 Task: Simple ROI Template.
Action: Mouse moved to (62, 126)
Screenshot: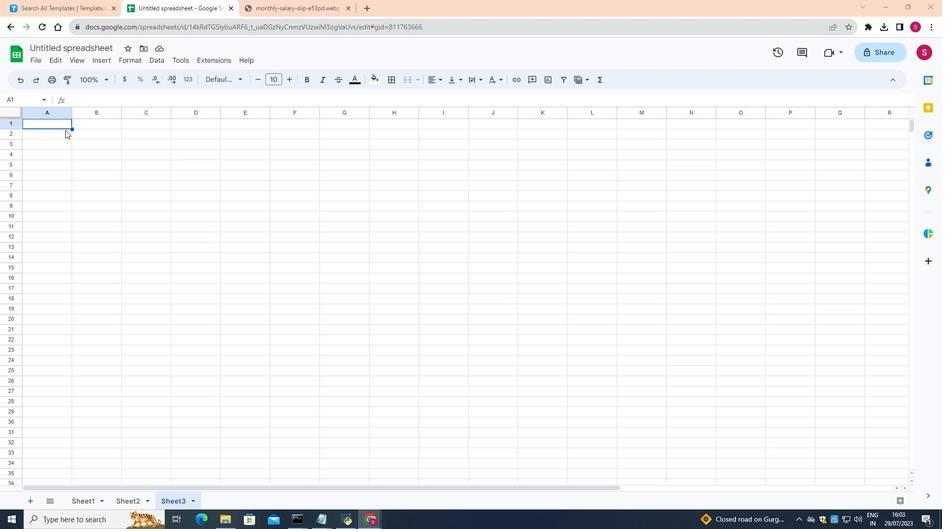 
Action: Mouse pressed left at (62, 126)
Screenshot: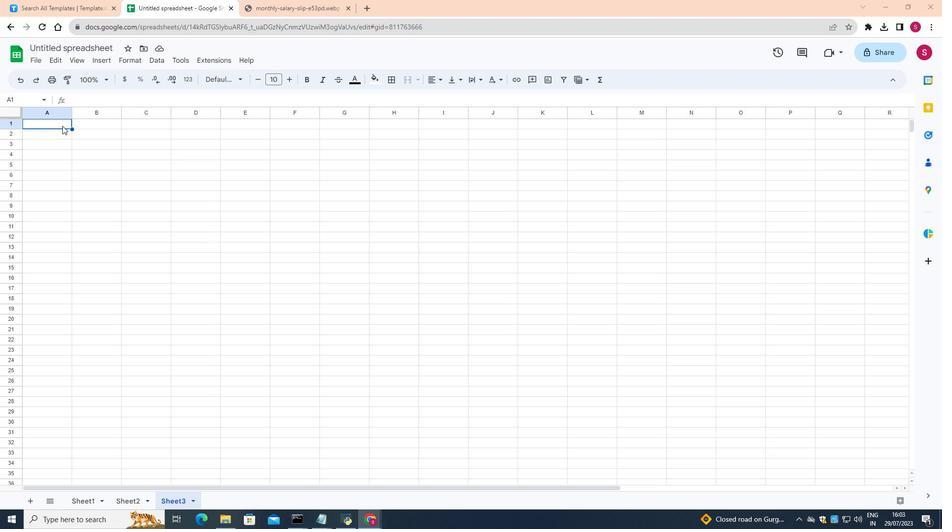 
Action: Mouse moved to (405, 80)
Screenshot: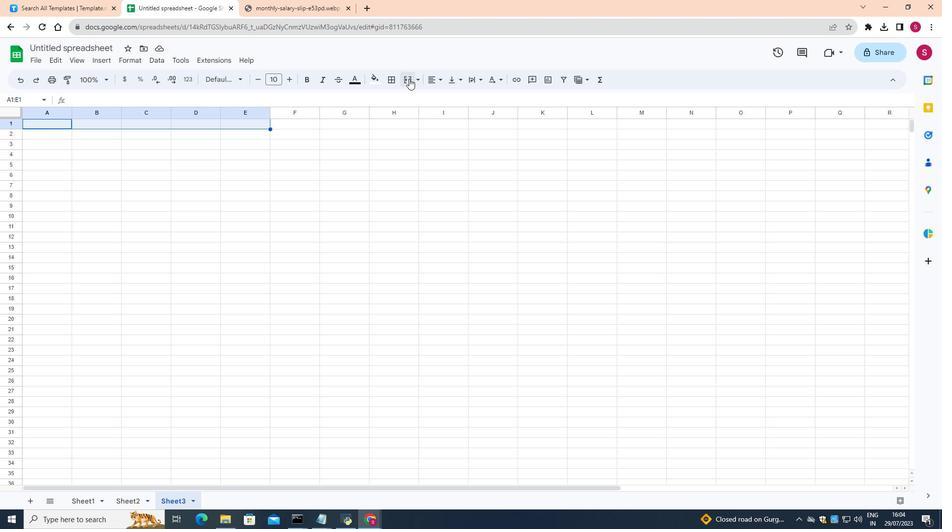 
Action: Mouse pressed left at (405, 80)
Screenshot: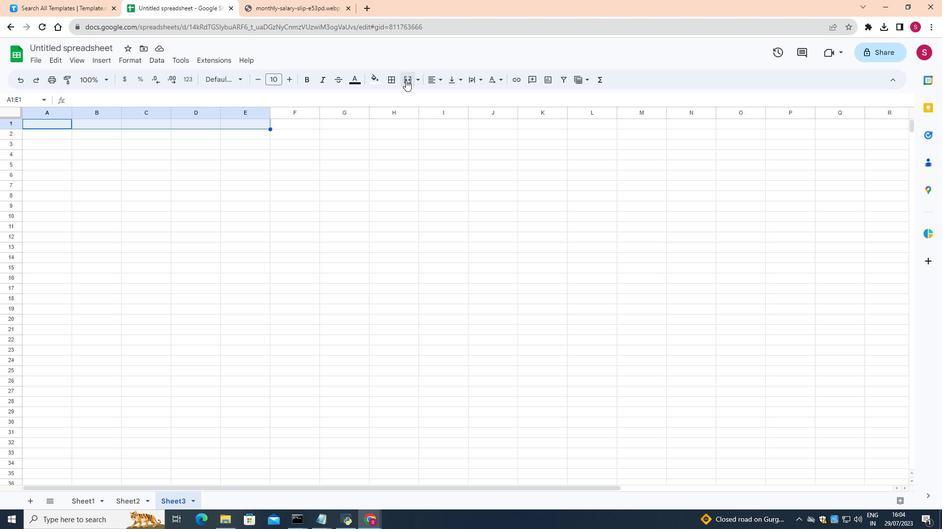 
Action: Mouse moved to (9, 127)
Screenshot: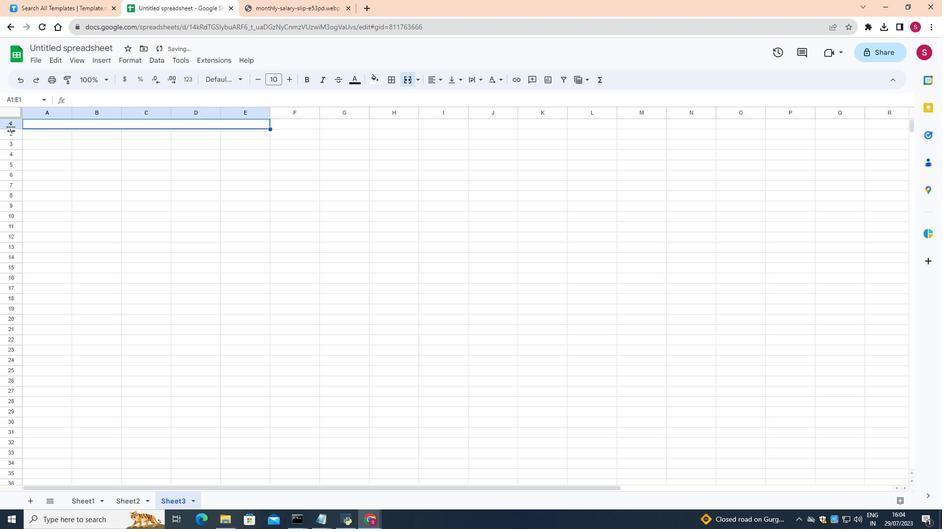 
Action: Mouse pressed left at (9, 127)
Screenshot: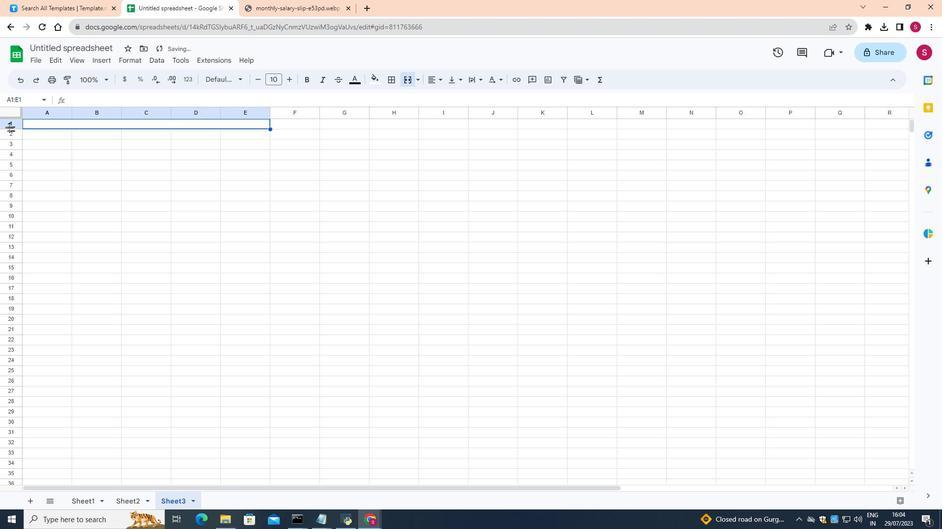 
Action: Mouse moved to (290, 79)
Screenshot: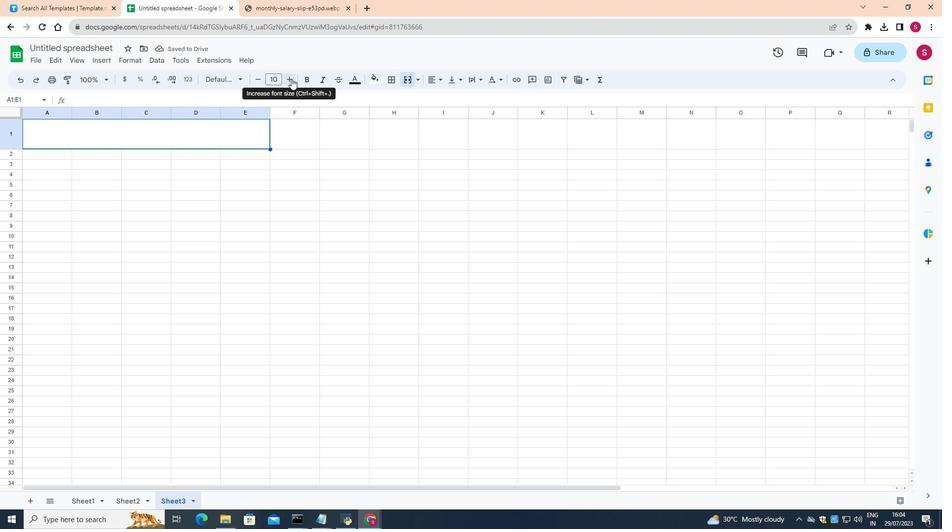 
Action: Mouse pressed left at (290, 79)
Screenshot: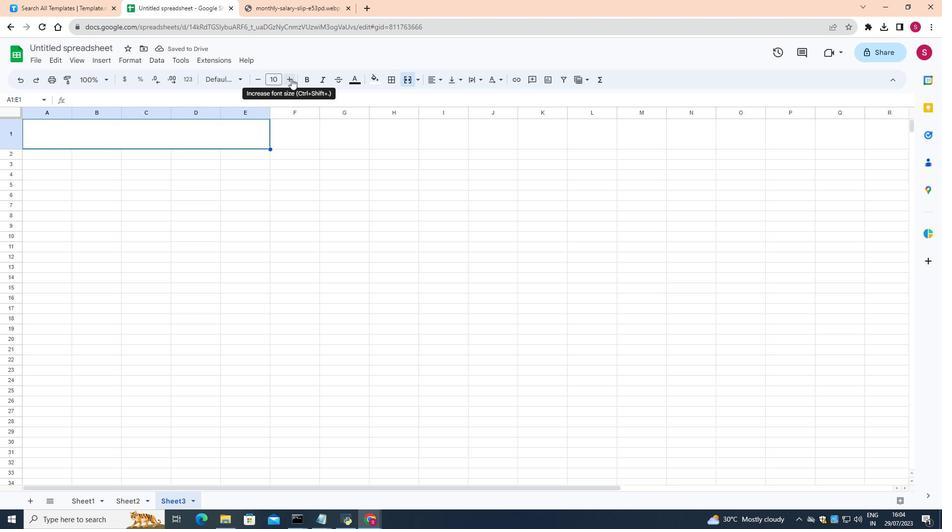 
Action: Mouse pressed left at (290, 79)
Screenshot: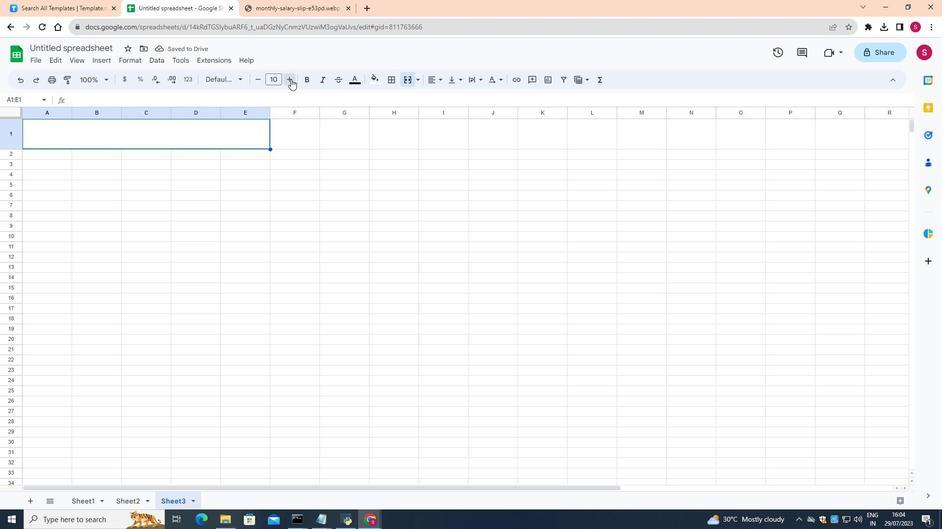 
Action: Mouse pressed left at (290, 79)
Screenshot: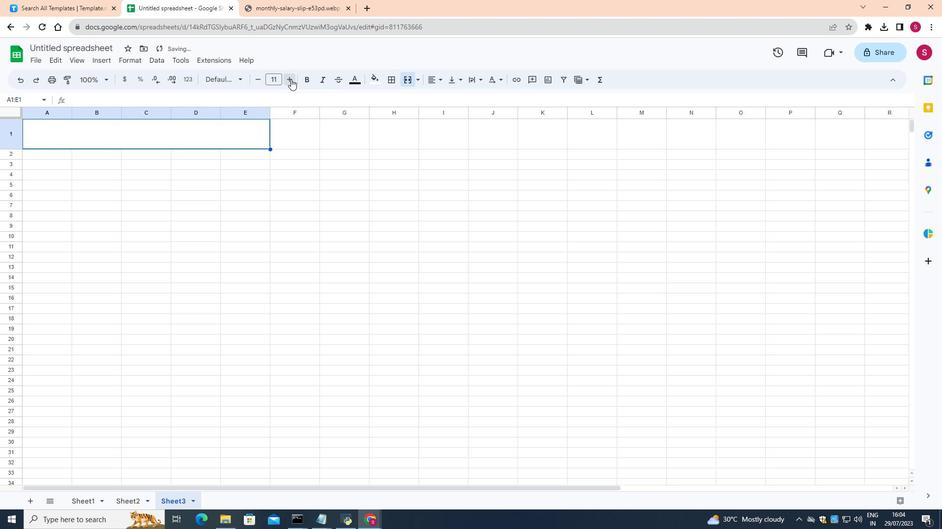 
Action: Mouse pressed left at (290, 79)
Screenshot: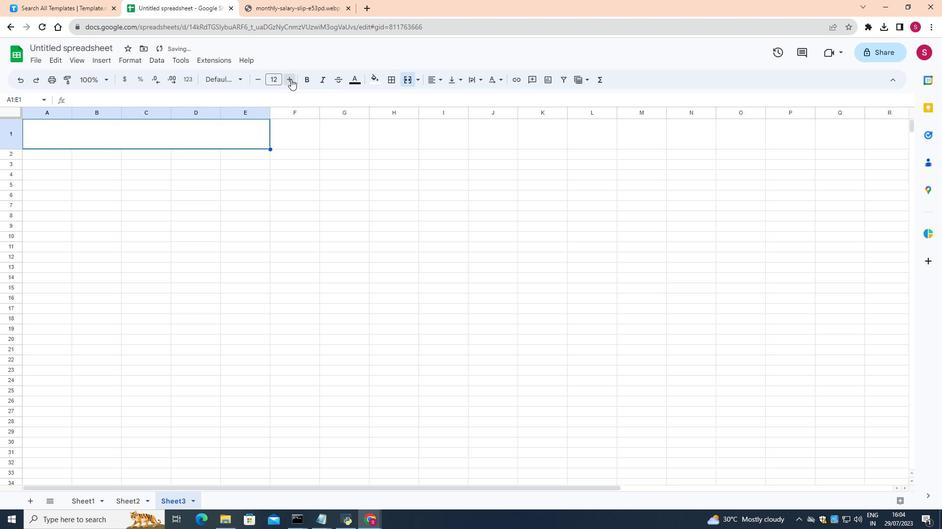 
Action: Mouse pressed left at (290, 79)
Screenshot: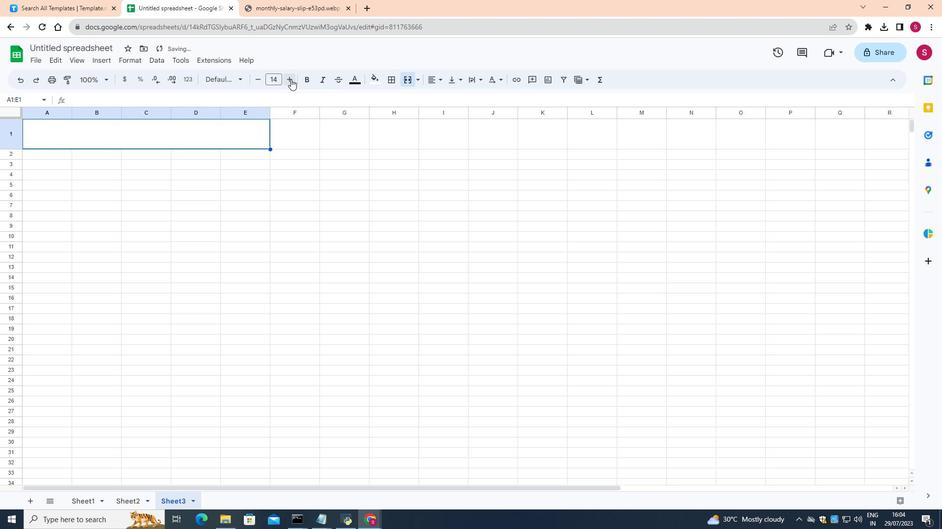 
Action: Mouse pressed left at (290, 79)
Screenshot: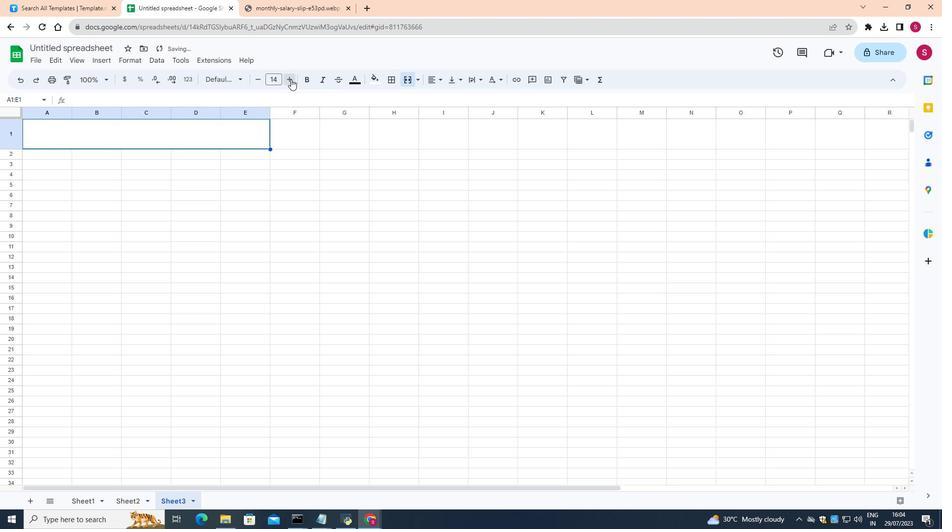 
Action: Mouse moved to (181, 129)
Screenshot: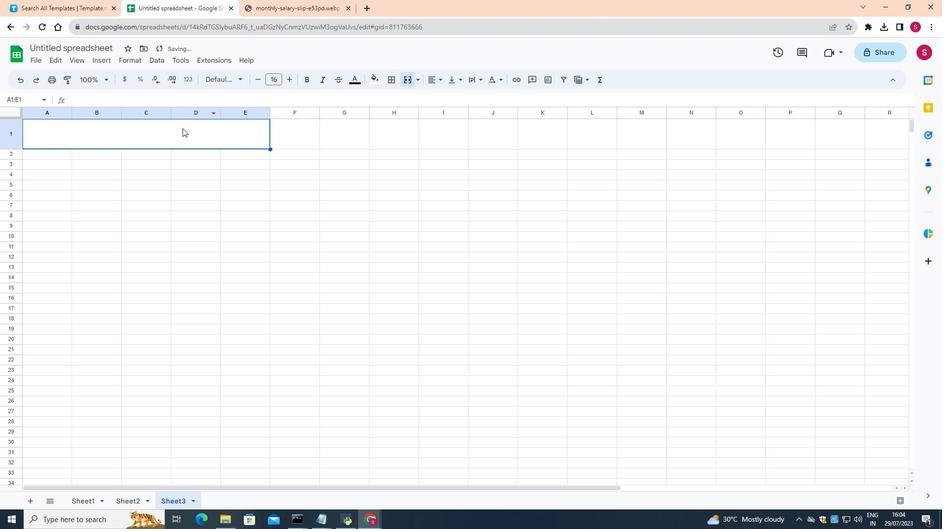 
Action: Mouse pressed left at (181, 129)
Screenshot: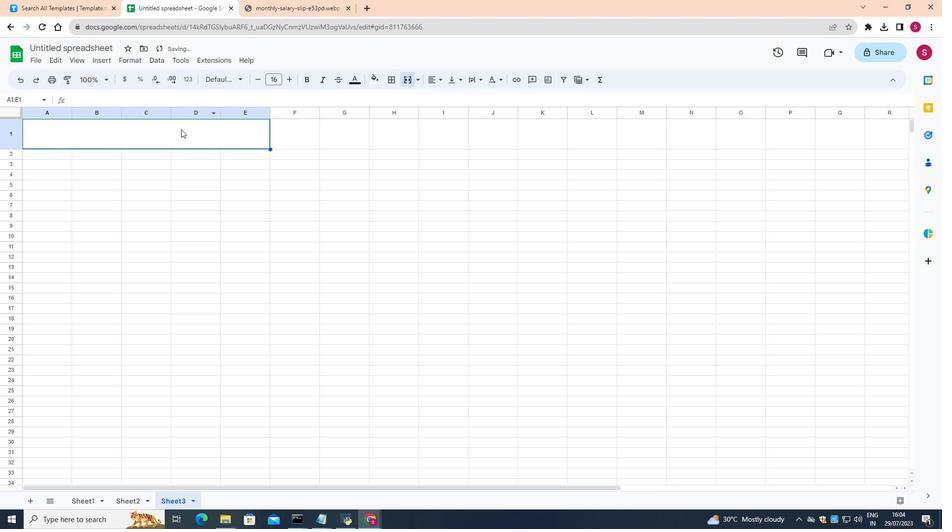 
Action: Mouse pressed left at (181, 129)
Screenshot: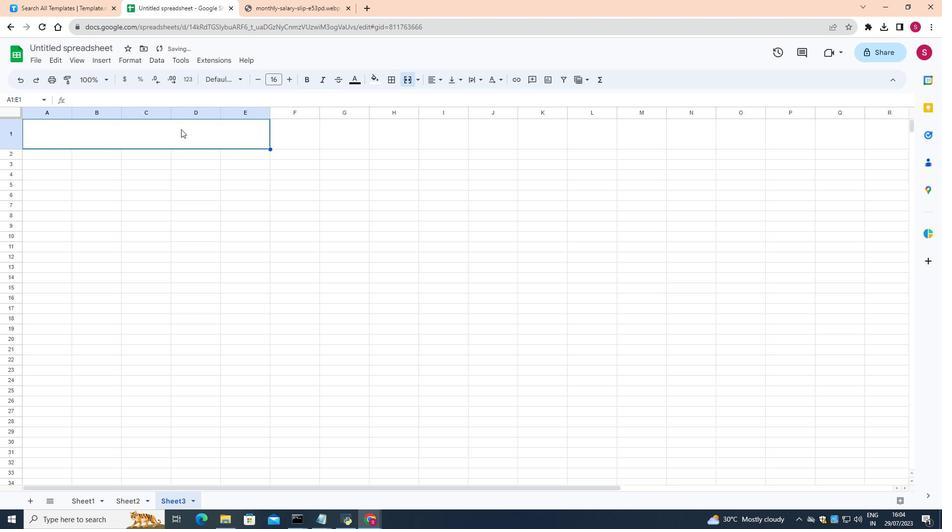 
Action: Key pressed <Key.shift><Key.shift><Key.shift>Hay<Key.shift><Key.shift>Mitch<Key.space><Key.shift>Bottlers
Screenshot: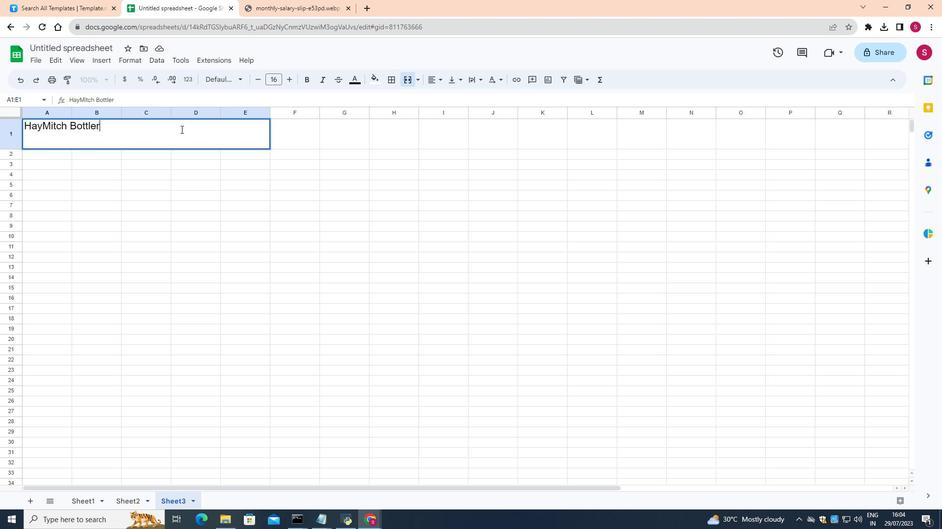 
Action: Mouse moved to (37, 127)
Screenshot: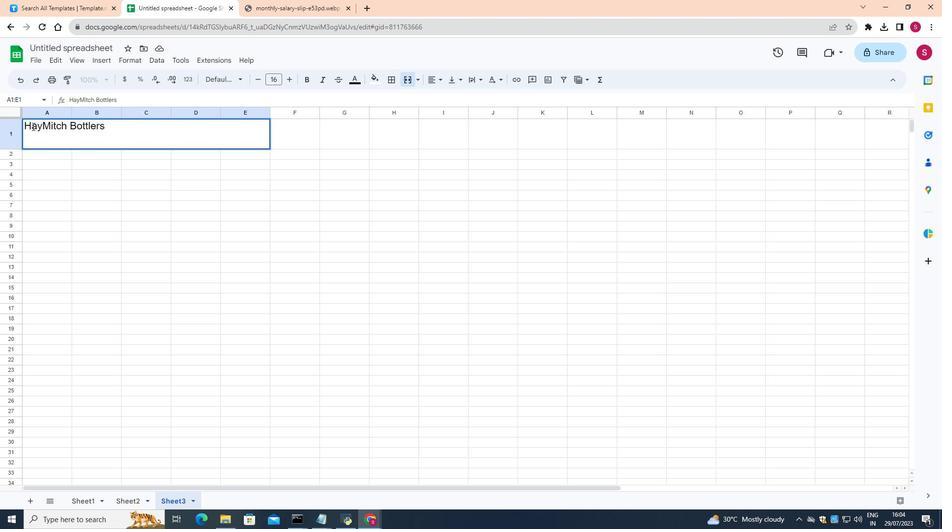 
Action: Mouse pressed left at (37, 127)
Screenshot: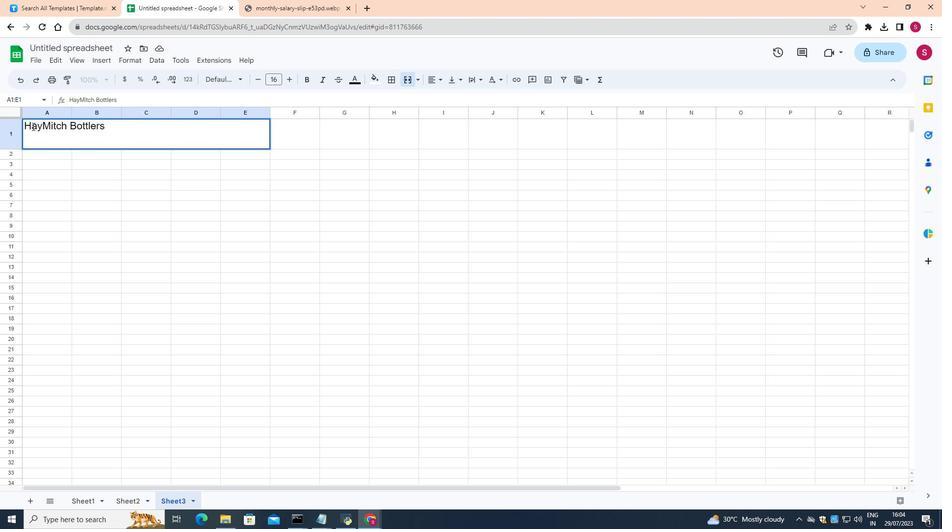 
Action: Mouse moved to (24, 123)
Screenshot: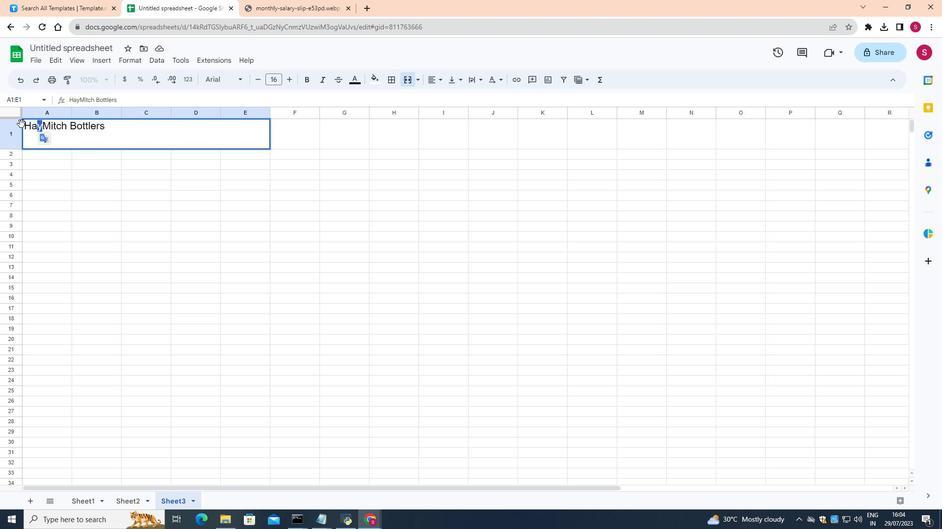 
Action: Mouse pressed left at (24, 123)
Screenshot: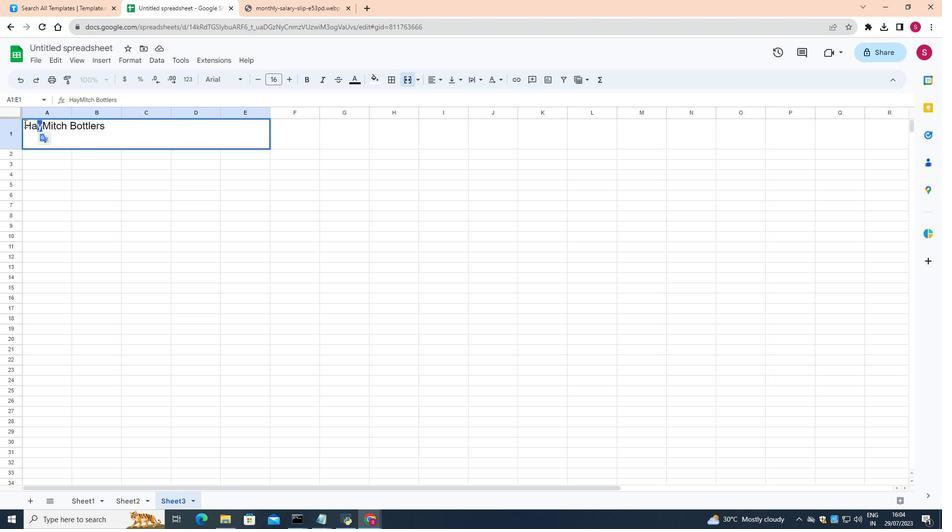 
Action: Mouse moved to (293, 79)
Screenshot: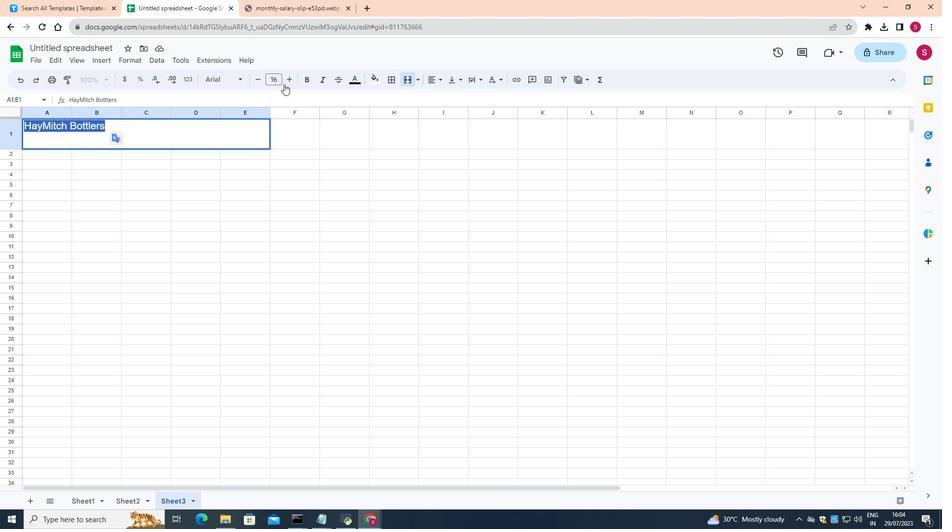 
Action: Mouse pressed left at (293, 79)
Screenshot: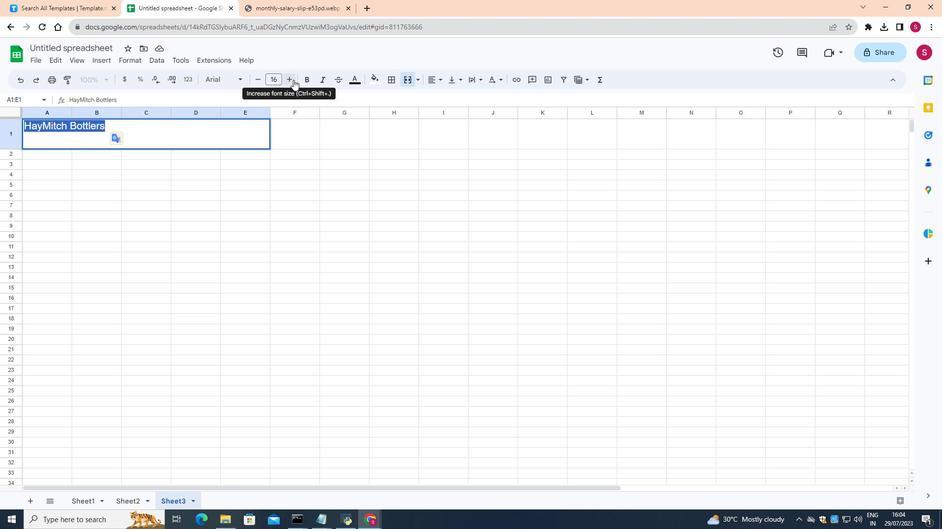 
Action: Mouse pressed left at (293, 79)
Screenshot: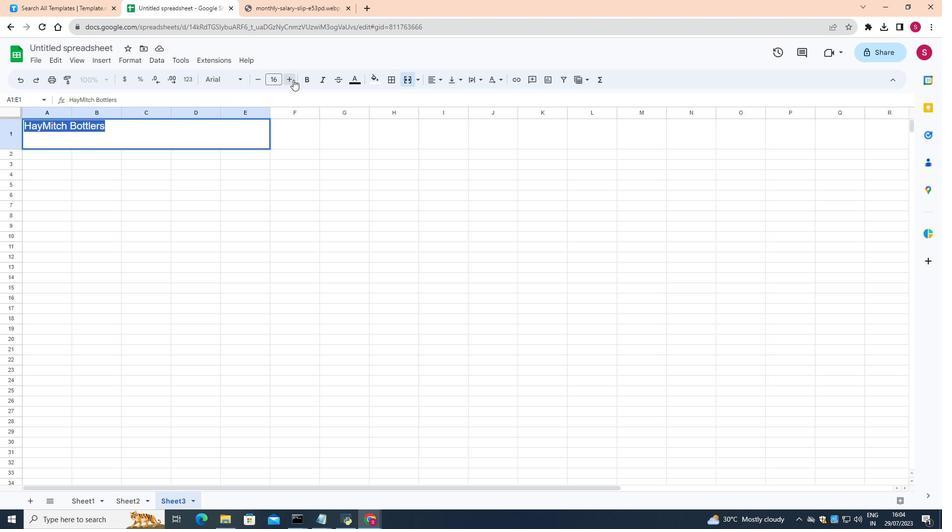 
Action: Mouse moved to (429, 76)
Screenshot: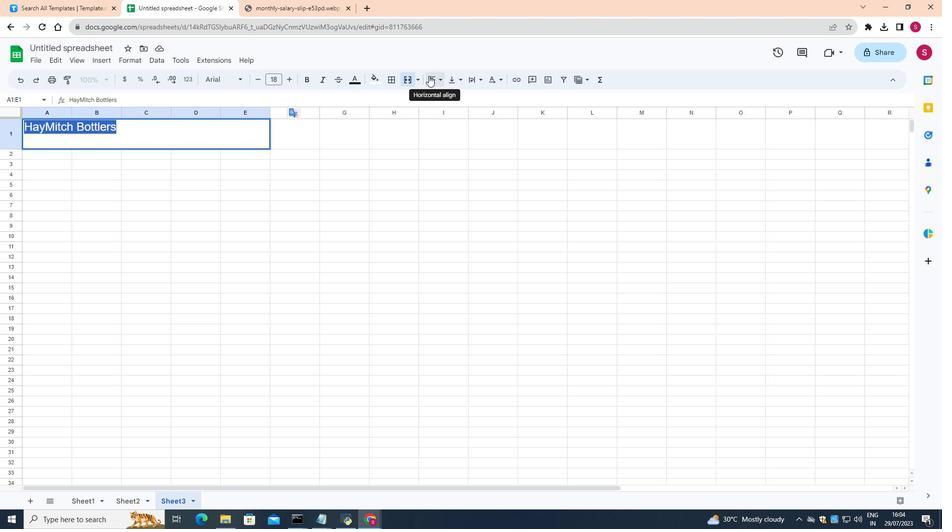
Action: Mouse pressed left at (429, 76)
Screenshot: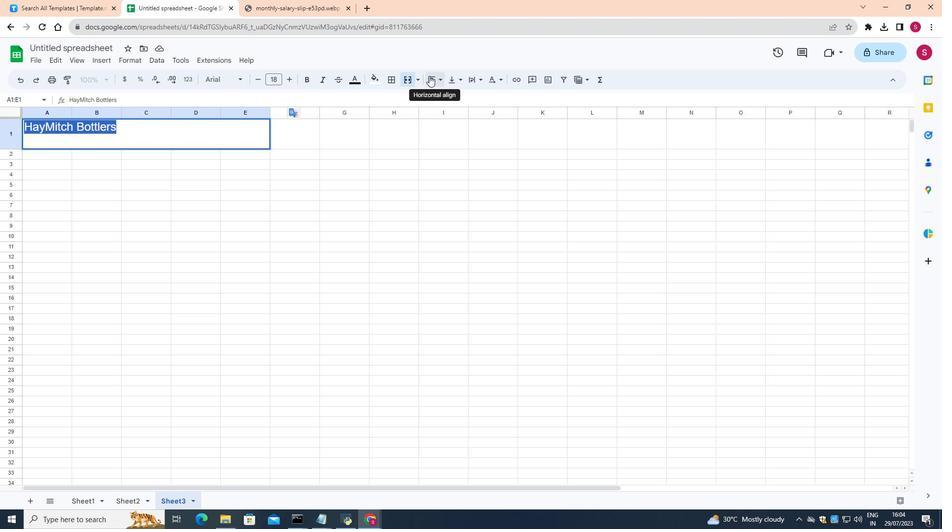
Action: Mouse moved to (450, 98)
Screenshot: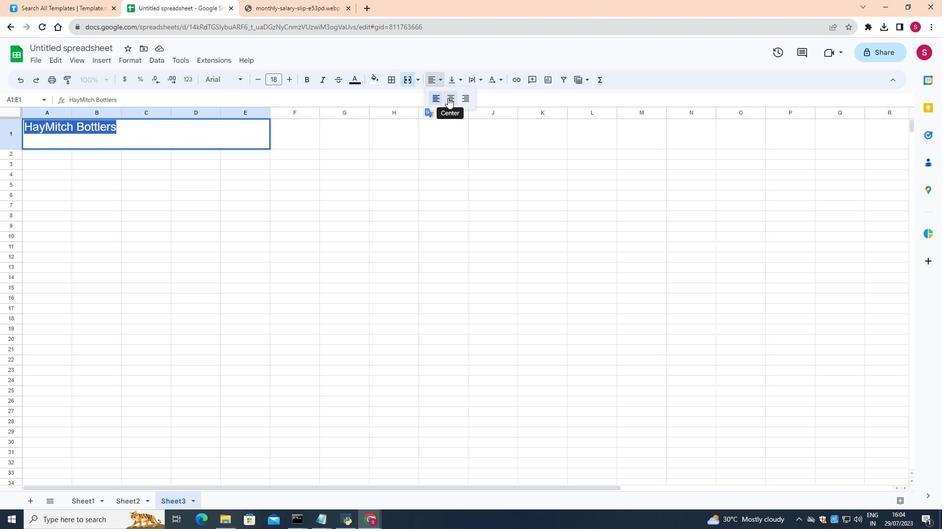 
Action: Mouse pressed left at (450, 98)
Screenshot: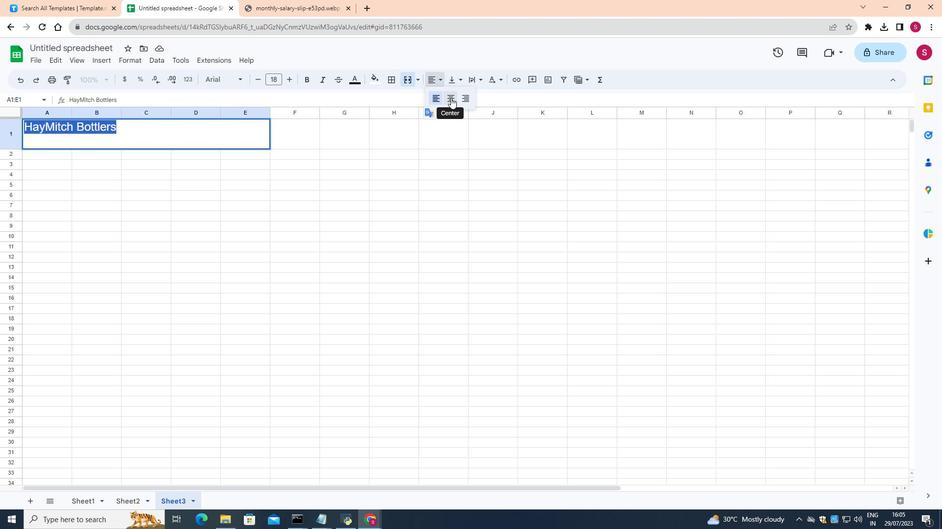 
Action: Mouse moved to (452, 78)
Screenshot: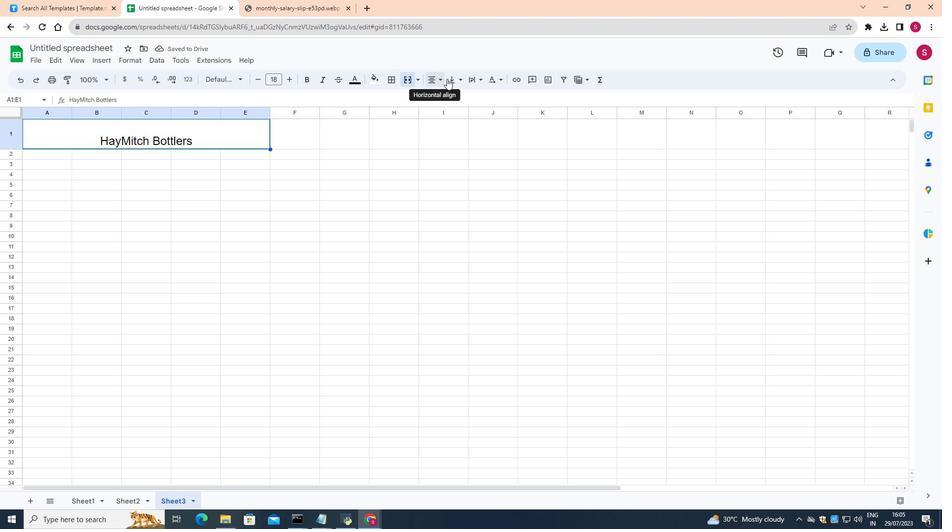 
Action: Mouse pressed left at (452, 78)
Screenshot: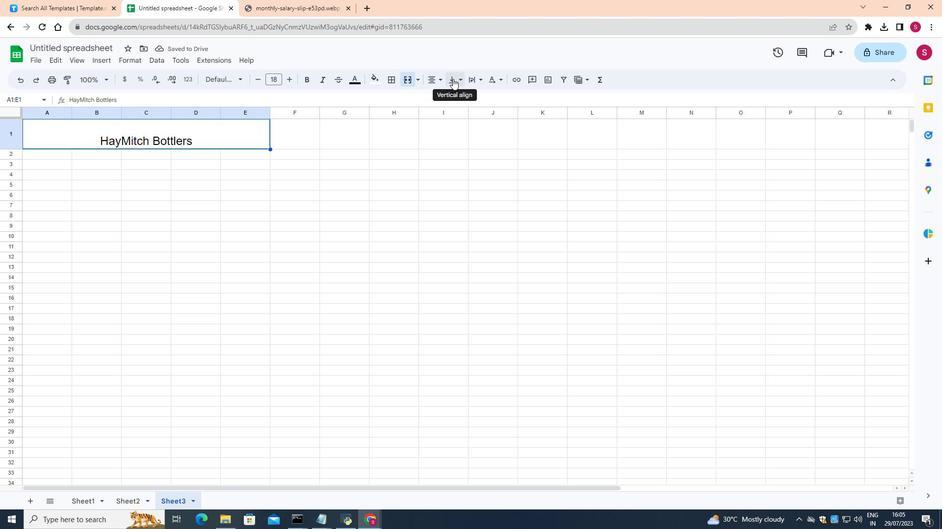 
Action: Mouse moved to (469, 94)
Screenshot: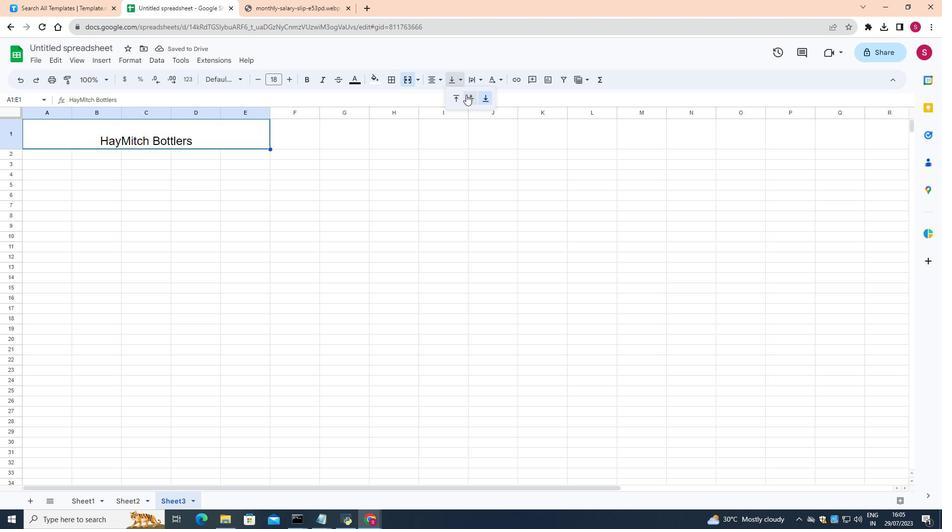 
Action: Mouse pressed left at (469, 94)
Screenshot: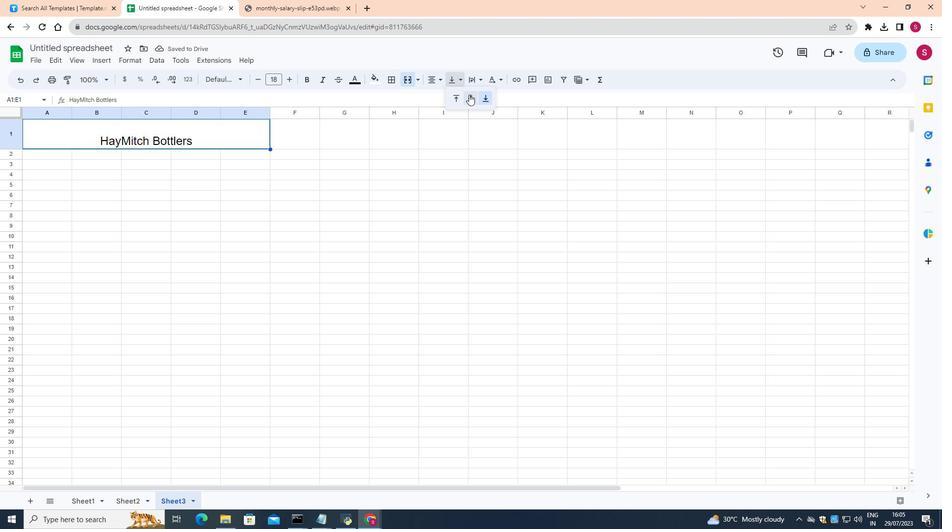 
Action: Mouse moved to (91, 132)
Screenshot: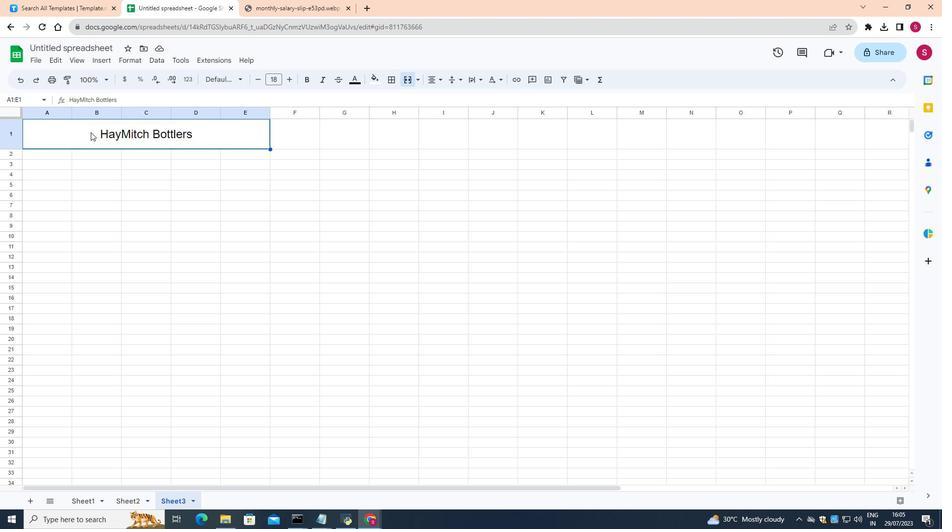 
Action: Mouse pressed left at (91, 132)
Screenshot: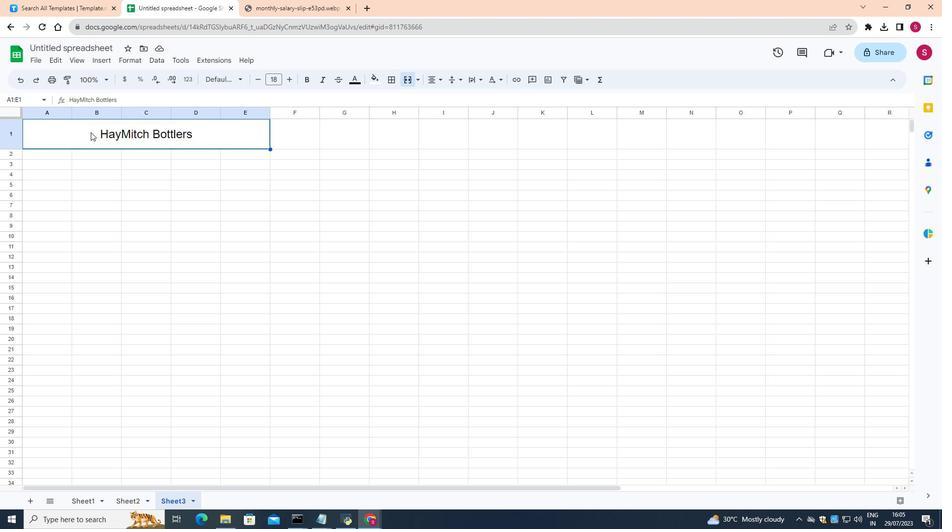 
Action: Mouse pressed left at (91, 132)
Screenshot: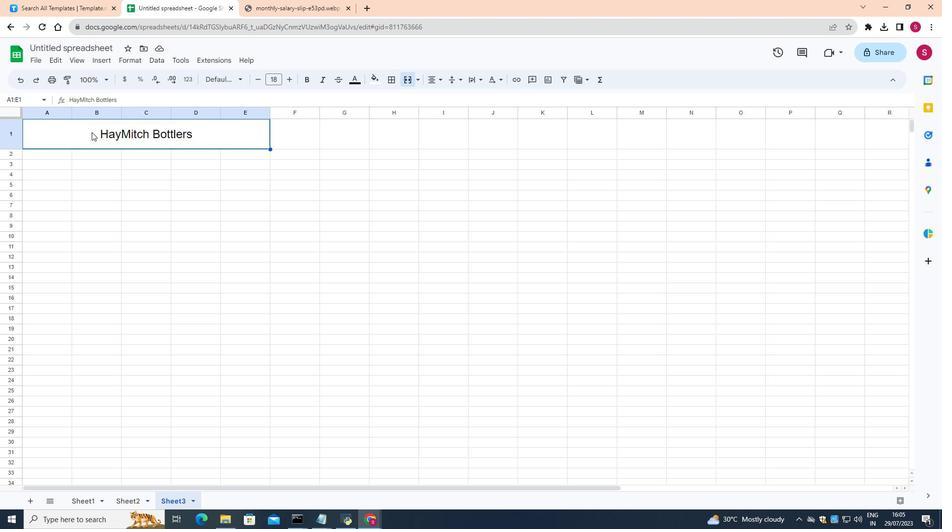 
Action: Mouse pressed left at (91, 132)
Screenshot: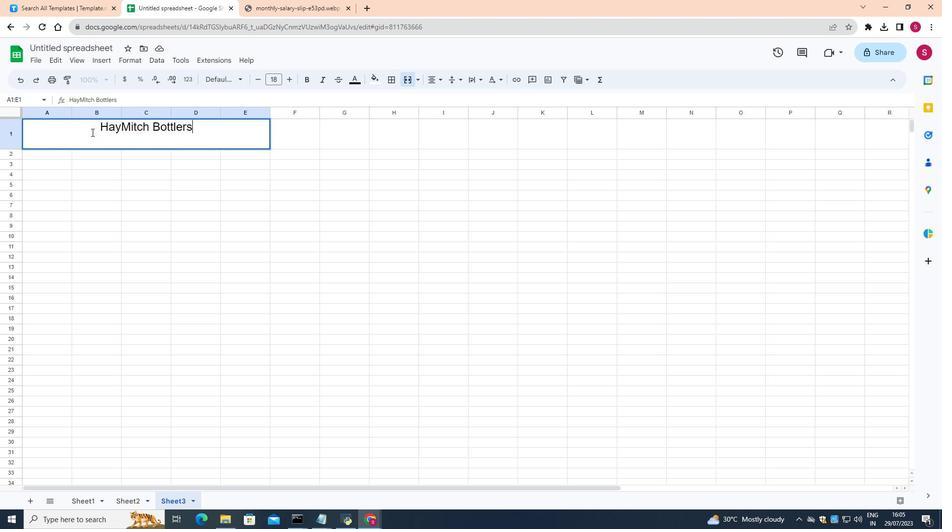 
Action: Mouse moved to (98, 124)
Screenshot: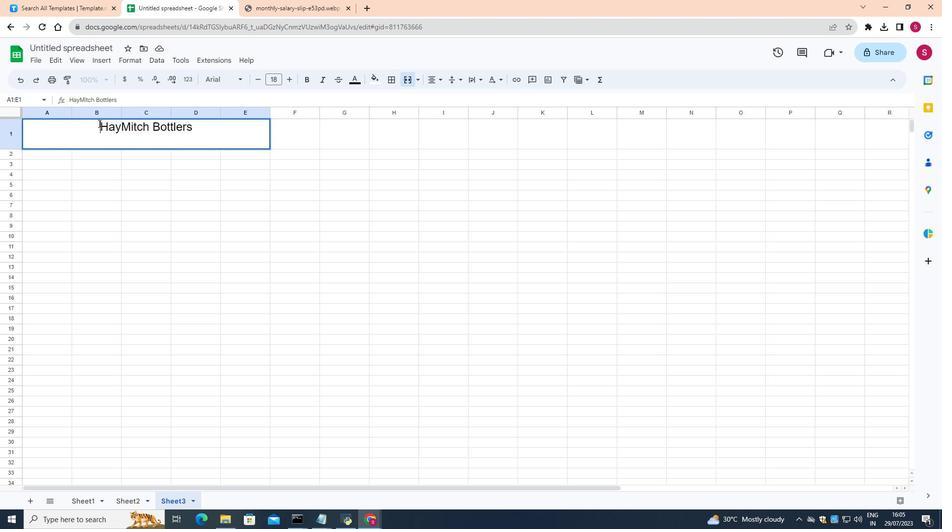 
Action: Mouse pressed left at (98, 124)
Screenshot: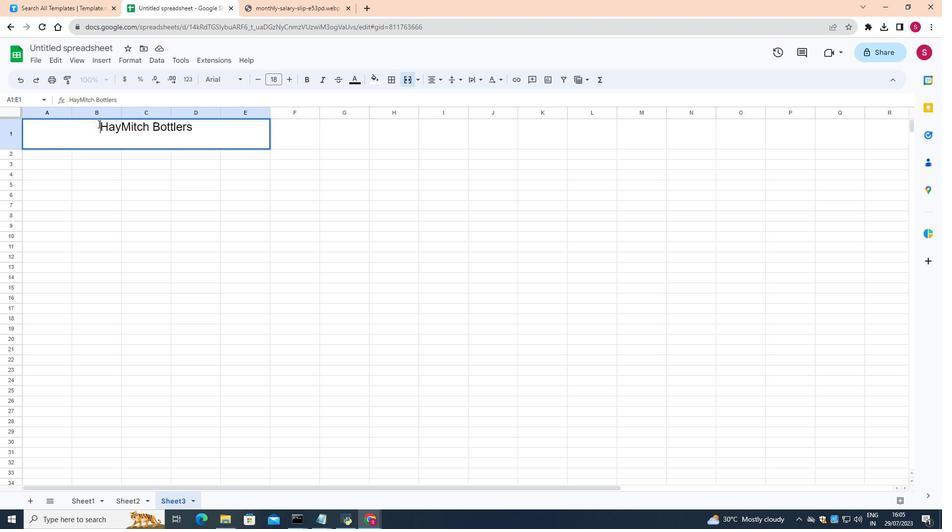 
Action: Mouse moved to (289, 79)
Screenshot: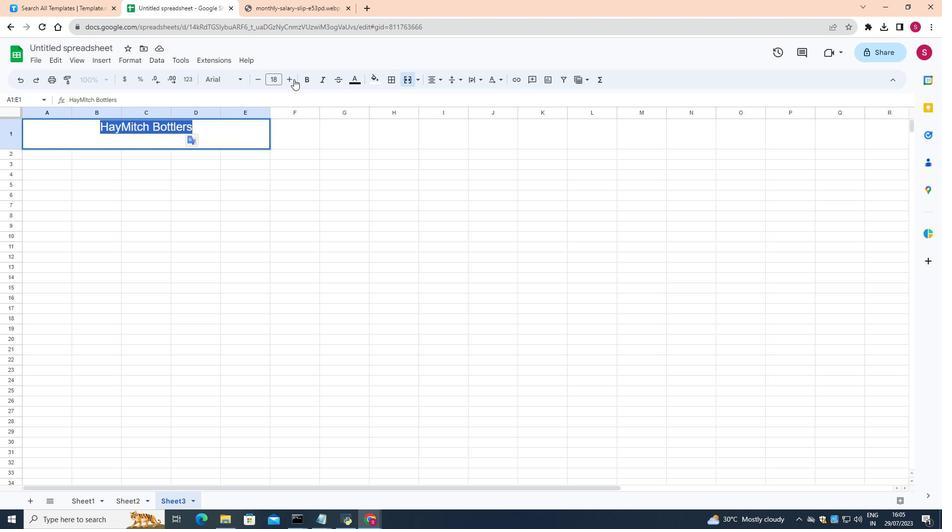 
Action: Mouse pressed left at (289, 79)
Screenshot: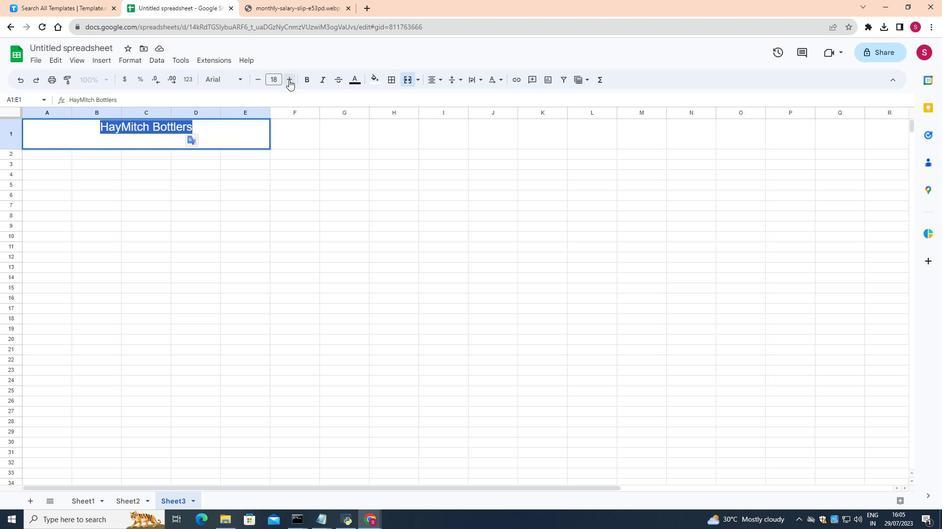 
Action: Mouse pressed left at (289, 79)
Screenshot: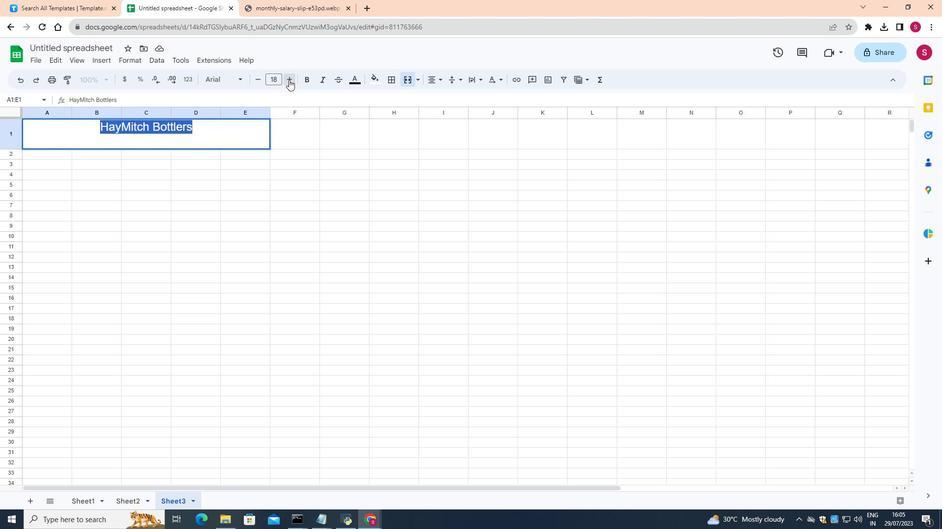 
Action: Mouse pressed left at (289, 79)
Screenshot: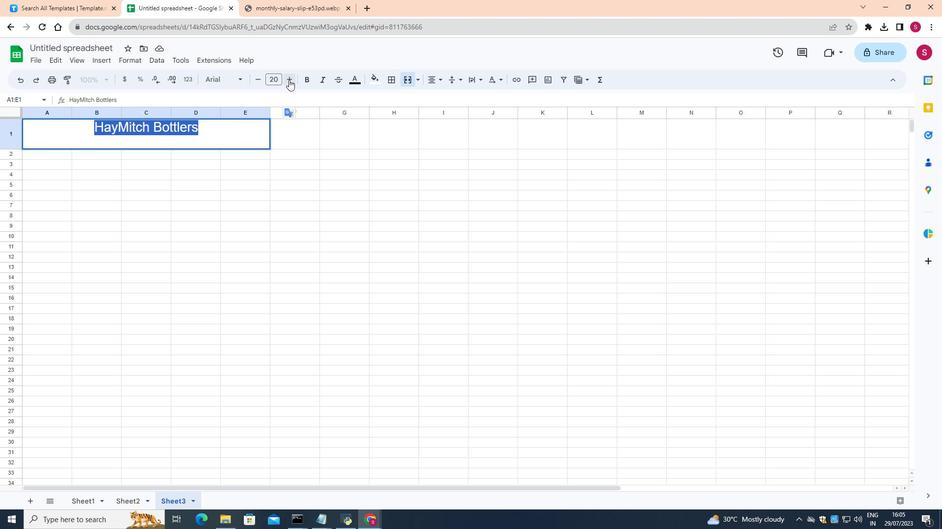 
Action: Mouse pressed left at (289, 79)
Screenshot: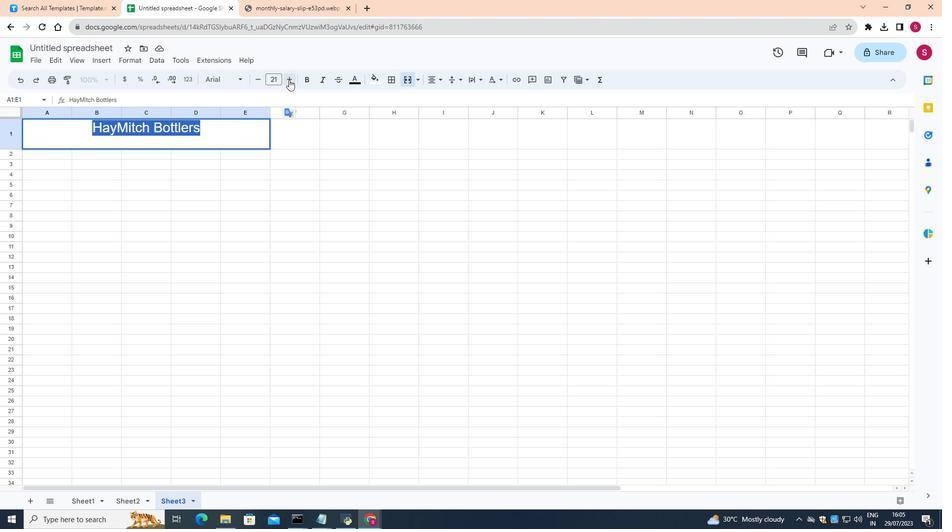 
Action: Mouse moved to (326, 132)
Screenshot: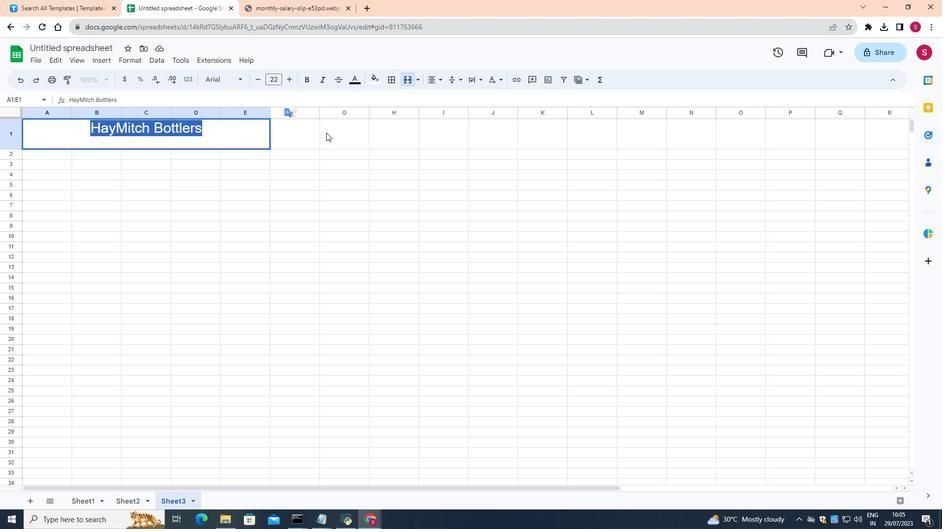 
Action: Mouse pressed left at (326, 132)
Screenshot: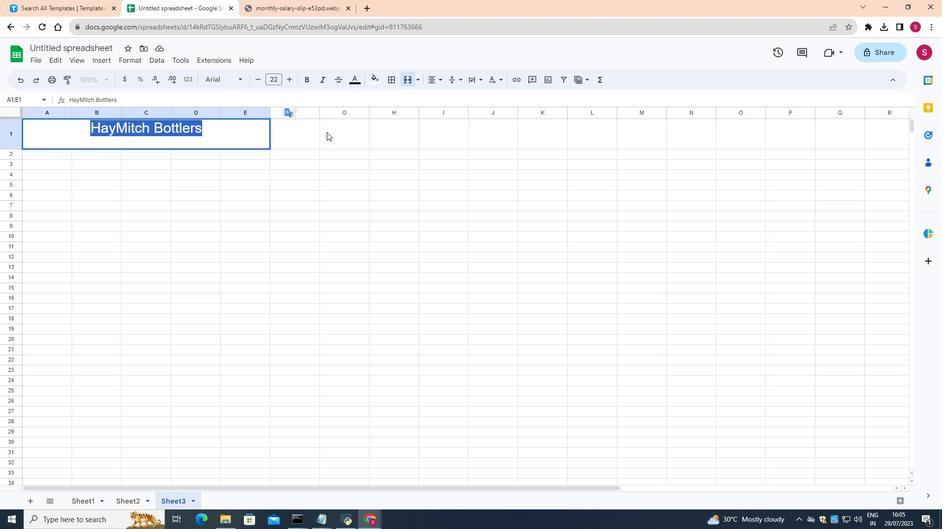 
Action: Mouse moved to (82, 138)
Screenshot: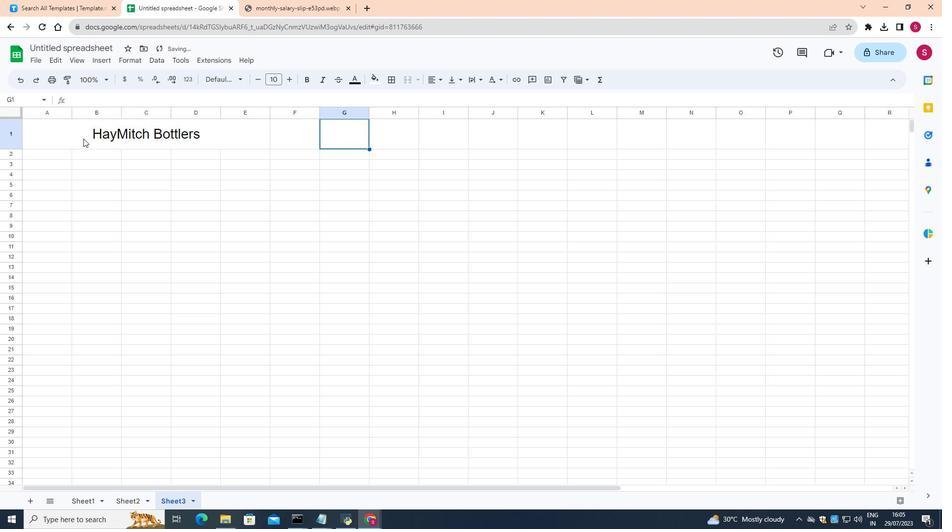 
Action: Mouse pressed left at (82, 138)
Screenshot: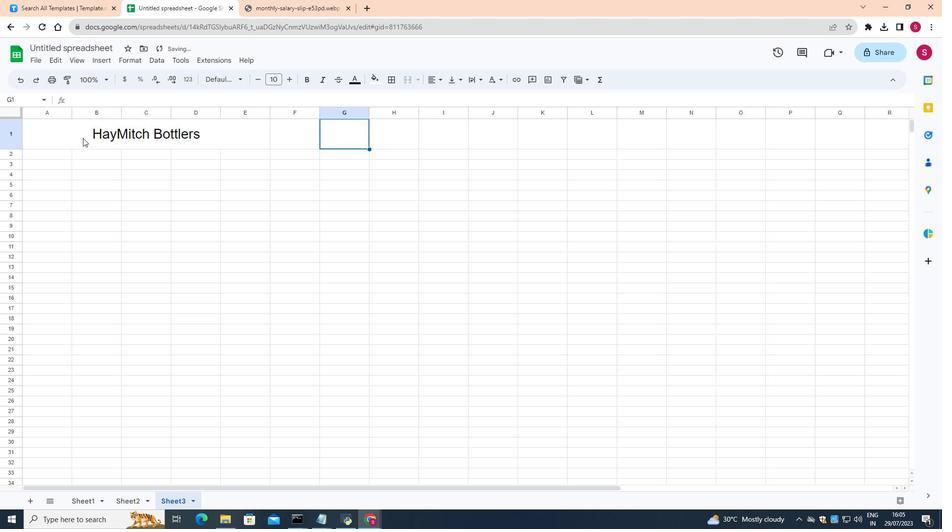 
Action: Mouse moved to (91, 133)
Screenshot: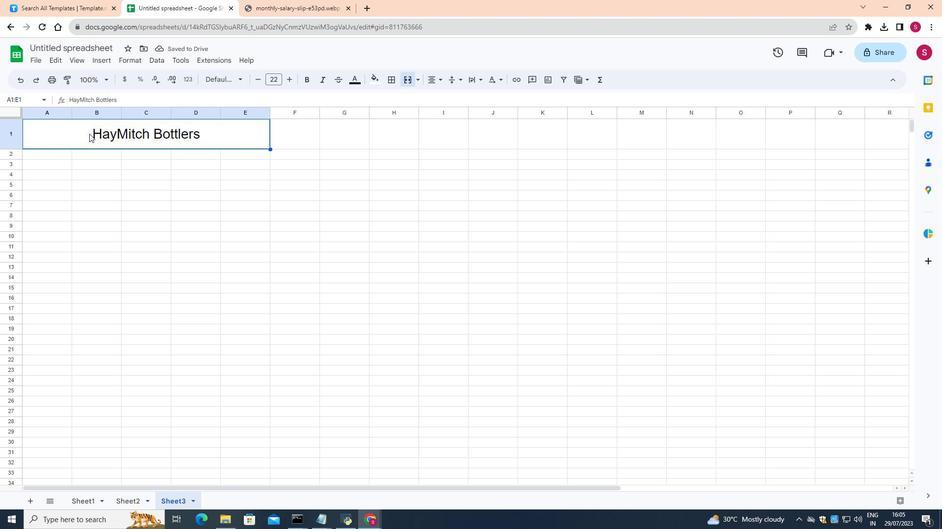
Action: Mouse pressed left at (91, 133)
Screenshot: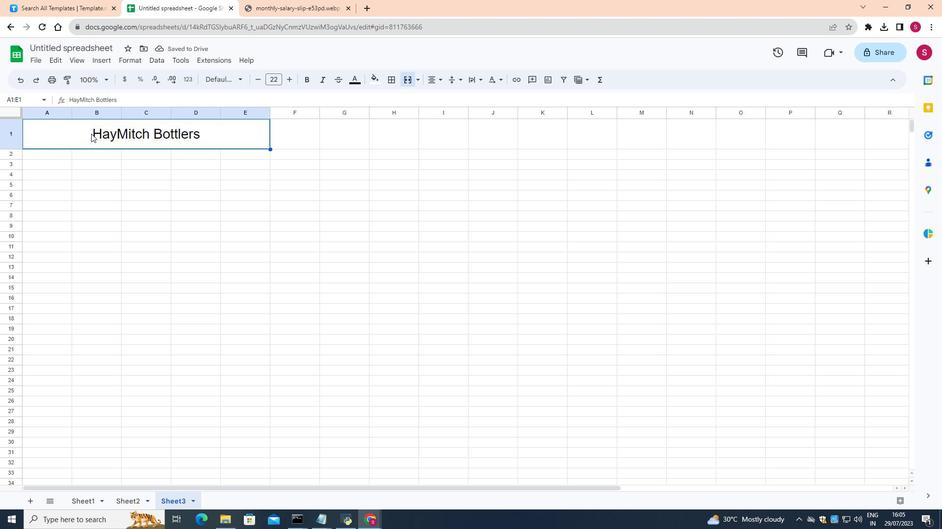 
Action: Mouse moved to (82, 133)
Screenshot: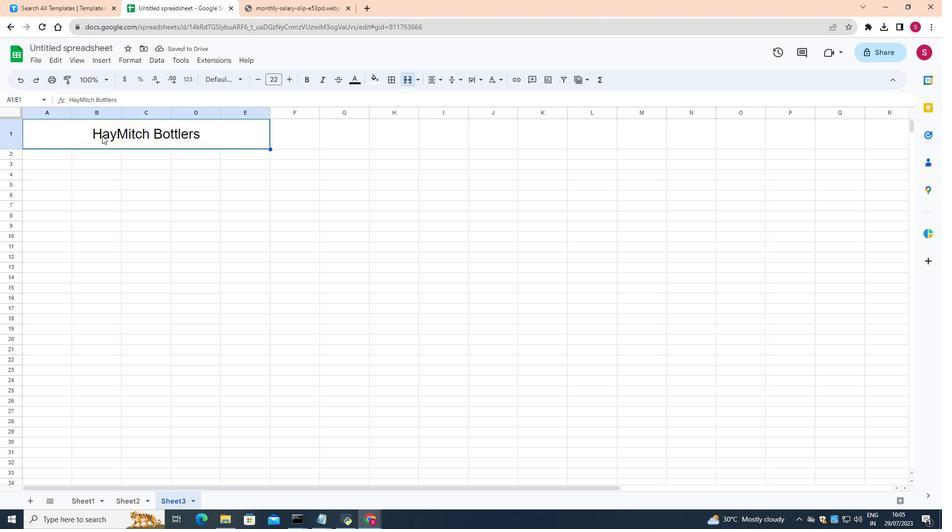 
Action: Mouse pressed left at (82, 133)
Screenshot: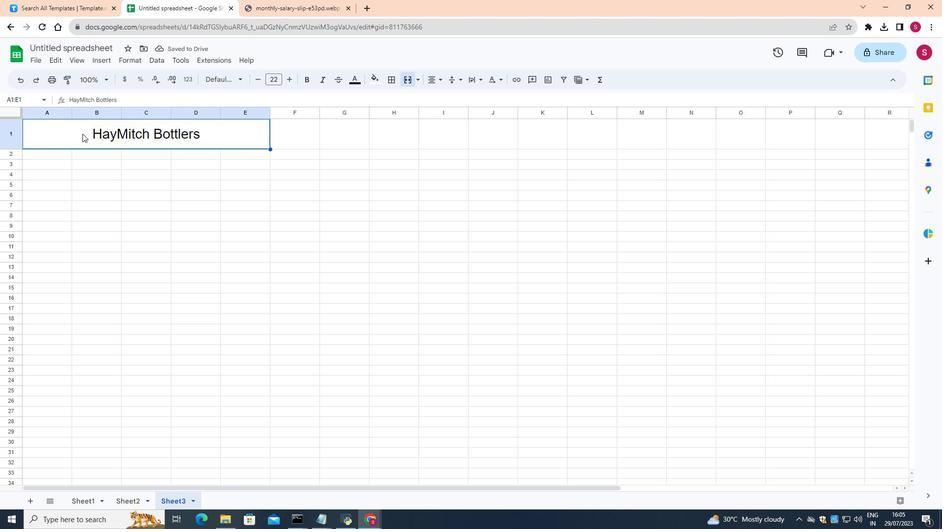 
Action: Mouse moved to (82, 133)
Screenshot: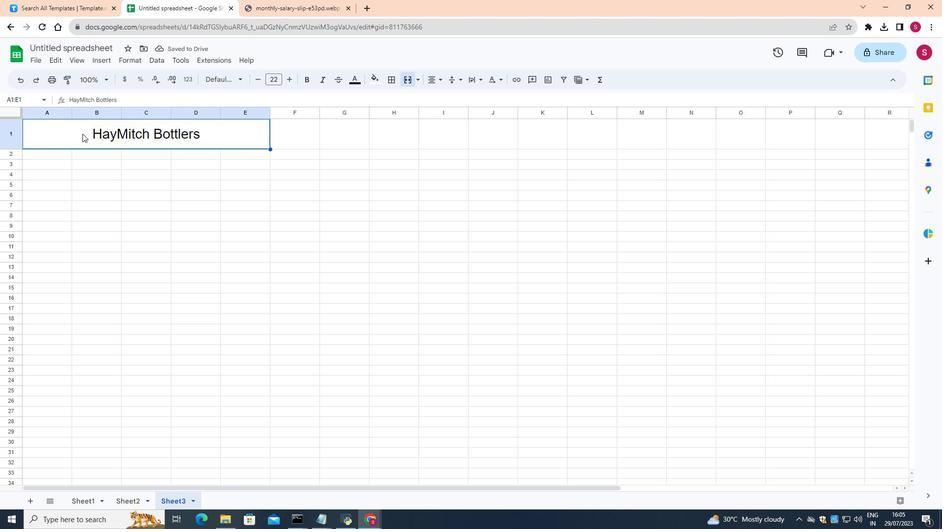 
Action: Mouse pressed left at (82, 133)
Screenshot: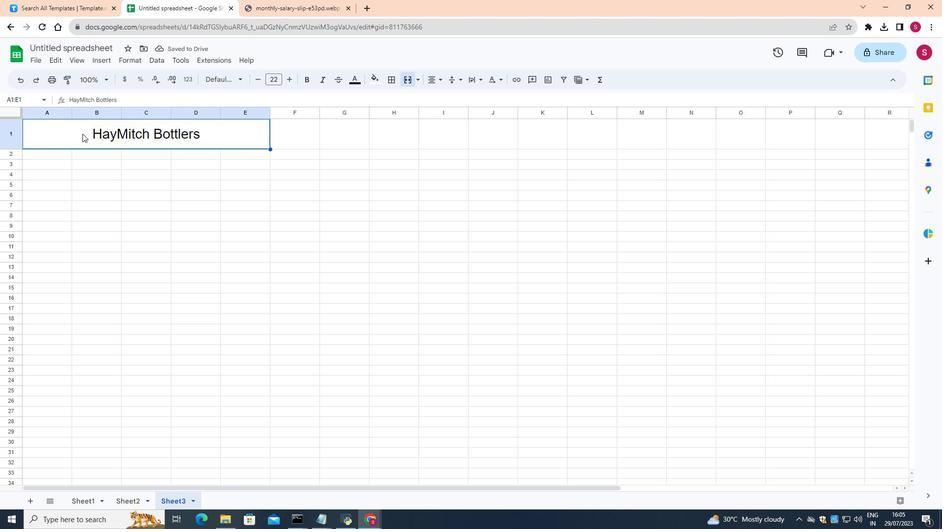 
Action: Mouse moved to (92, 130)
Screenshot: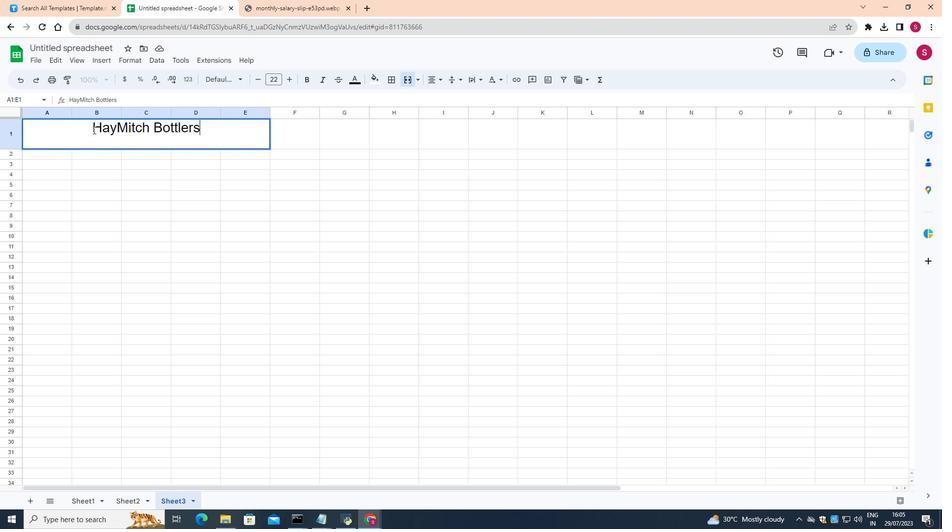 
Action: Mouse pressed left at (92, 130)
Screenshot: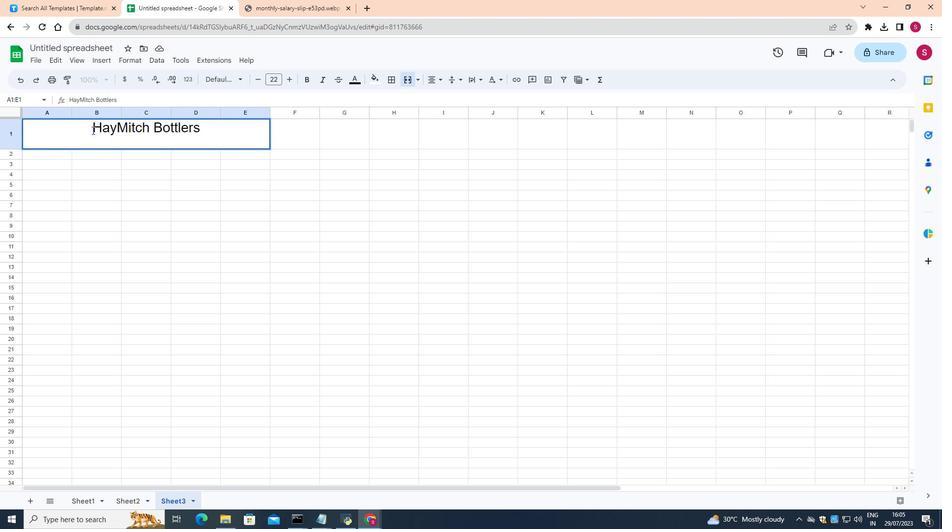 
Action: Mouse moved to (302, 78)
Screenshot: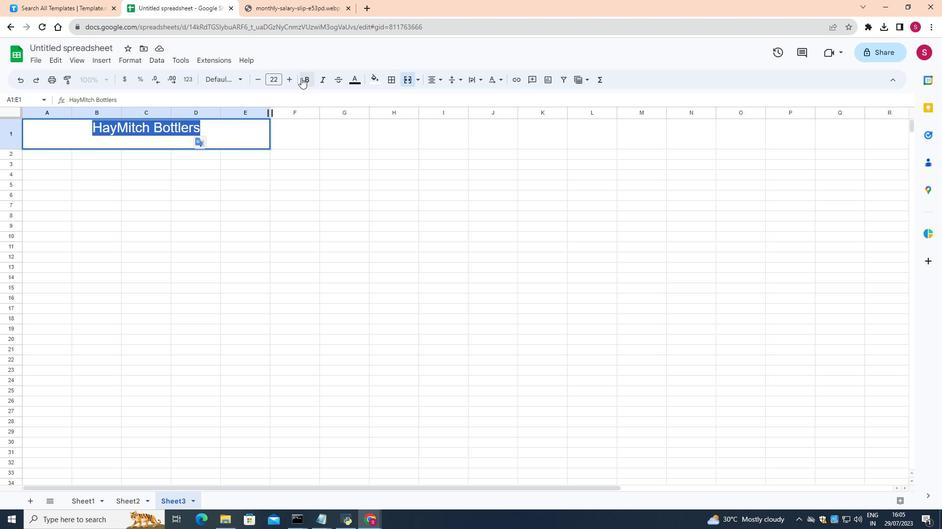 
Action: Mouse pressed left at (302, 78)
Screenshot: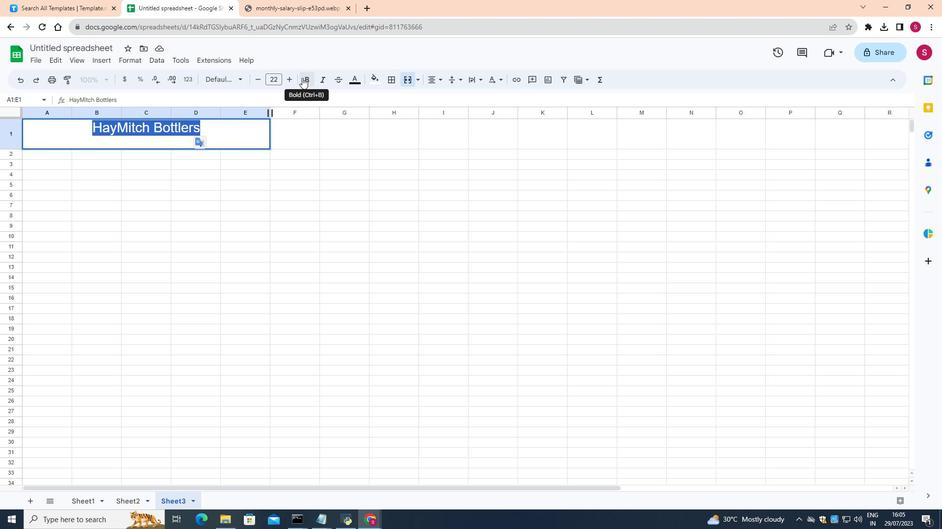 
Action: Mouse moved to (375, 74)
Screenshot: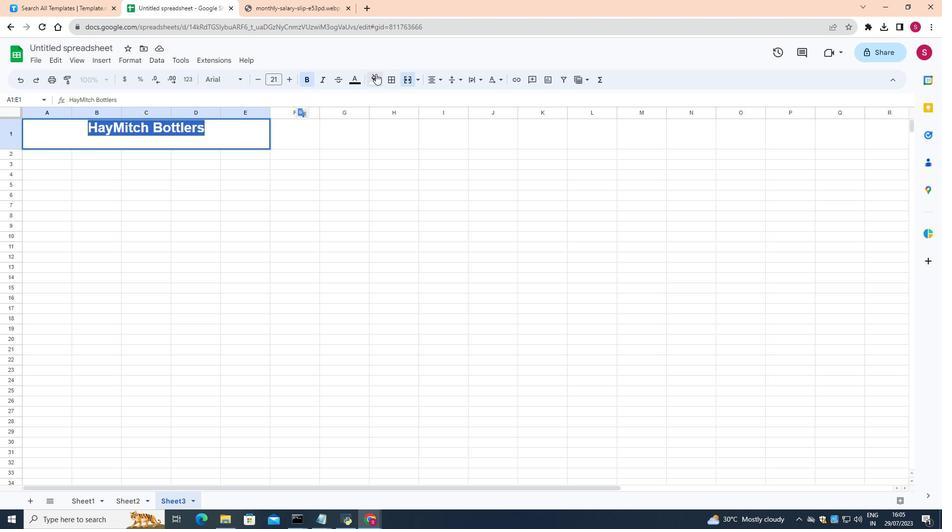 
Action: Mouse pressed left at (375, 74)
Screenshot: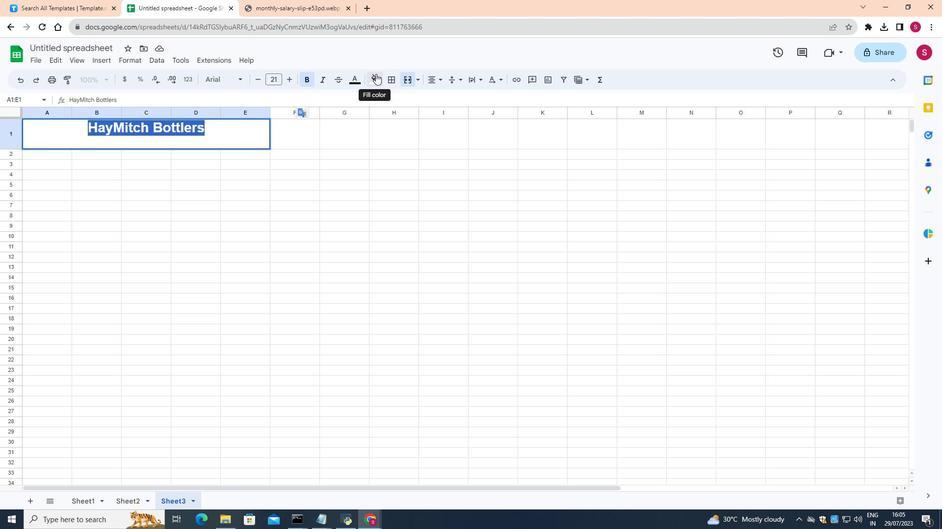 
Action: Mouse moved to (380, 166)
Screenshot: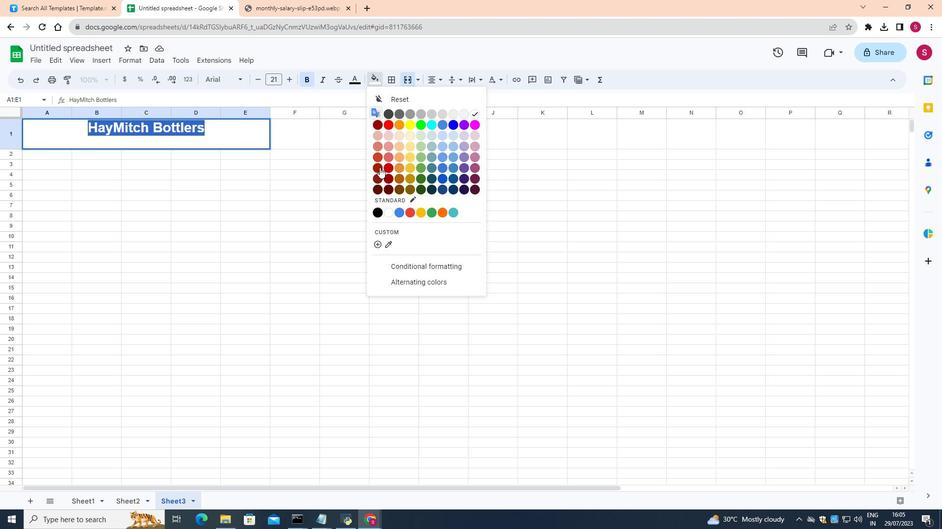 
Action: Mouse pressed left at (380, 166)
Screenshot: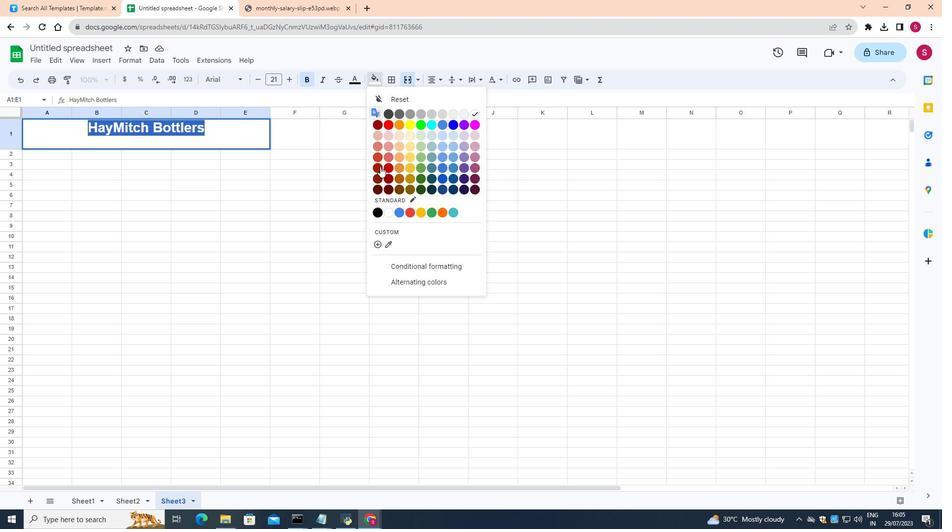 
Action: Mouse moved to (255, 139)
Screenshot: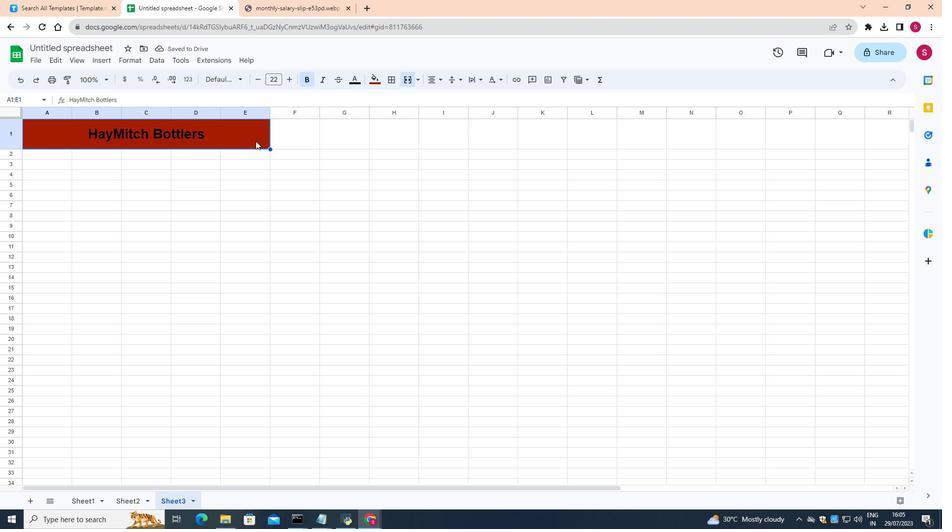 
Action: Mouse pressed left at (255, 139)
Screenshot: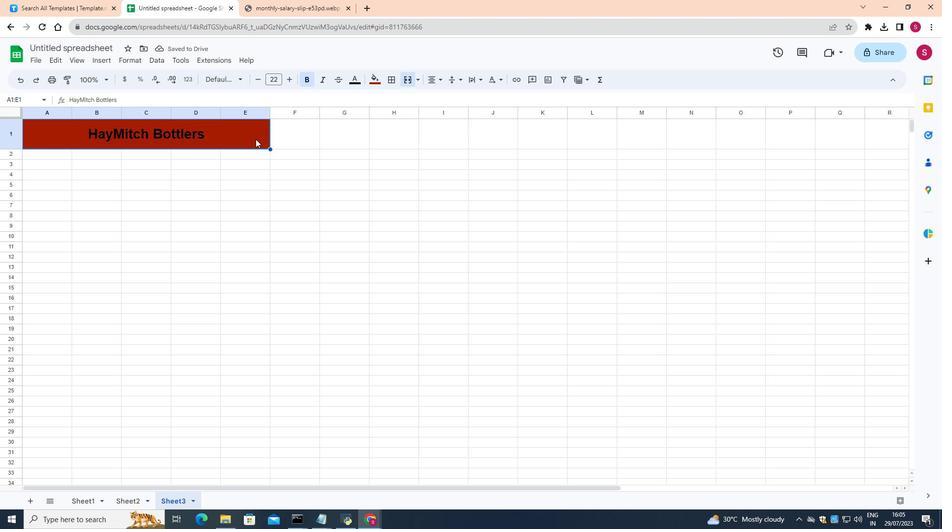
Action: Mouse moved to (369, 76)
Screenshot: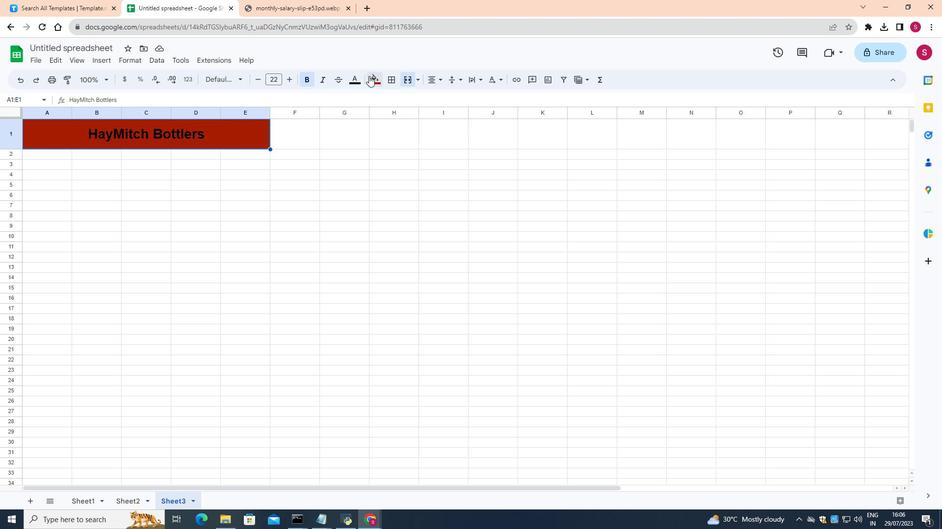 
Action: Mouse pressed left at (369, 76)
Screenshot: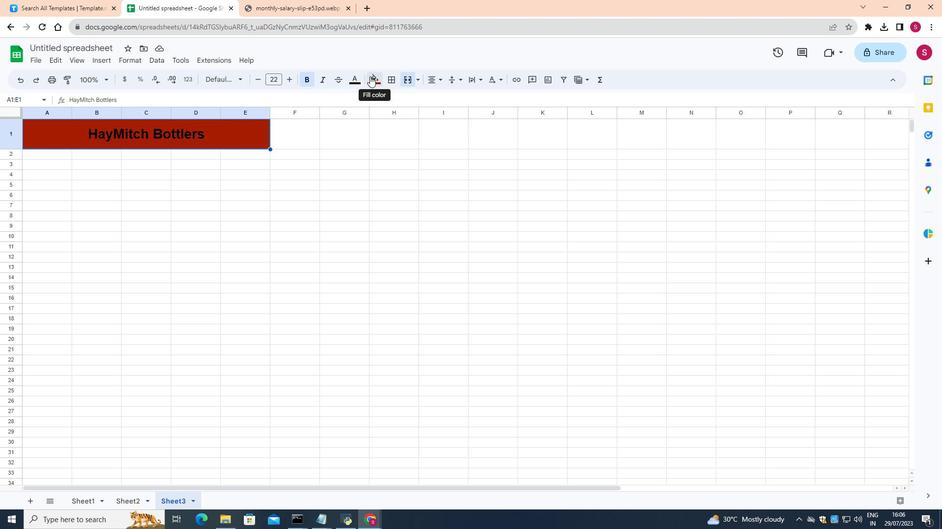 
Action: Mouse moved to (477, 175)
Screenshot: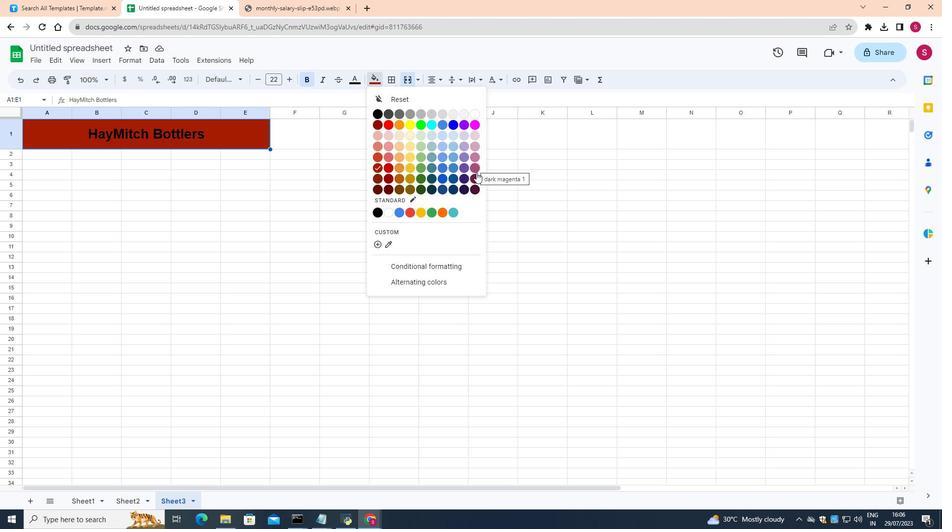 
Action: Mouse pressed left at (477, 175)
Screenshot: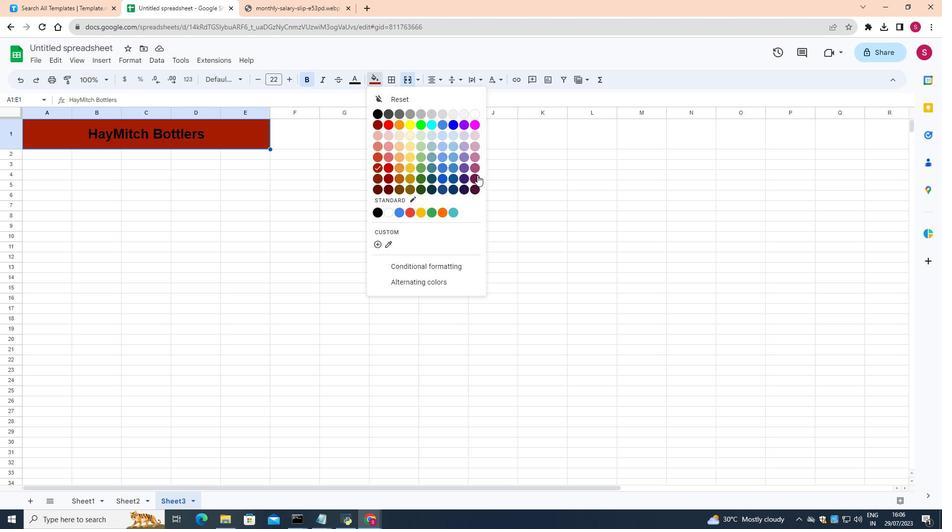
Action: Mouse moved to (83, 129)
Screenshot: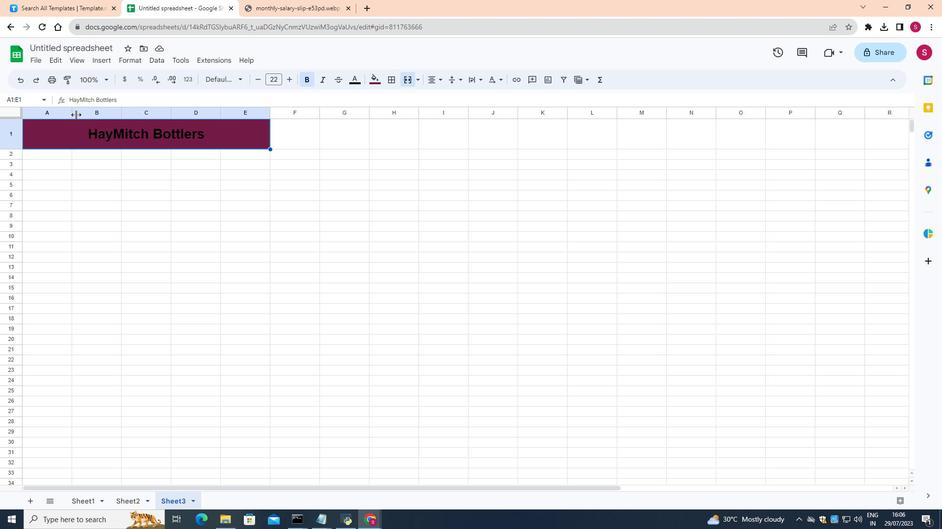 
Action: Mouse pressed left at (83, 129)
Screenshot: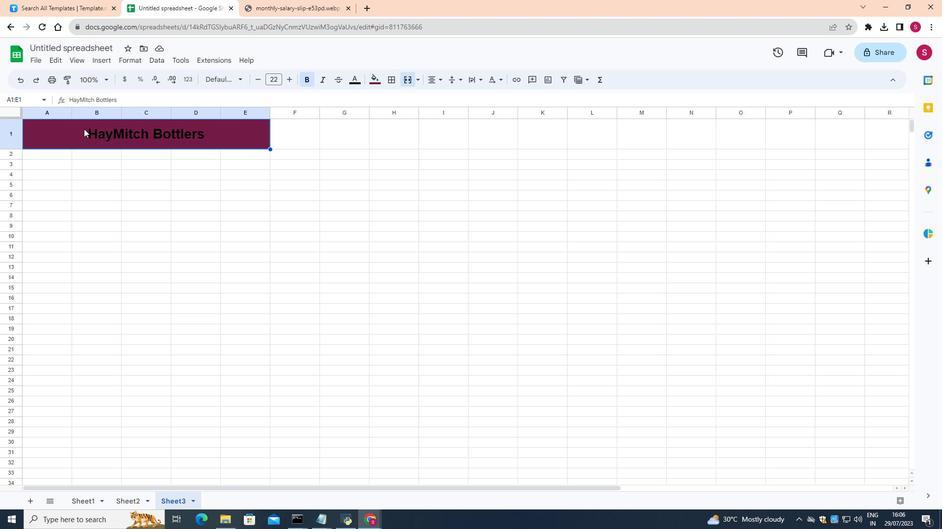 
Action: Mouse pressed left at (83, 129)
Screenshot: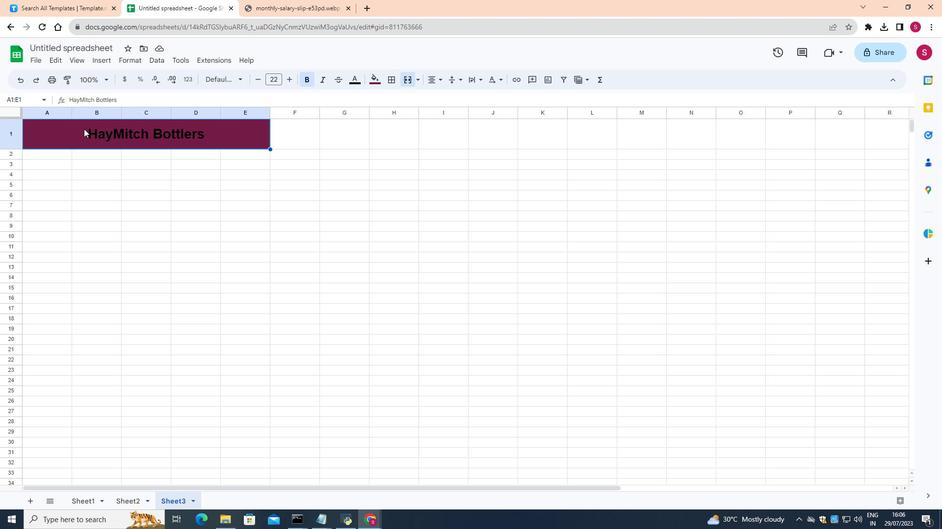 
Action: Mouse moved to (83, 128)
Screenshot: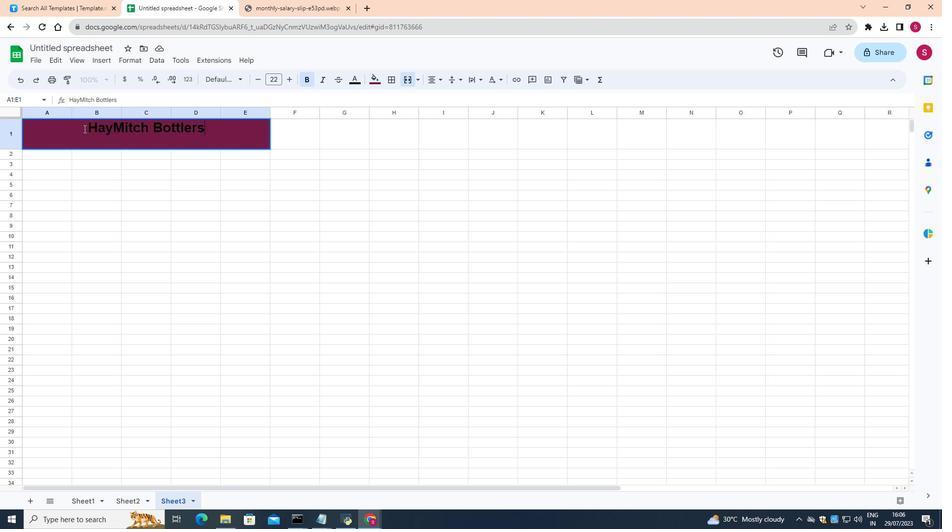 
Action: Mouse pressed left at (83, 128)
Screenshot: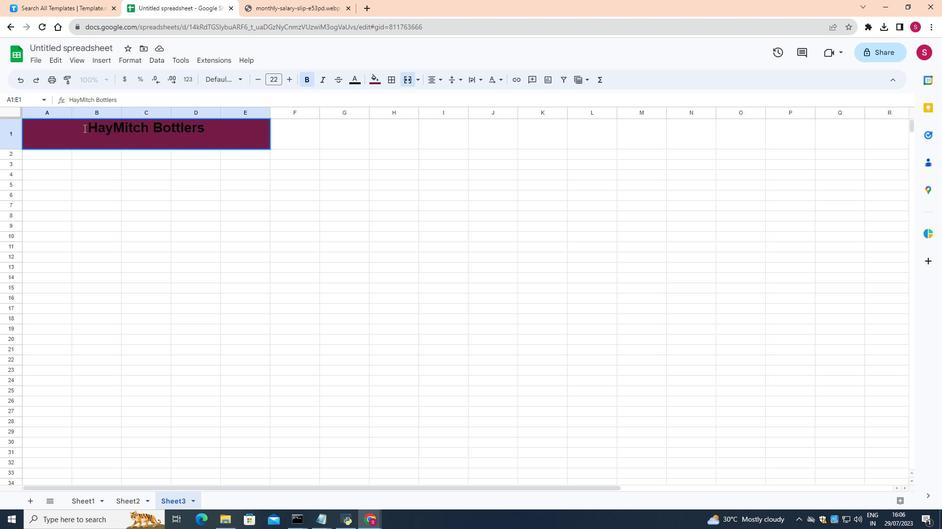 
Action: Mouse moved to (350, 79)
Screenshot: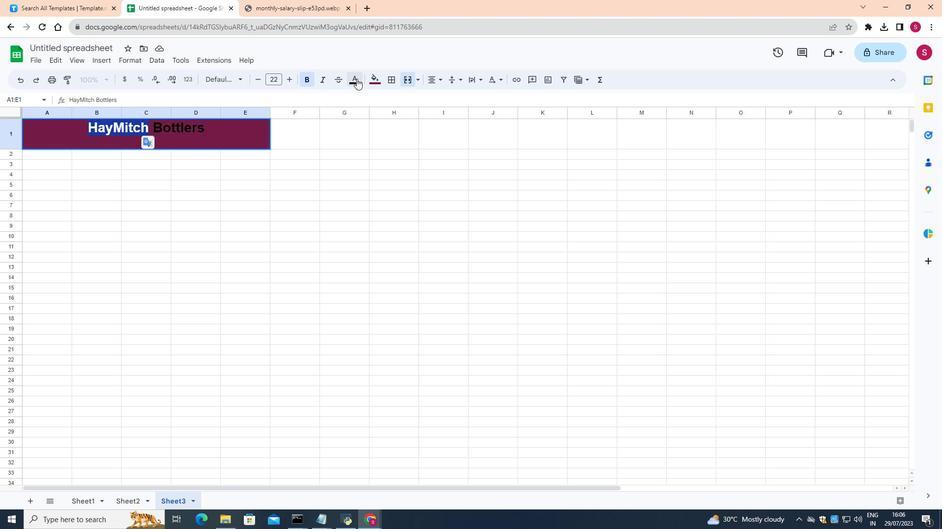 
Action: Mouse pressed left at (350, 79)
Screenshot: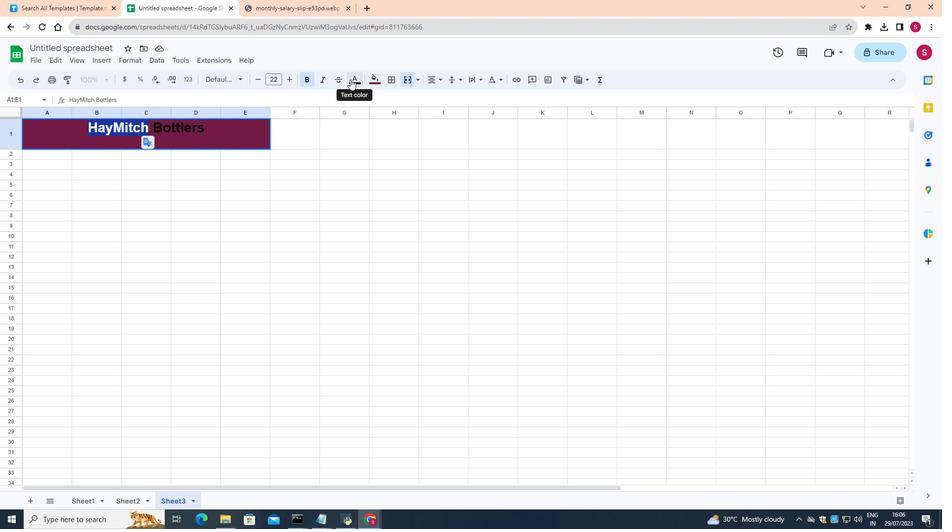 
Action: Mouse moved to (452, 111)
Screenshot: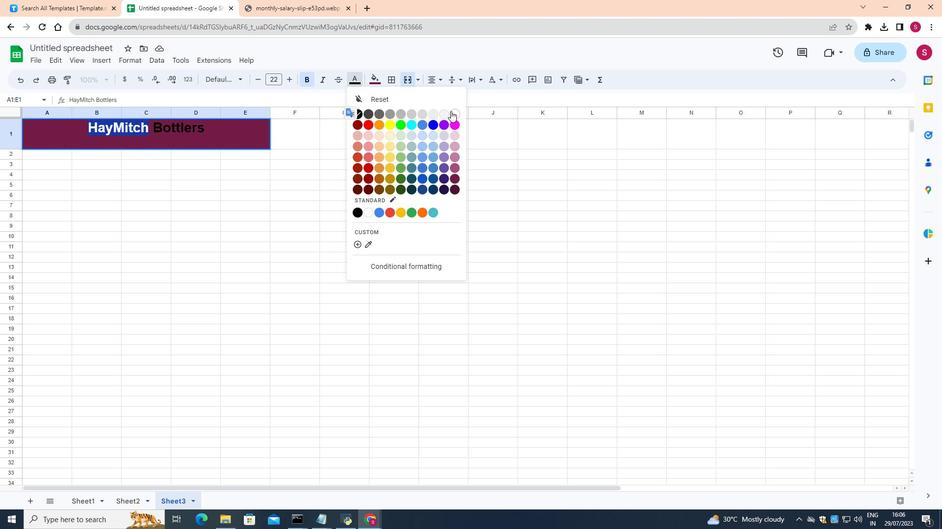 
Action: Mouse pressed left at (452, 111)
Screenshot: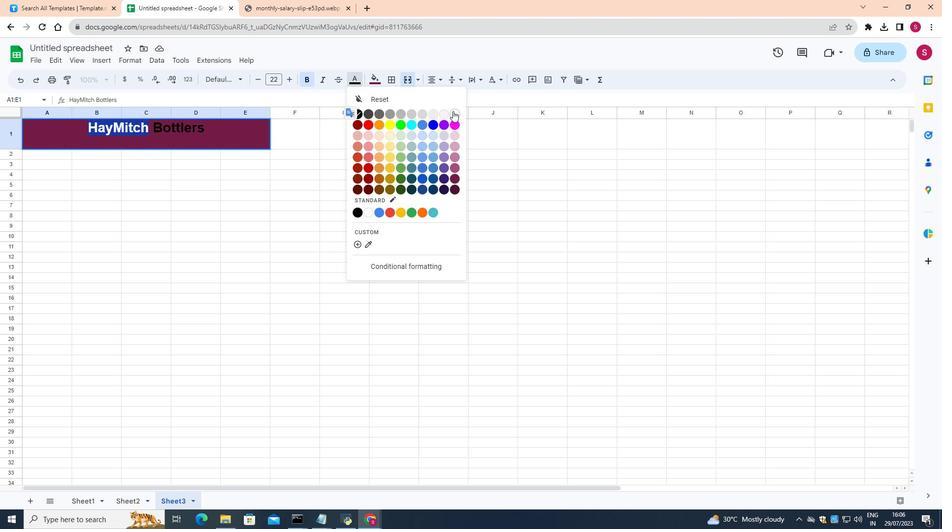 
Action: Mouse moved to (154, 129)
Screenshot: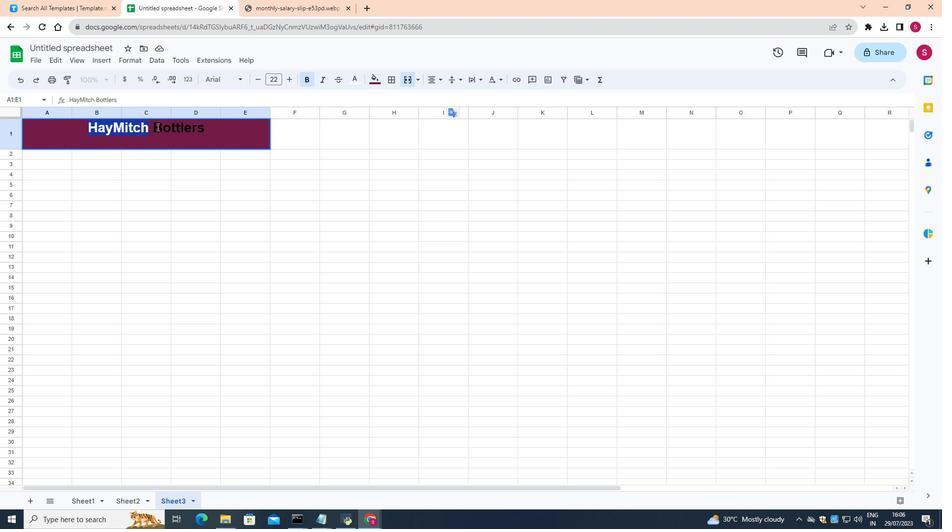 
Action: Mouse pressed left at (154, 129)
Screenshot: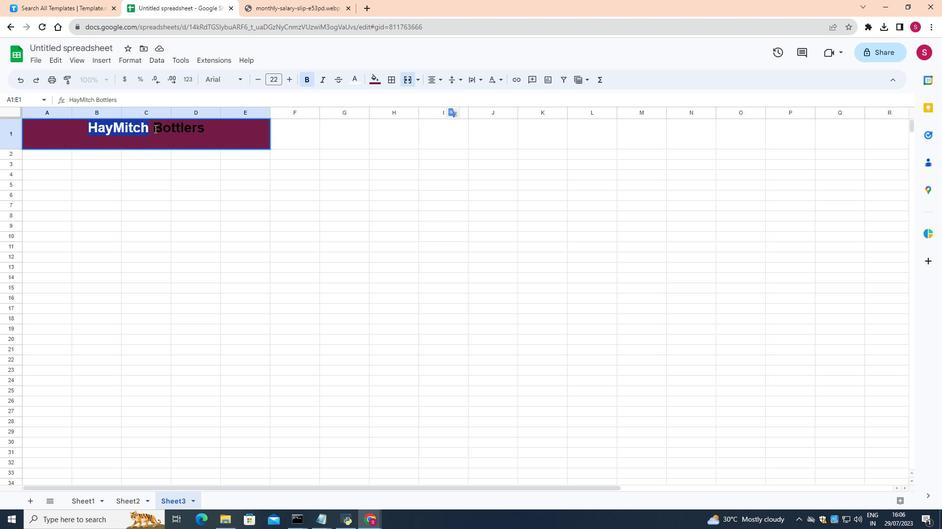 
Action: Mouse moved to (351, 78)
Screenshot: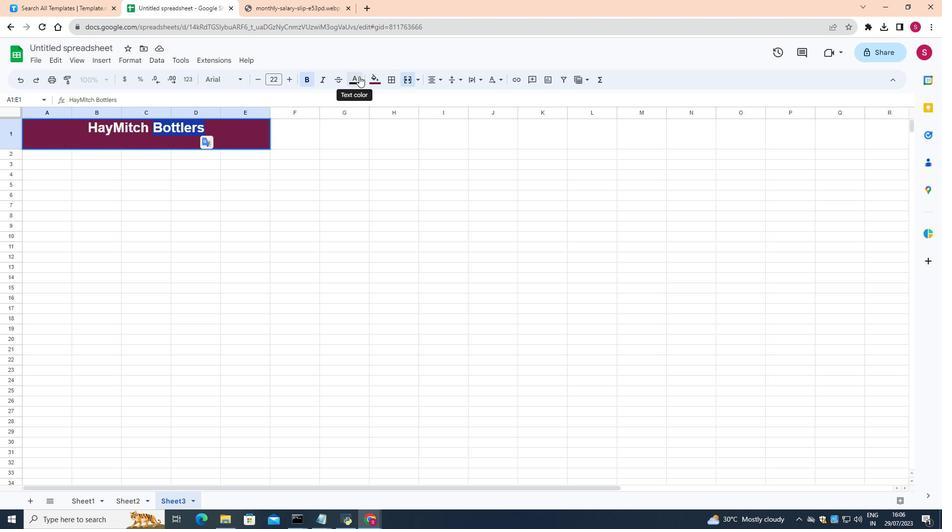
Action: Mouse pressed left at (351, 78)
Screenshot: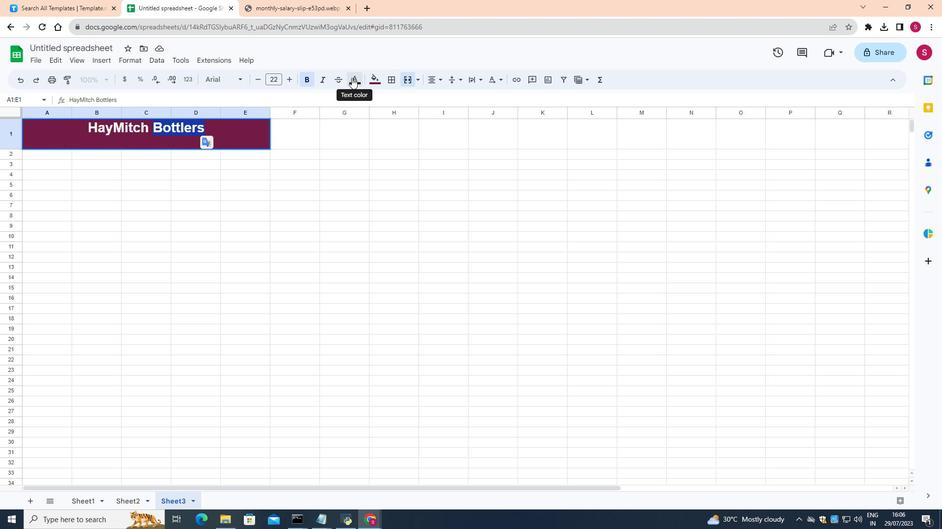 
Action: Mouse moved to (359, 145)
Screenshot: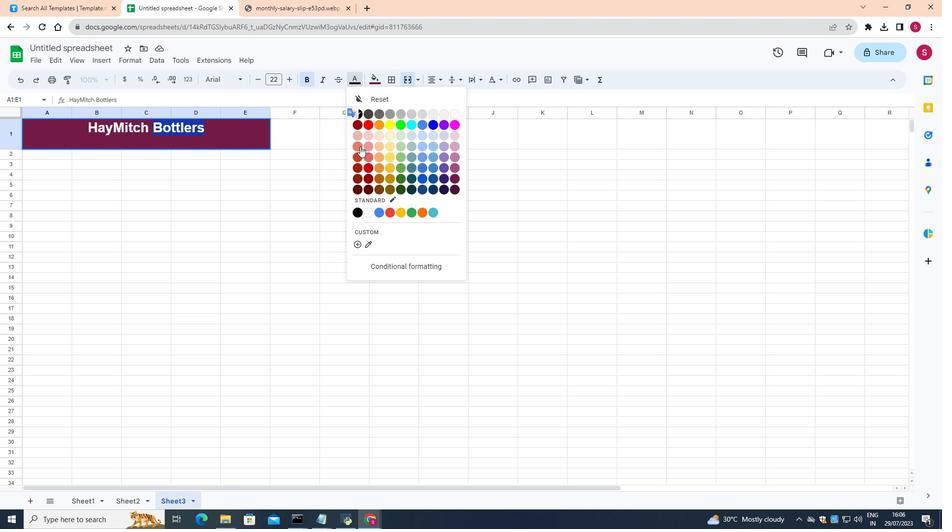 
Action: Mouse pressed left at (359, 145)
Screenshot: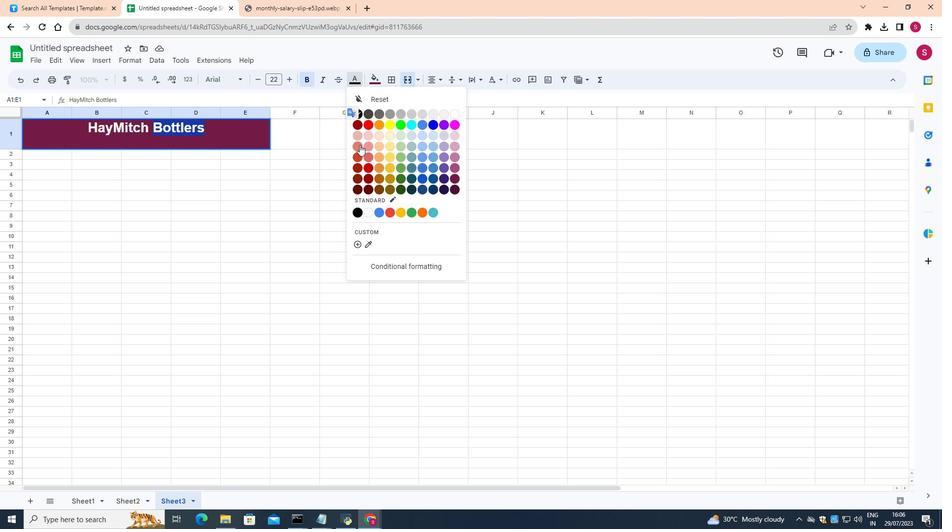 
Action: Mouse moved to (273, 162)
Screenshot: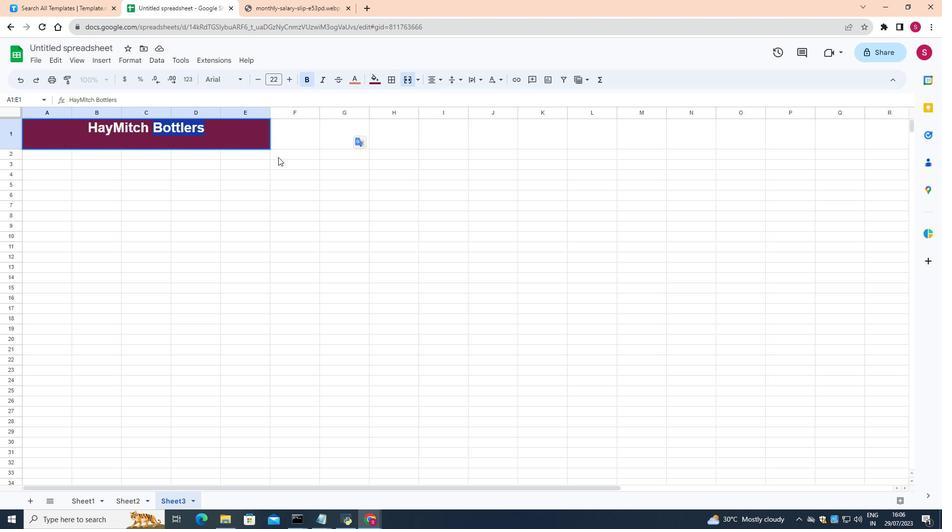 
Action: Mouse pressed left at (273, 162)
Screenshot: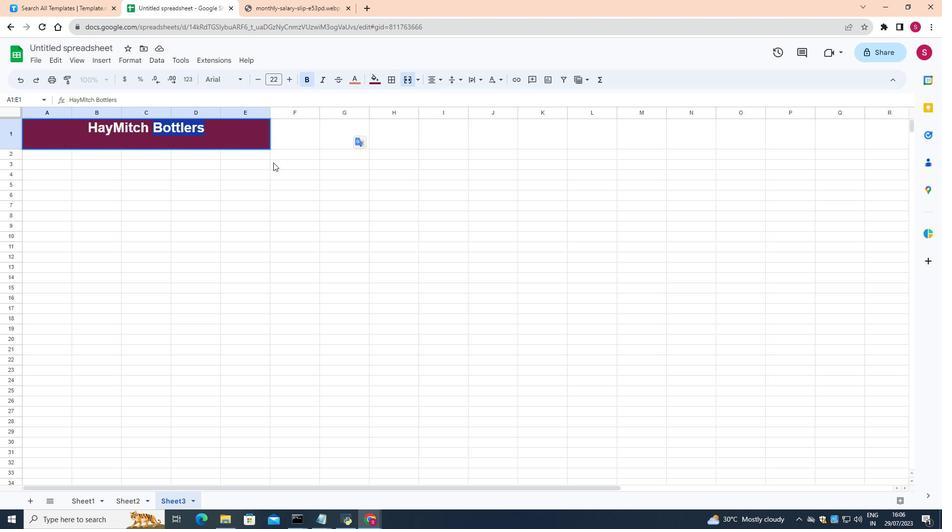 
Action: Mouse moved to (185, 169)
Screenshot: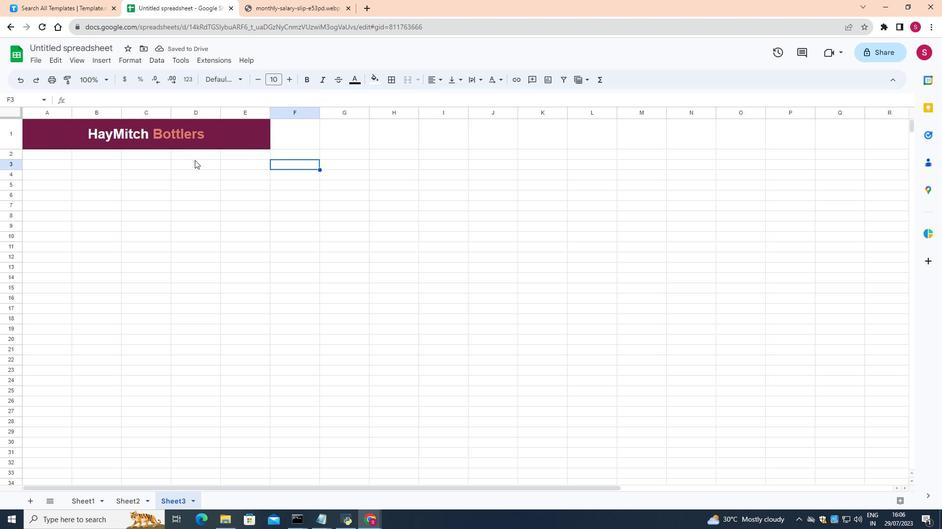 
Action: Mouse pressed left at (185, 169)
Screenshot: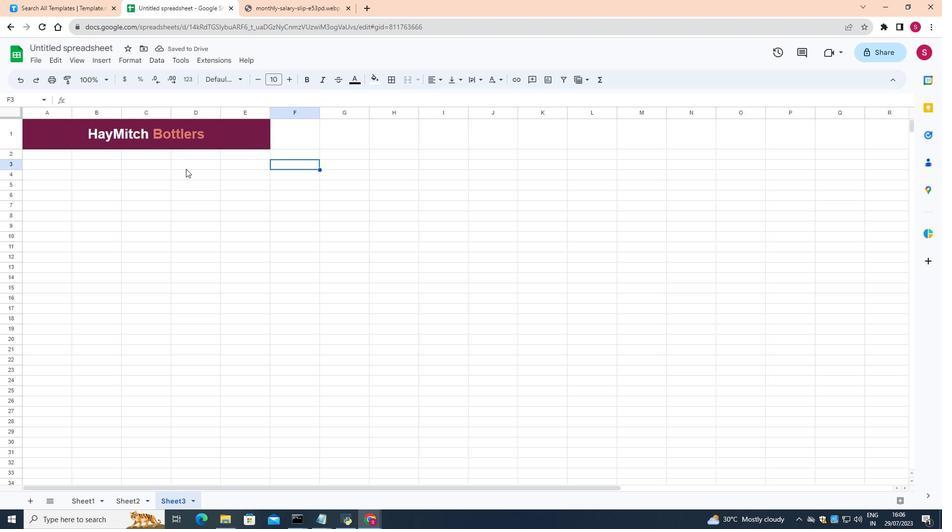 
Action: Mouse moved to (56, 127)
Screenshot: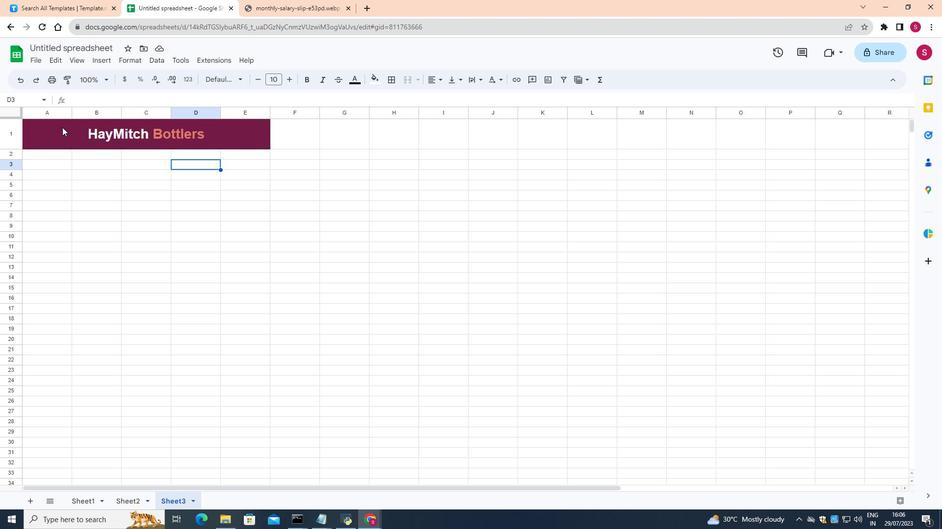 
Action: Mouse pressed left at (56, 127)
Screenshot: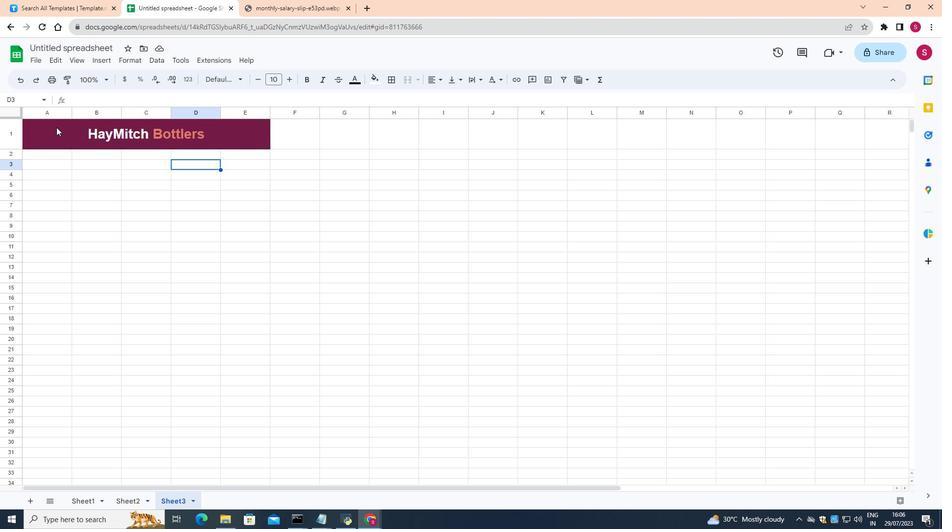 
Action: Mouse moved to (408, 79)
Screenshot: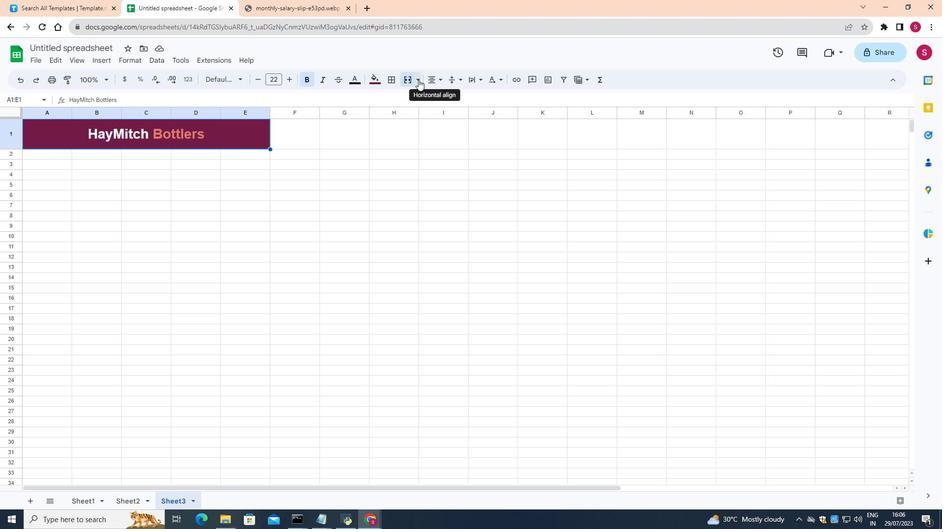 
Action: Mouse pressed left at (408, 79)
Screenshot: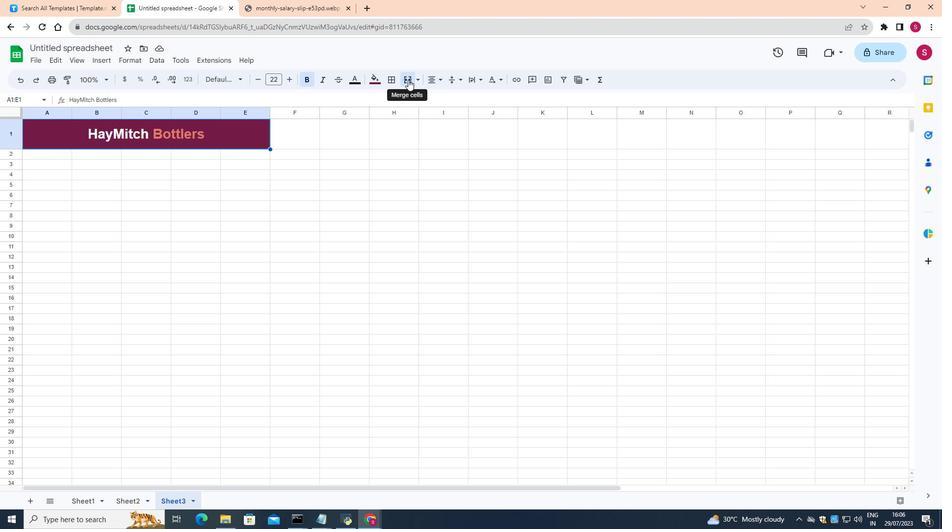 
Action: Mouse moved to (47, 135)
Screenshot: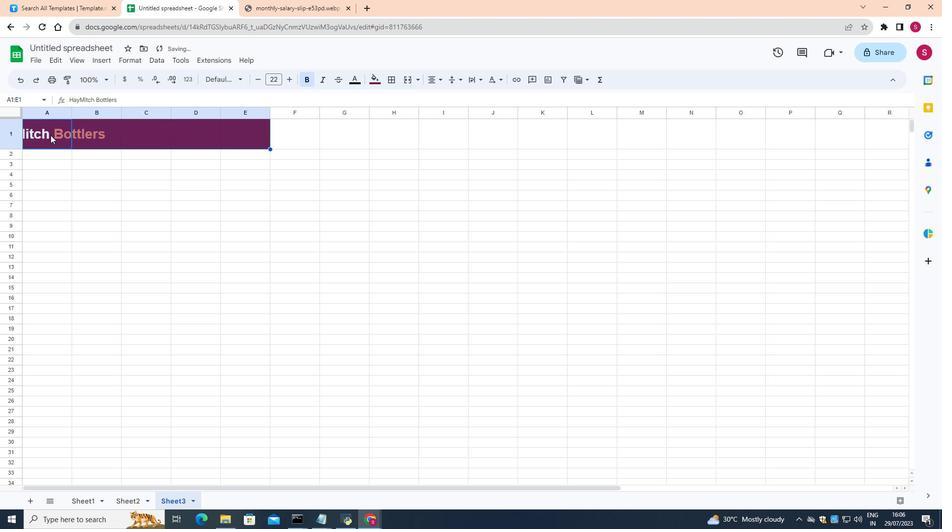 
Action: Mouse pressed left at (47, 135)
Screenshot: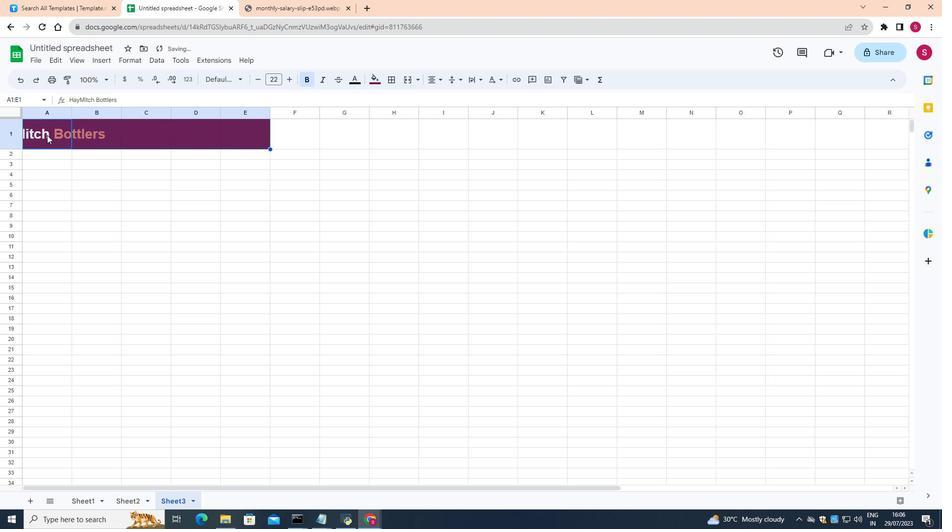 
Action: Mouse moved to (409, 79)
Screenshot: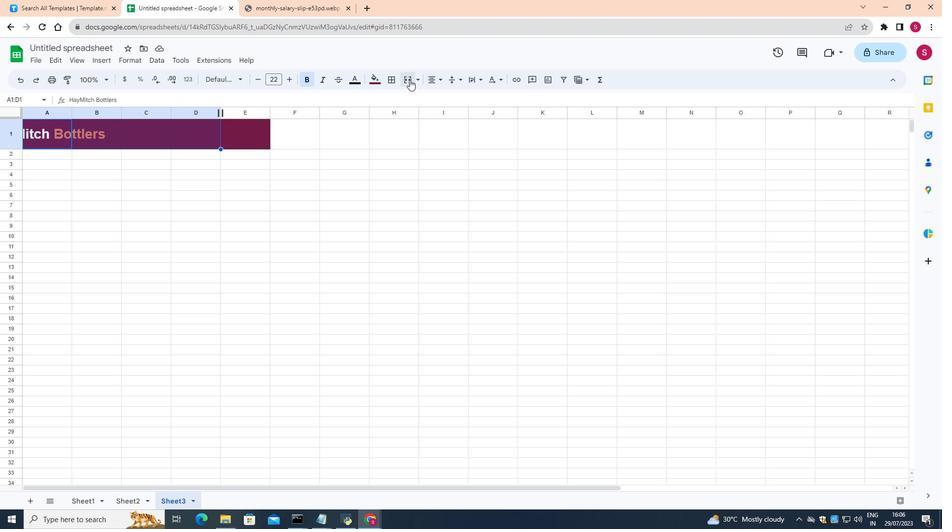 
Action: Mouse pressed left at (409, 79)
Screenshot: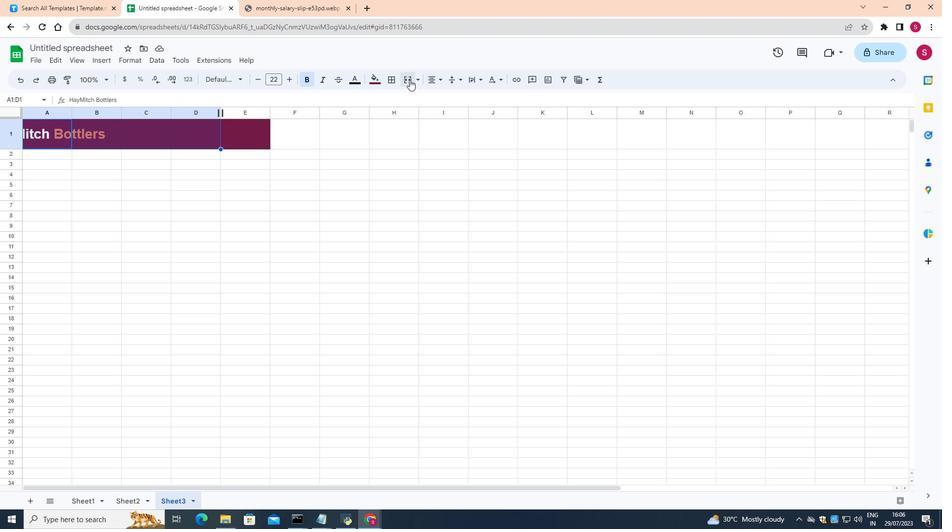 
Action: Mouse moved to (265, 139)
Screenshot: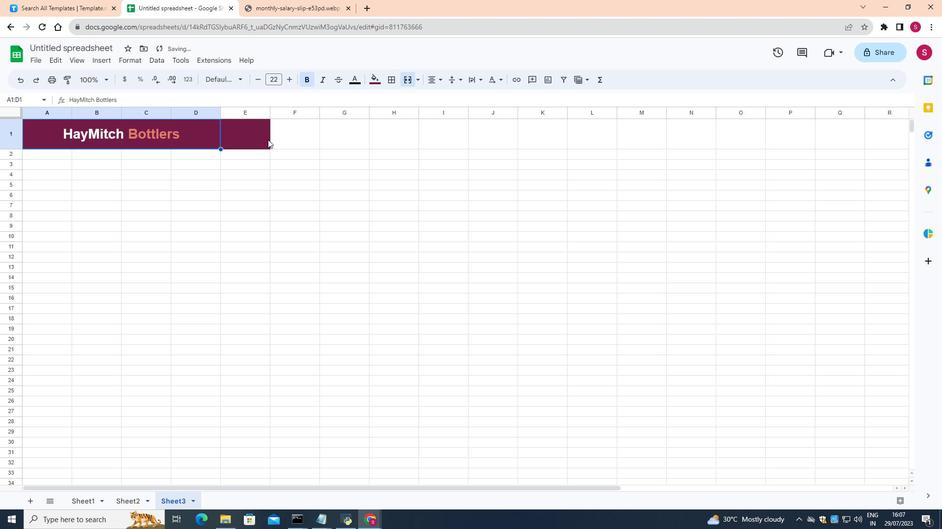 
Action: Mouse pressed left at (265, 139)
Screenshot: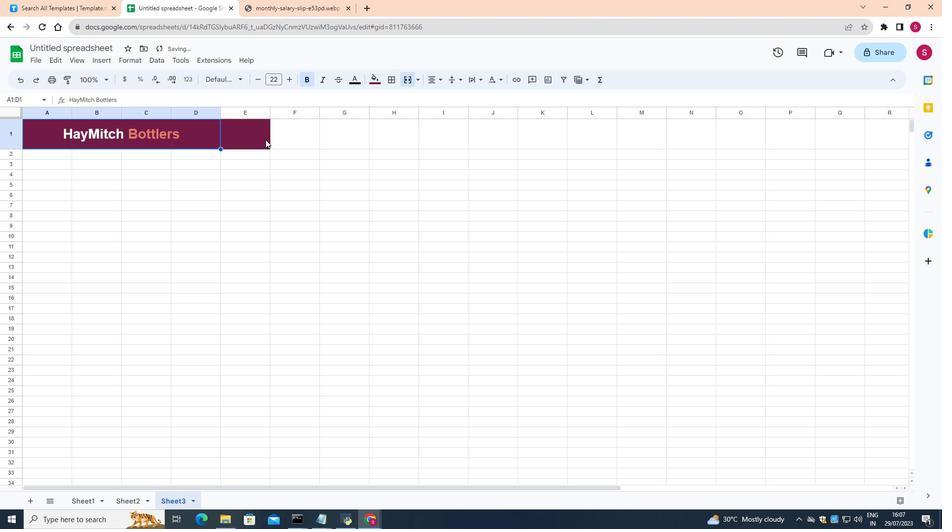 
Action: Mouse moved to (376, 78)
Screenshot: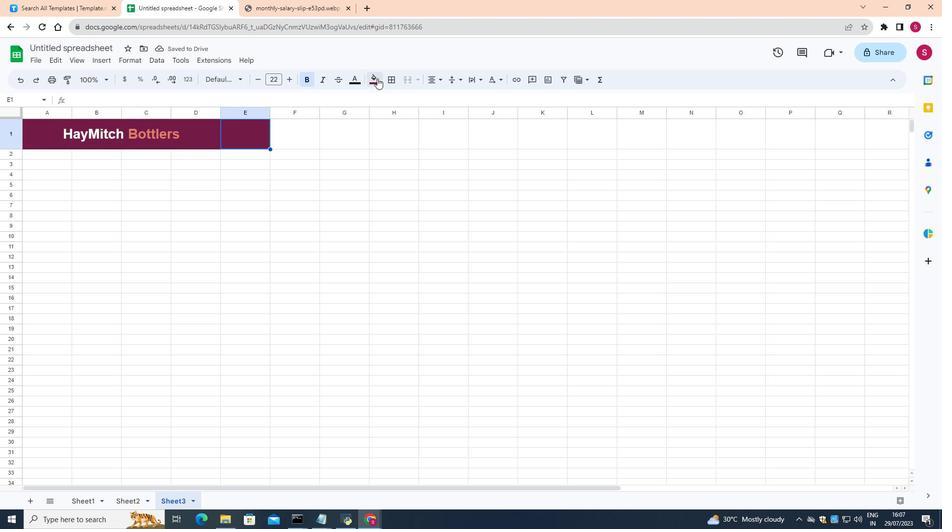 
Action: Mouse pressed left at (376, 78)
Screenshot: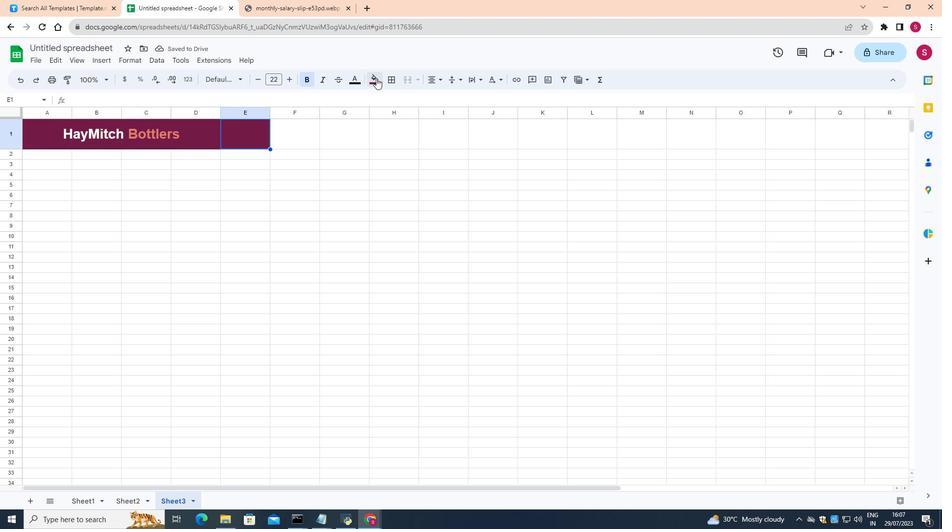 
Action: Mouse moved to (476, 111)
Screenshot: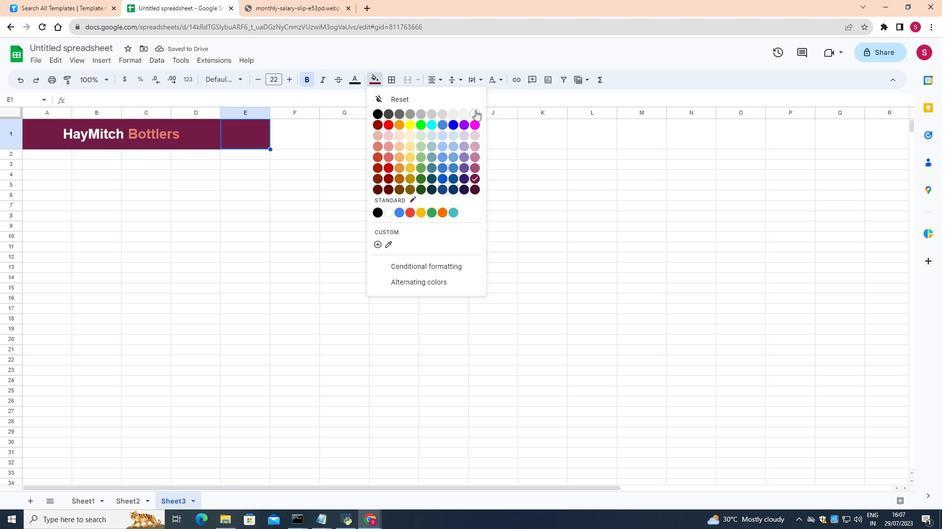 
Action: Mouse pressed left at (476, 111)
Screenshot: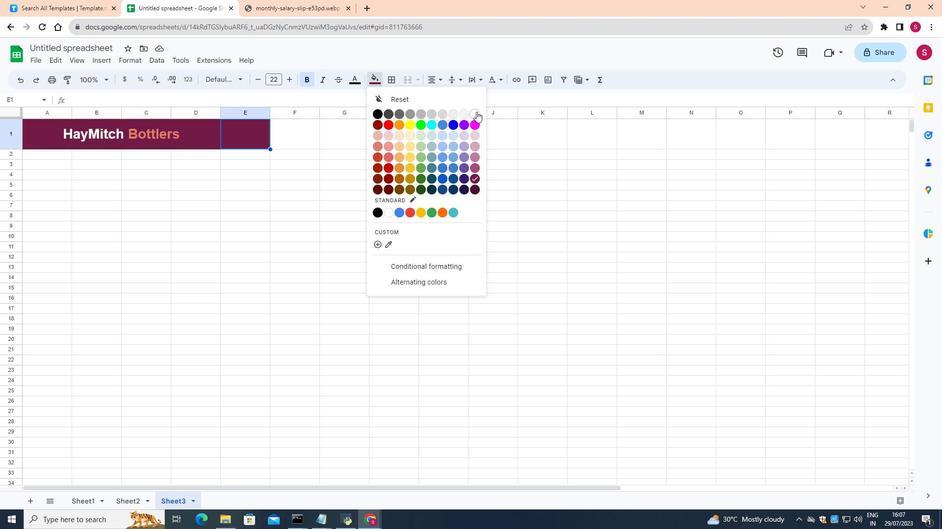 
Action: Mouse moved to (296, 139)
Screenshot: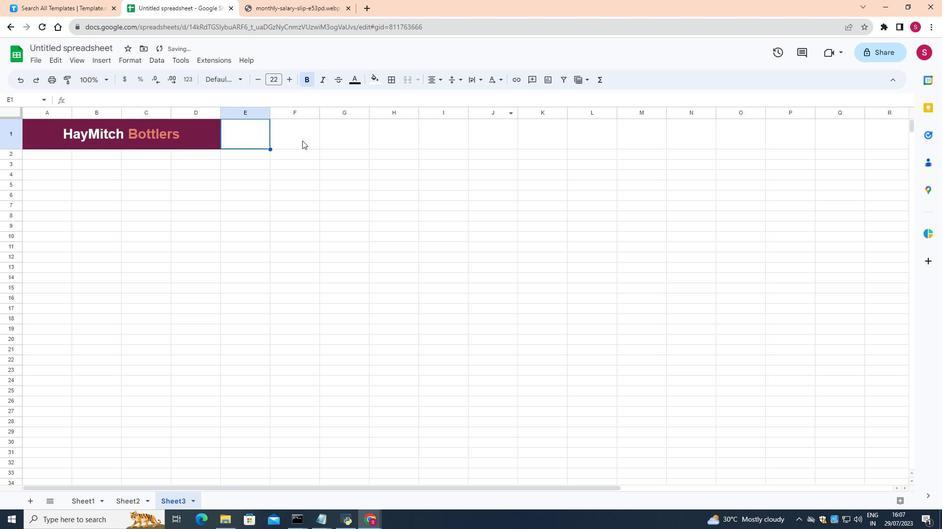 
Action: Mouse pressed left at (296, 139)
Screenshot: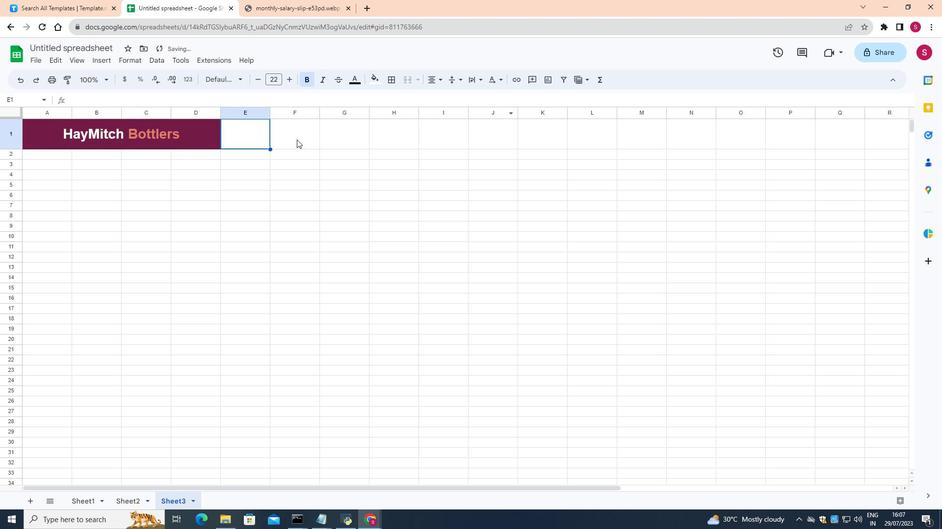 
Action: Mouse moved to (56, 161)
Screenshot: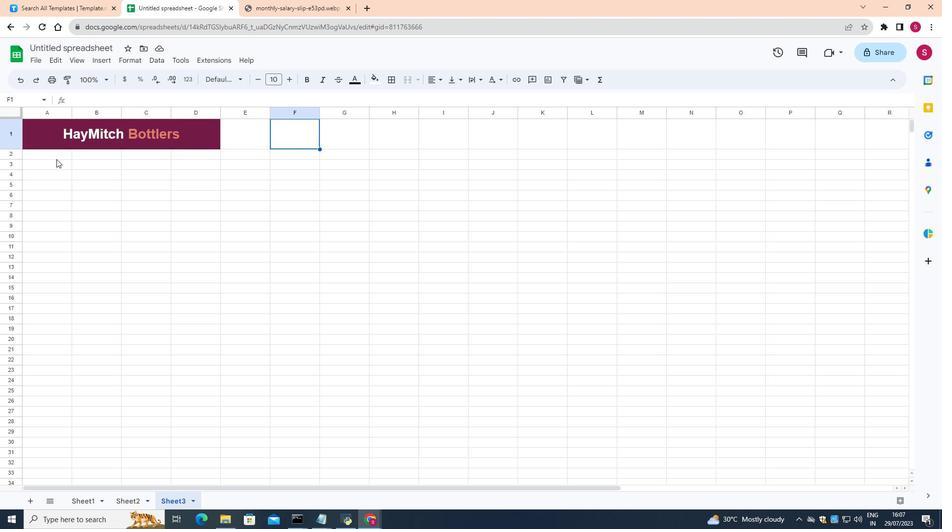
Action: Mouse pressed left at (56, 161)
Screenshot: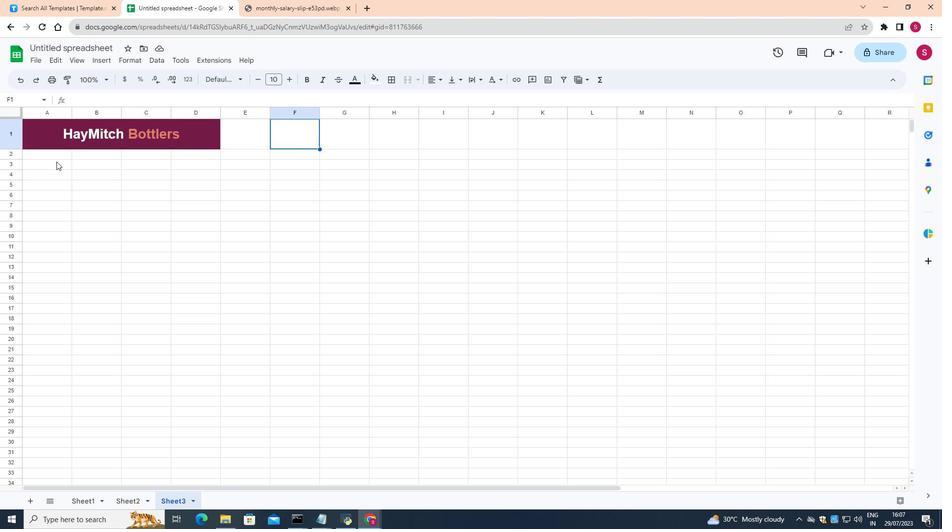 
Action: Mouse moved to (289, 78)
Screenshot: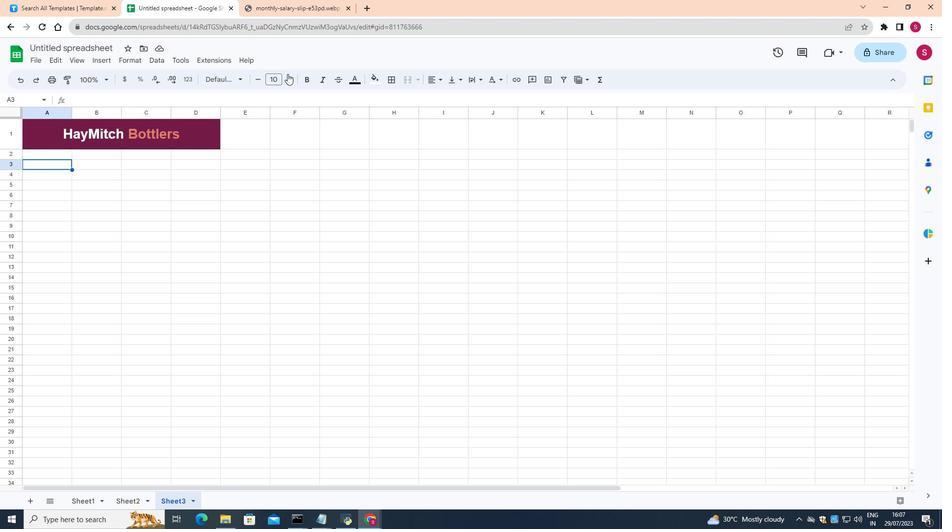 
Action: Mouse pressed left at (289, 78)
Screenshot: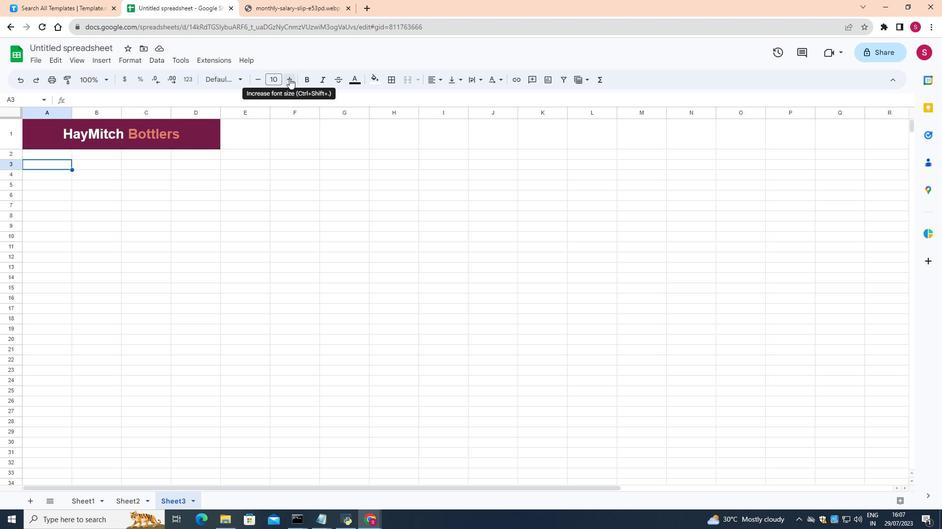 
Action: Mouse pressed left at (289, 78)
Screenshot: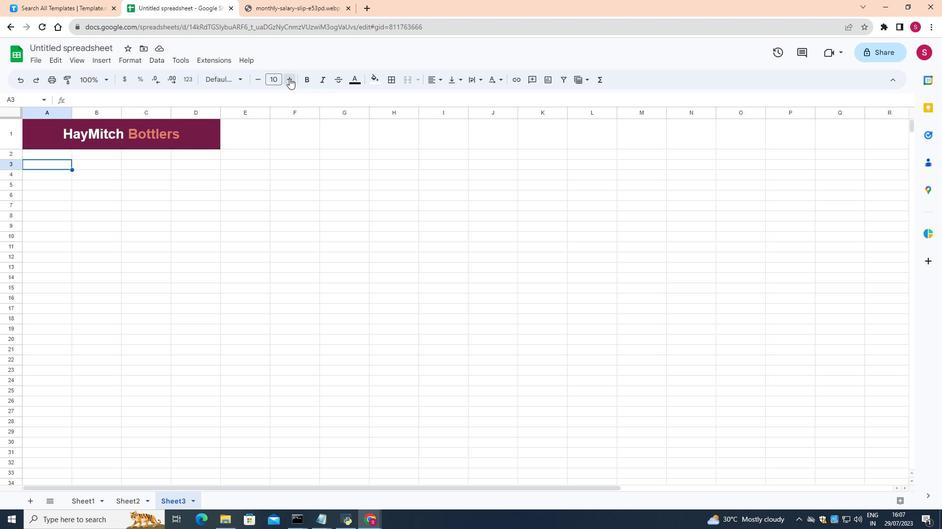 
Action: Mouse moved to (290, 78)
Screenshot: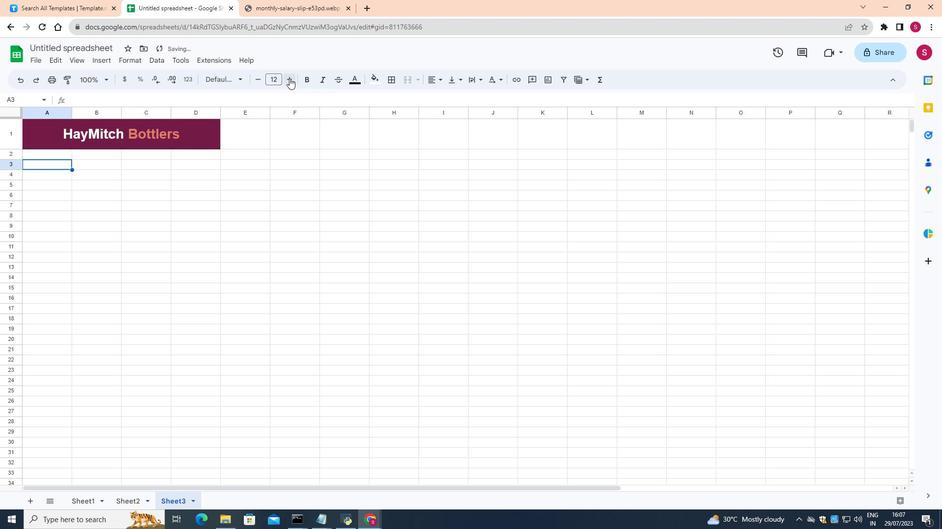 
Action: Key pressed 1713<Key.space><Key.shift>Scenic<Key.space><Key.shift><Key.shift><Key.shift>Way,<Key.space><Key.shift>Milton,<Key.space><Key.shift>Illinois<Key.space>62352
Screenshot: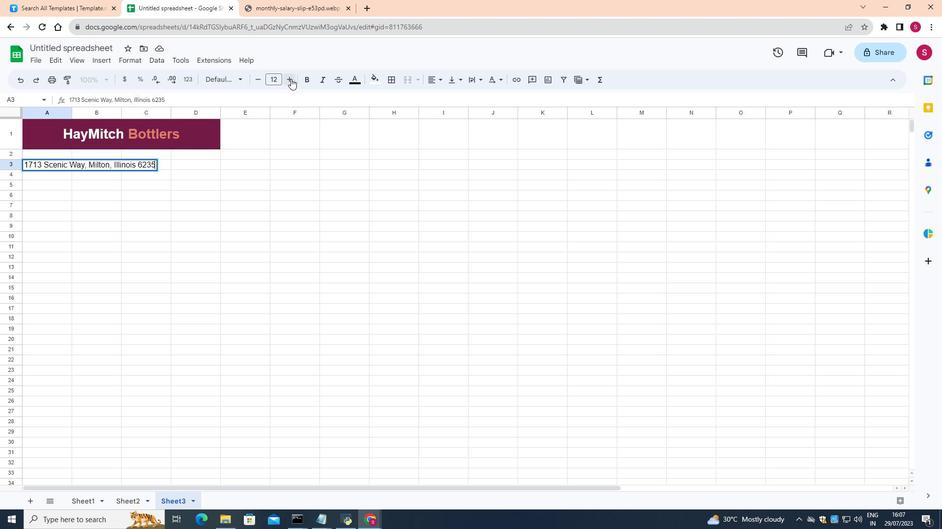 
Action: Mouse moved to (34, 184)
Screenshot: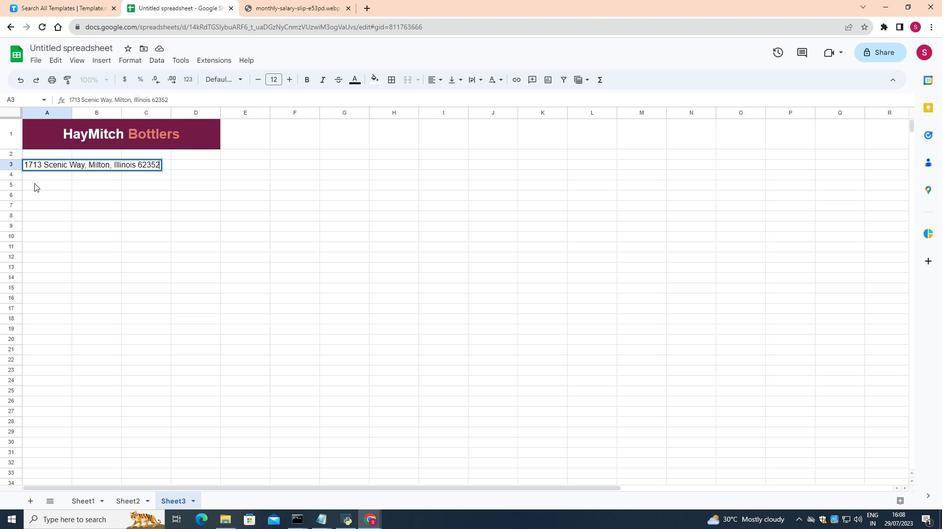 
Action: Mouse pressed left at (34, 184)
Screenshot: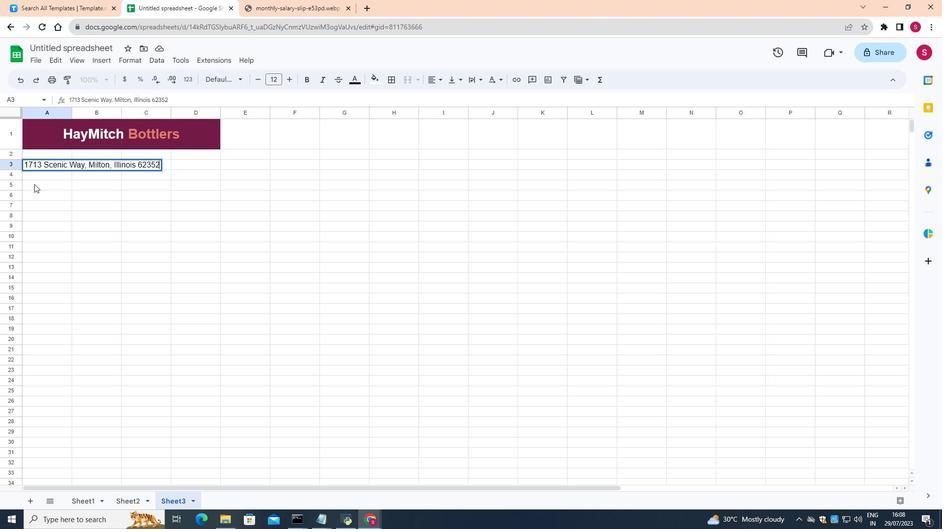 
Action: Mouse moved to (288, 78)
Screenshot: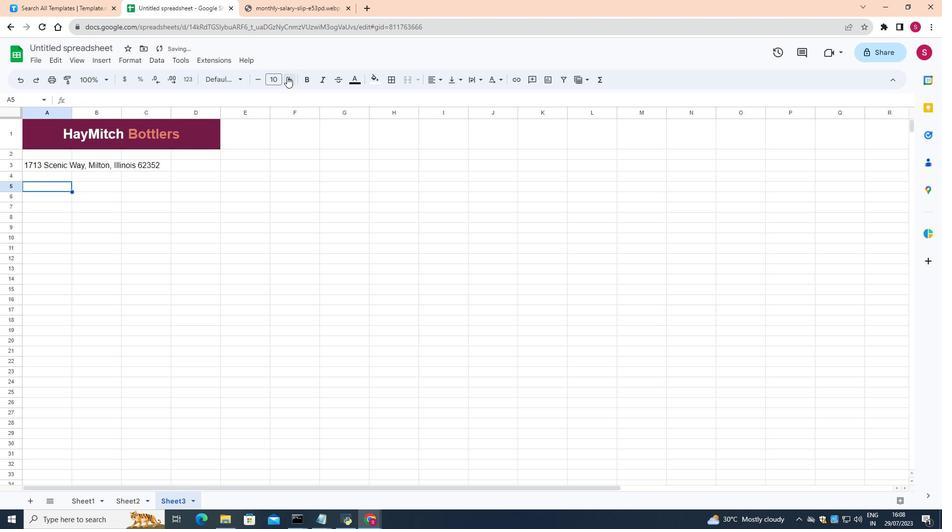
Action: Mouse pressed left at (288, 78)
Screenshot: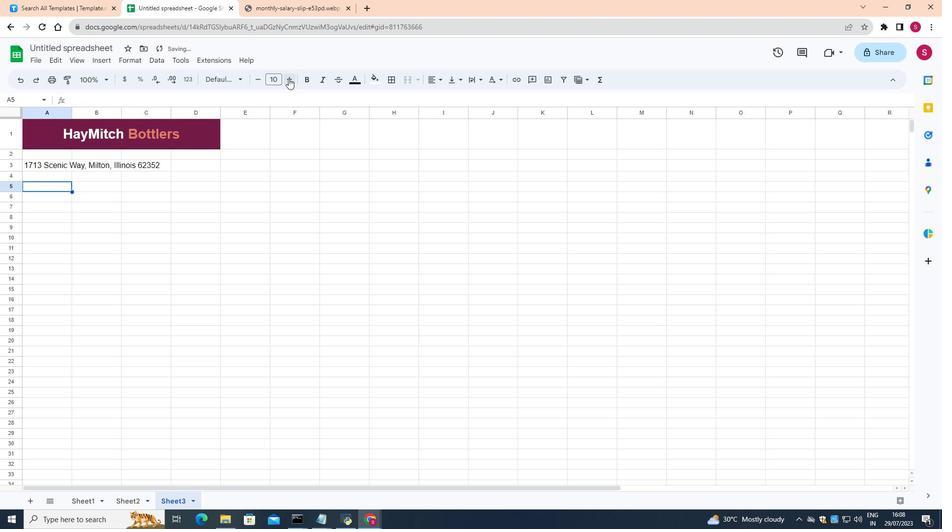 
Action: Mouse pressed left at (288, 78)
Screenshot: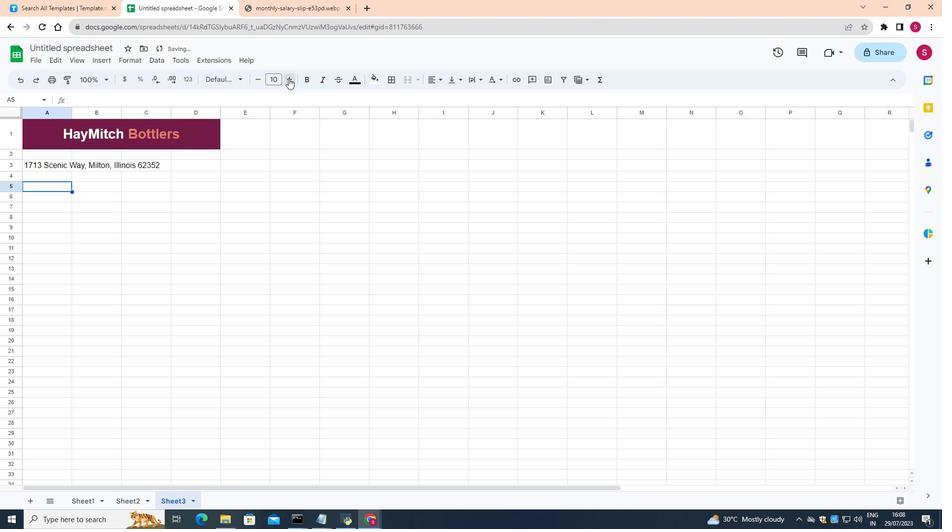 
Action: Mouse pressed left at (288, 78)
Screenshot: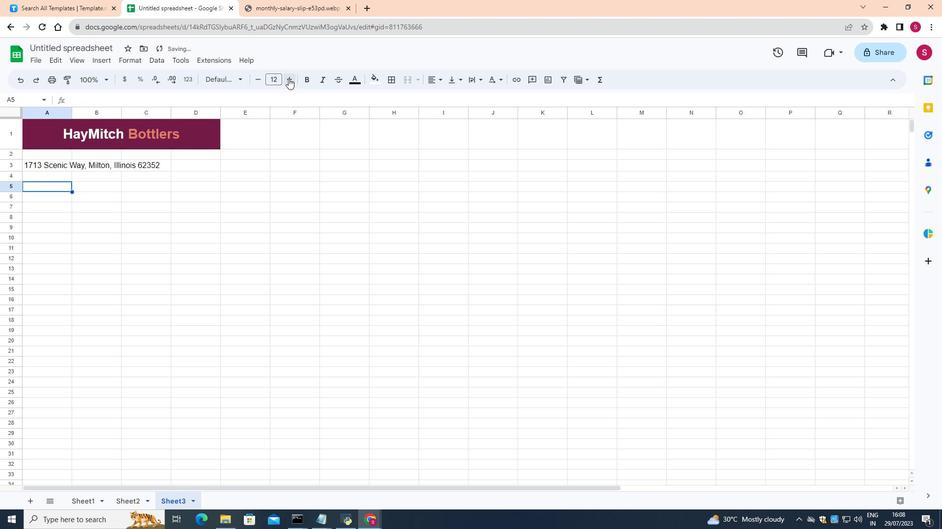 
Action: Mouse pressed left at (288, 78)
Screenshot: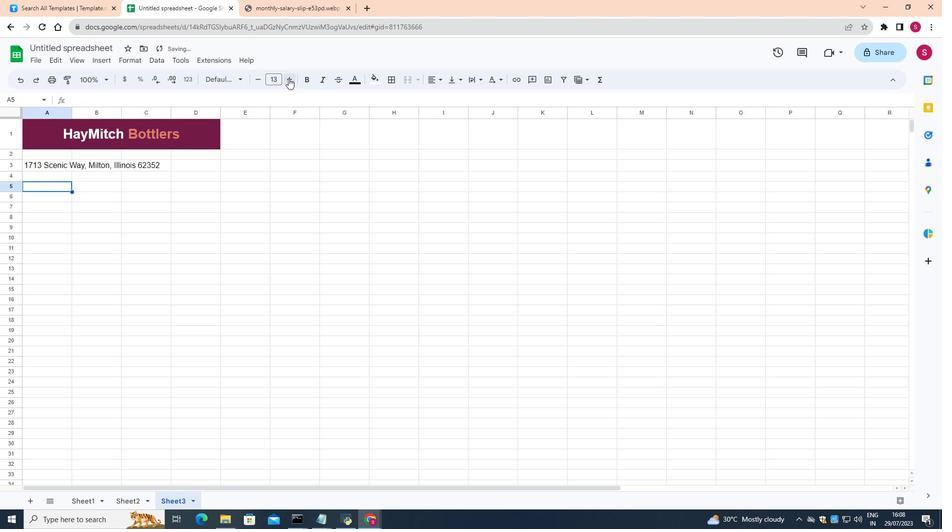 
Action: Mouse moved to (56, 183)
Screenshot: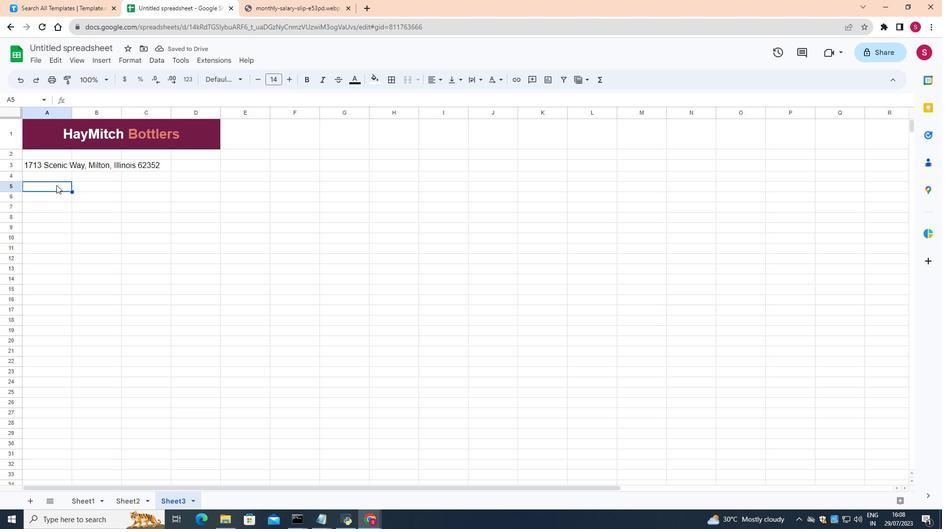 
Action: Mouse pressed left at (56, 183)
Screenshot: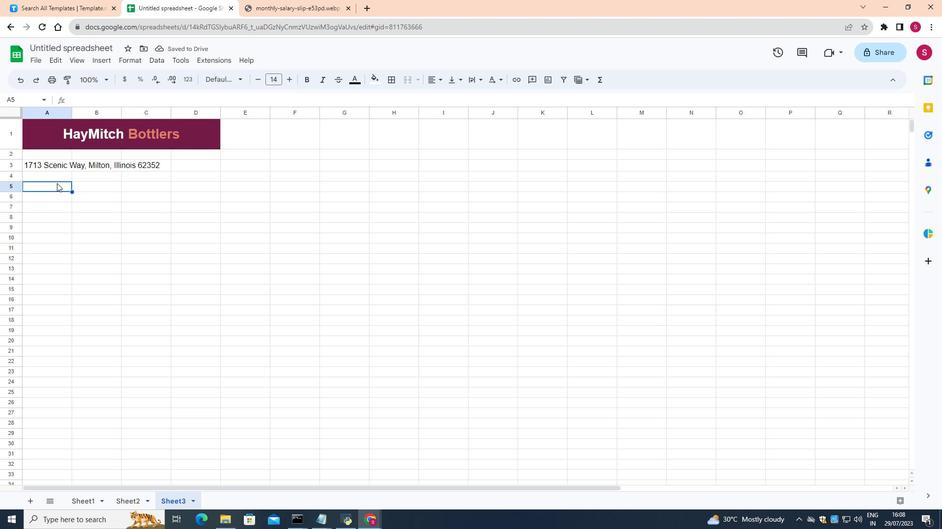 
Action: Mouse pressed left at (56, 183)
Screenshot: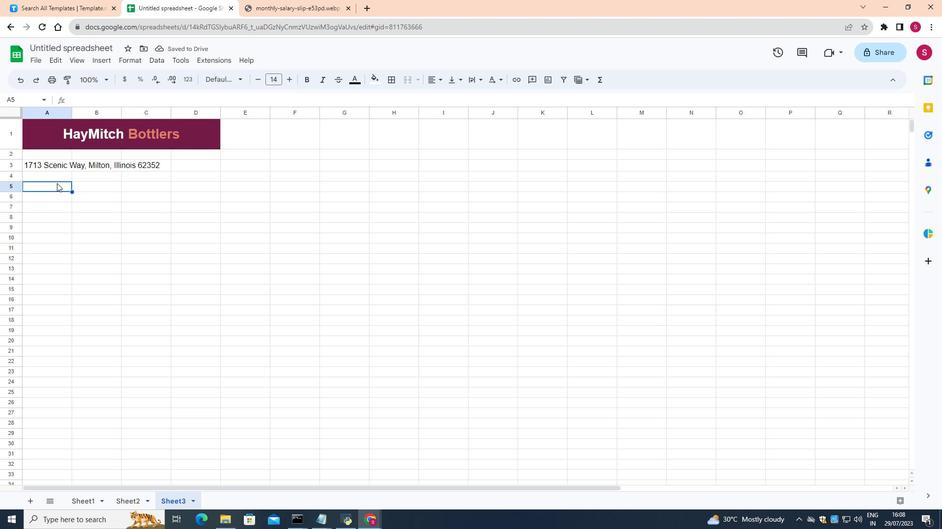 
Action: Key pressed haymitchbottlers<Key.shift><Key.shift><Key.shift><Key.shift><Key.shift>@email.com
Screenshot: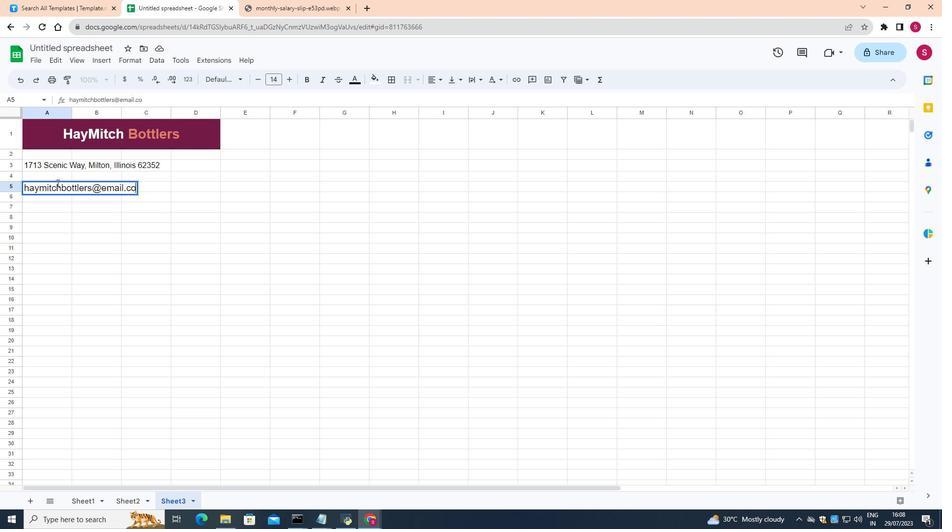 
Action: Mouse moved to (25, 162)
Screenshot: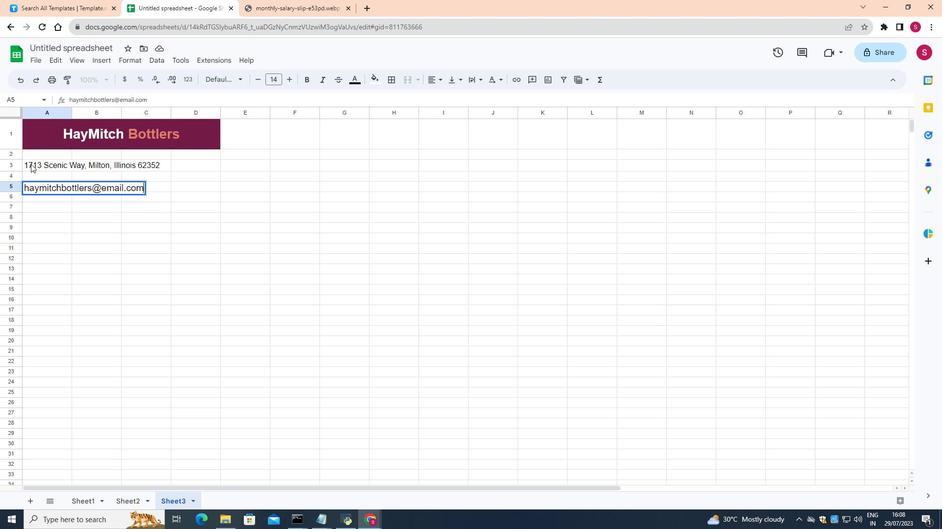 
Action: Mouse pressed left at (25, 162)
Screenshot: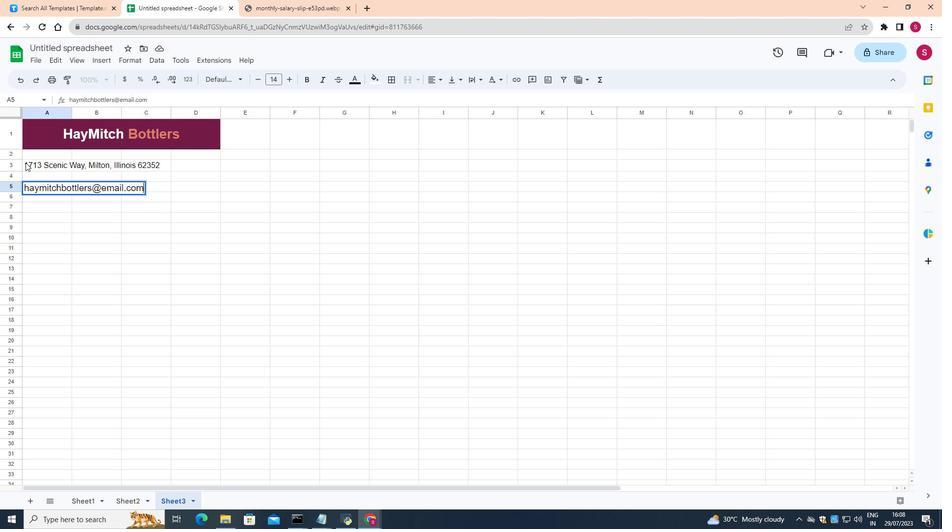 
Action: Mouse moved to (294, 80)
Screenshot: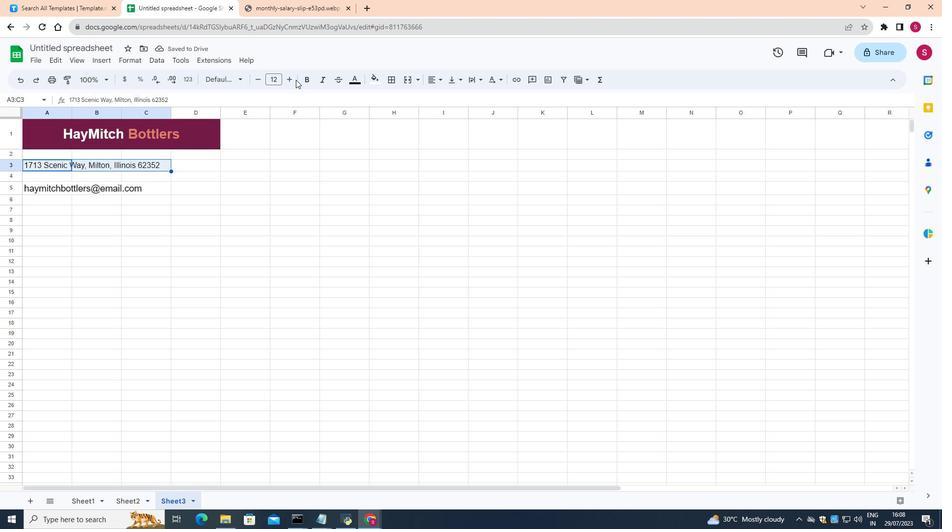 
Action: Mouse pressed left at (294, 80)
Screenshot: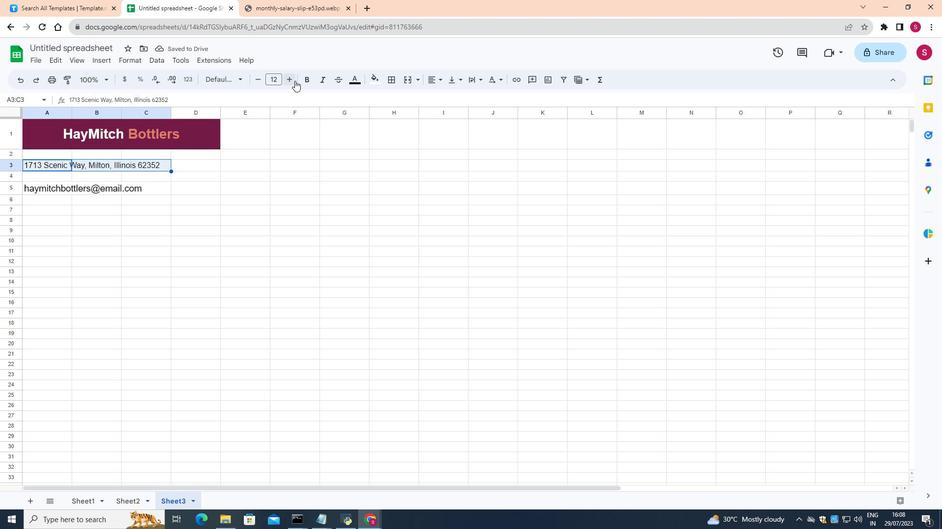
Action: Mouse pressed left at (294, 80)
Screenshot: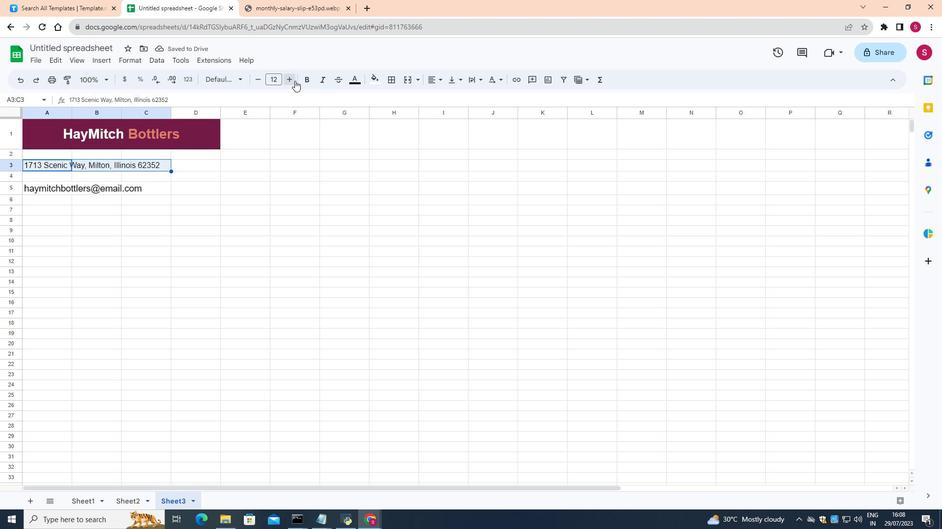 
Action: Mouse moved to (65, 210)
Screenshot: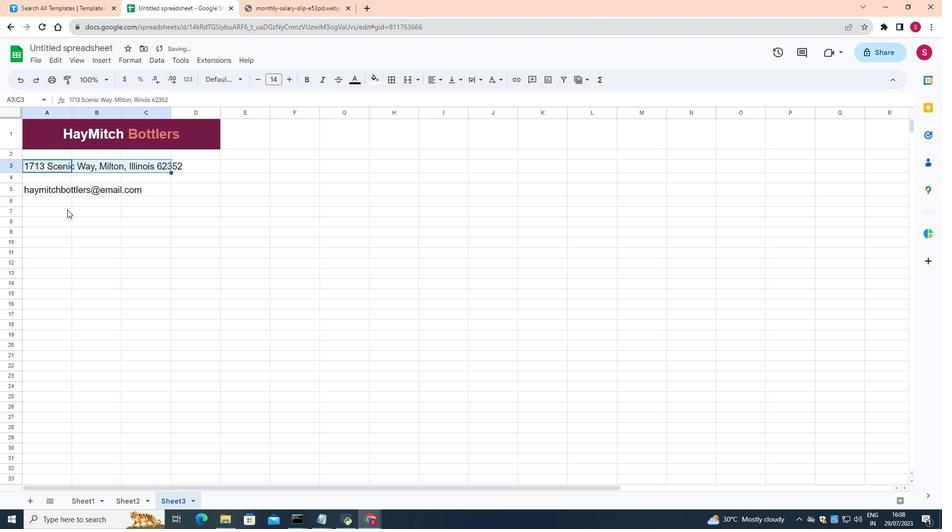 
Action: Mouse pressed left at (65, 210)
Screenshot: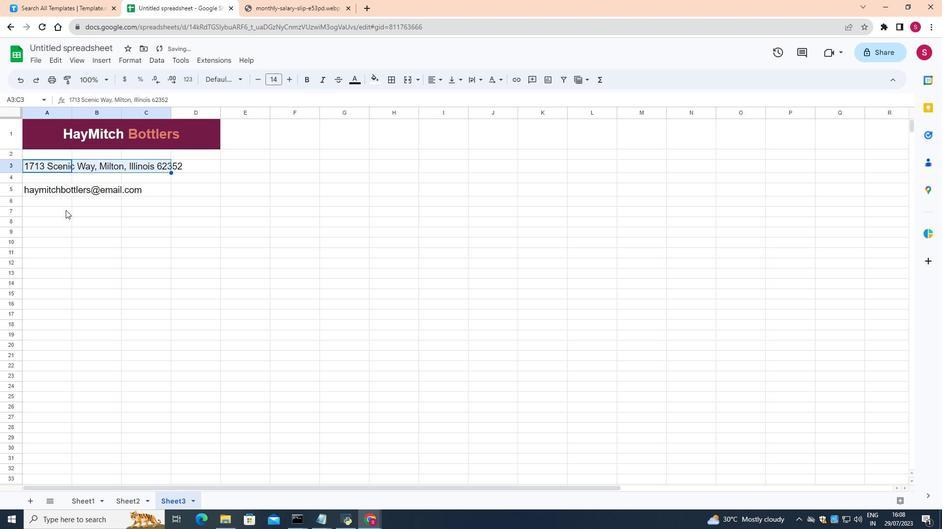 
Action: Mouse moved to (290, 77)
Screenshot: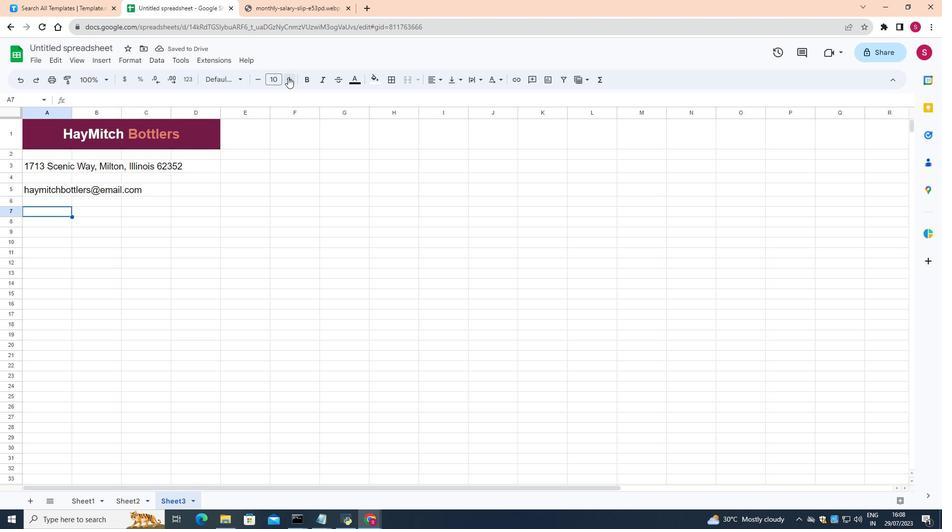 
Action: Mouse pressed left at (290, 77)
Screenshot: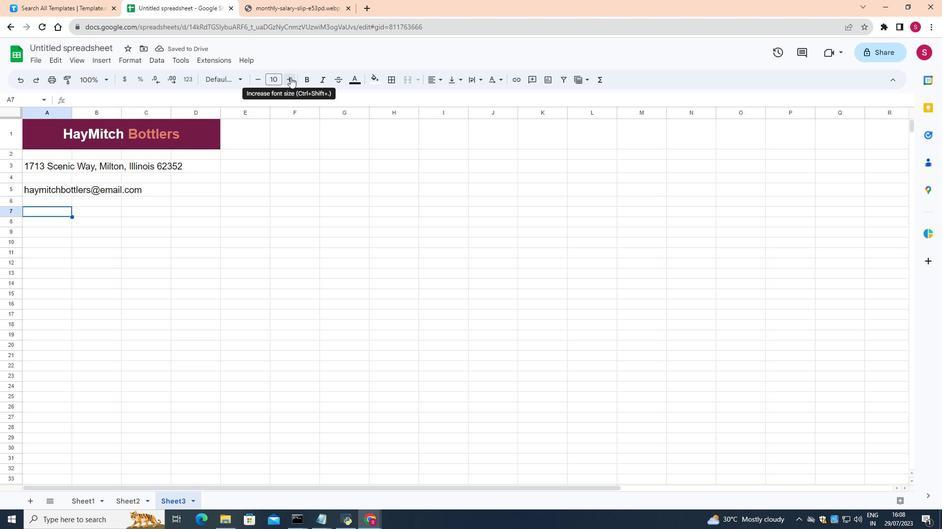
Action: Mouse pressed left at (290, 77)
Screenshot: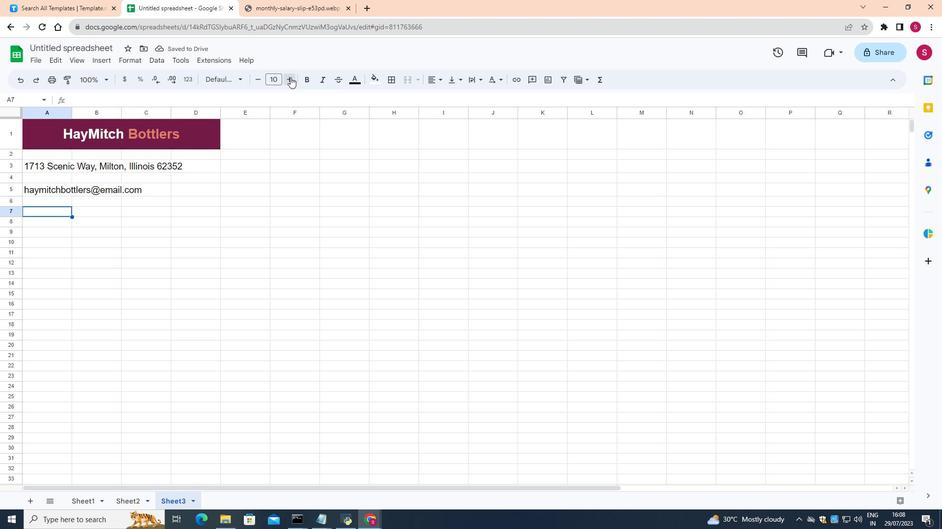 
Action: Mouse pressed left at (290, 77)
Screenshot: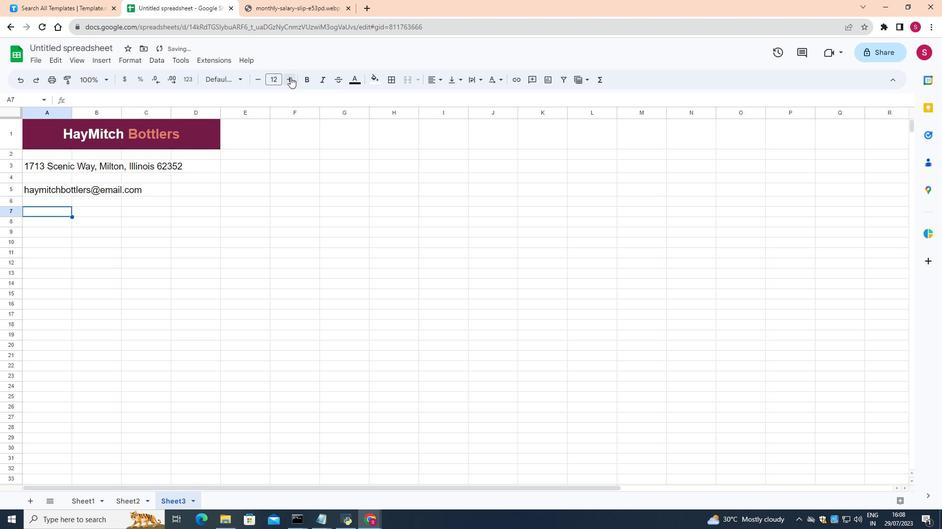 
Action: Mouse pressed left at (290, 77)
Screenshot: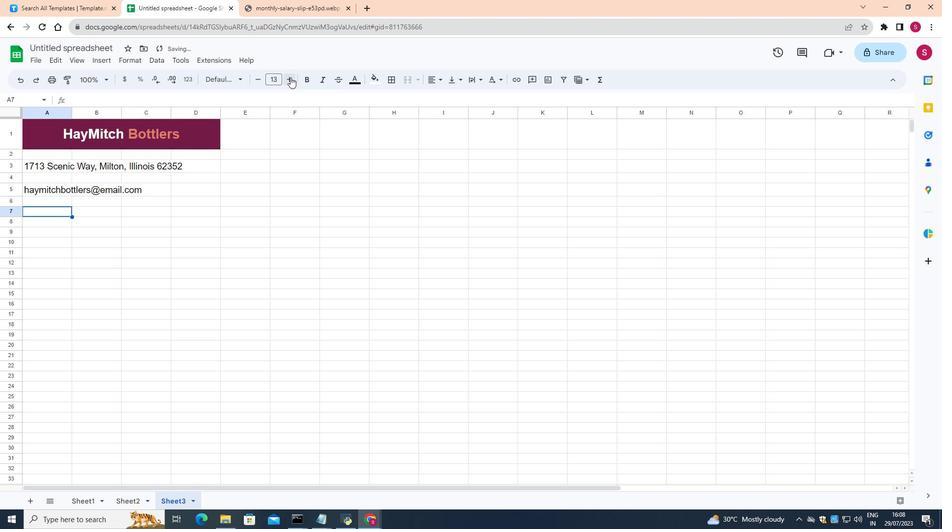 
Action: Mouse moved to (292, 75)
Screenshot: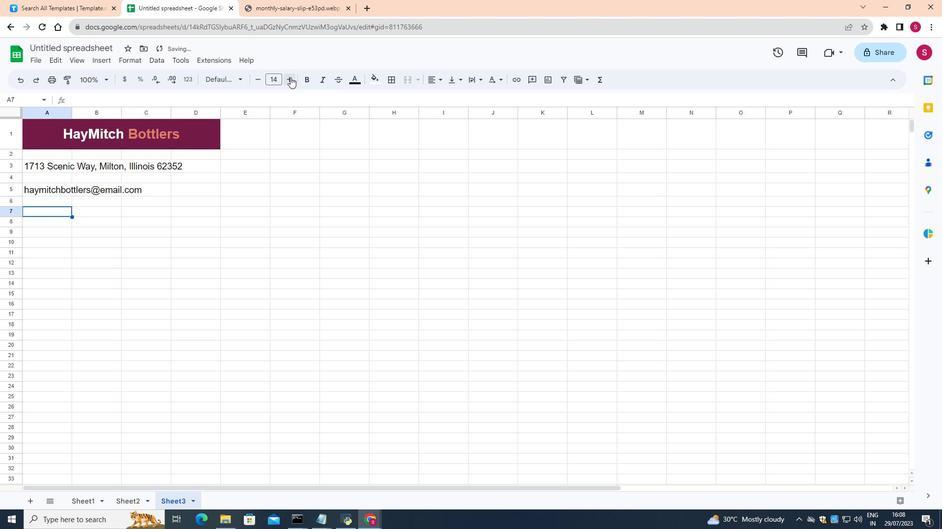 
Action: Key pressed 222<Key.space>555<Key.space>777
Screenshot: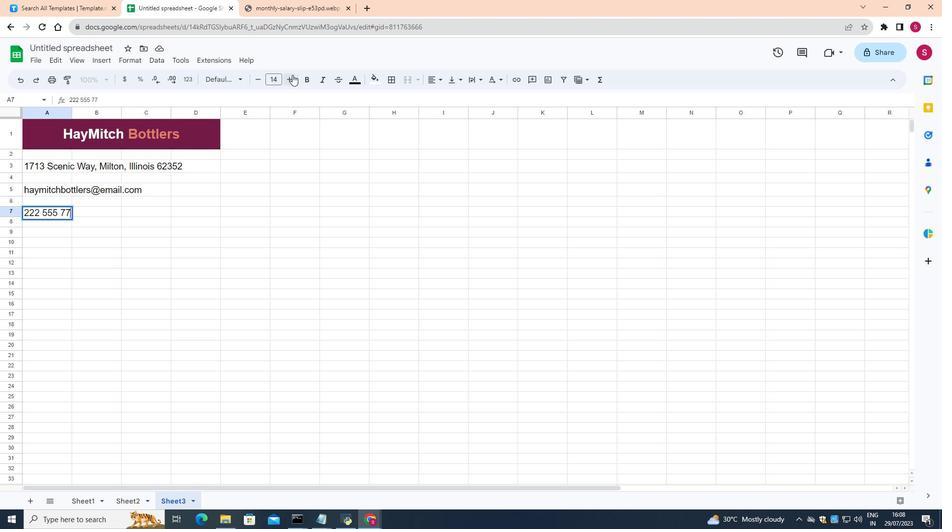 
Action: Mouse moved to (41, 223)
Screenshot: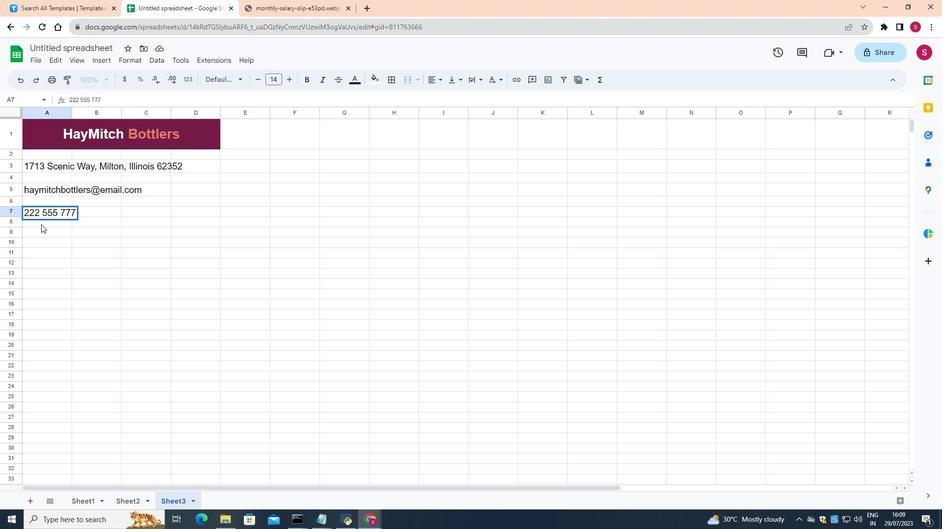 
Action: Mouse pressed left at (41, 223)
Screenshot: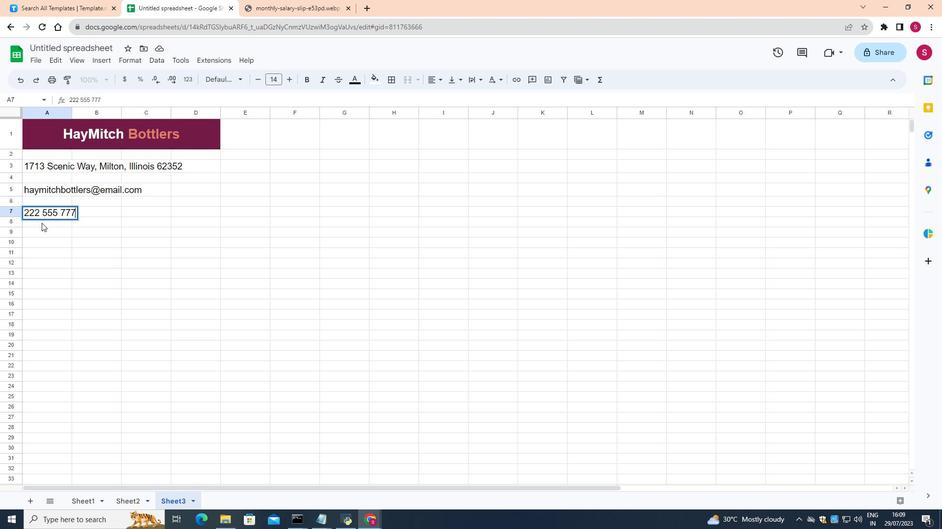 
Action: Mouse moved to (396, 82)
Screenshot: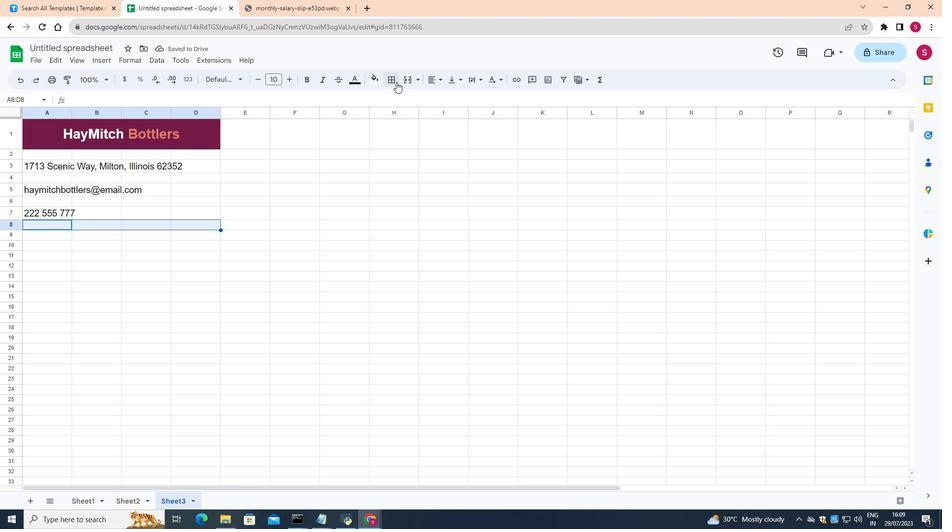 
Action: Mouse pressed left at (396, 82)
Screenshot: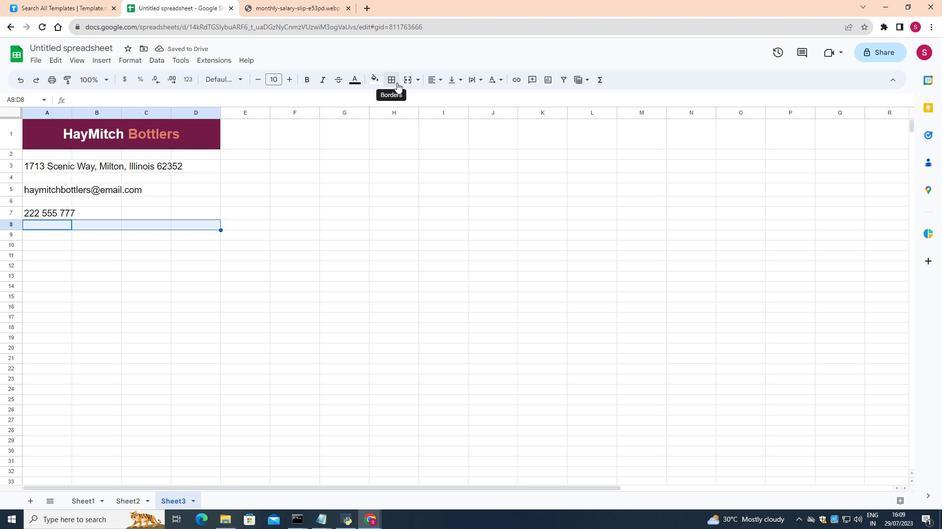 
Action: Mouse moved to (447, 118)
Screenshot: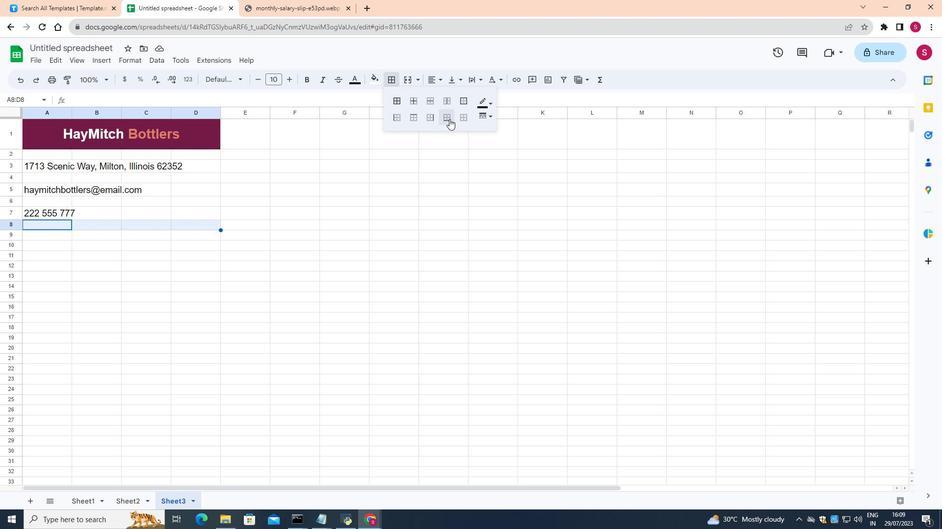 
Action: Mouse pressed left at (447, 118)
Screenshot: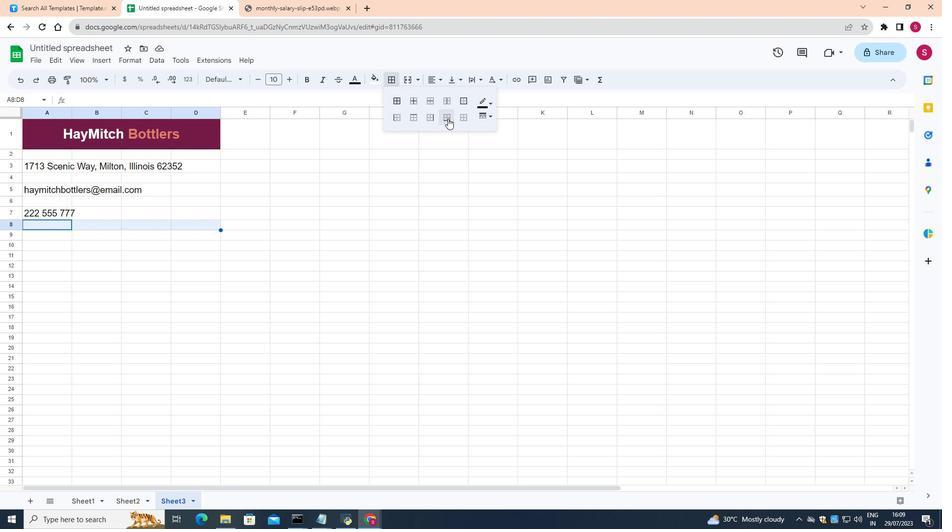 
Action: Mouse moved to (482, 103)
Screenshot: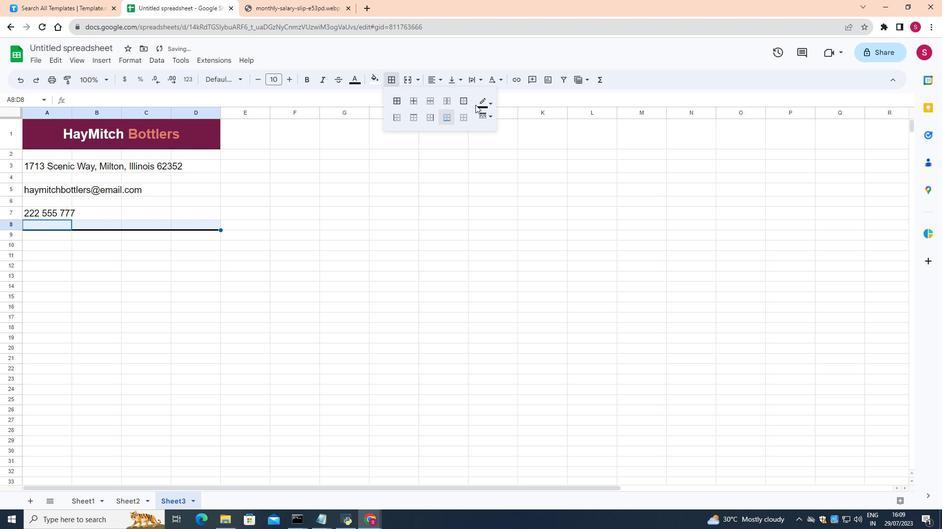 
Action: Mouse pressed left at (482, 103)
Screenshot: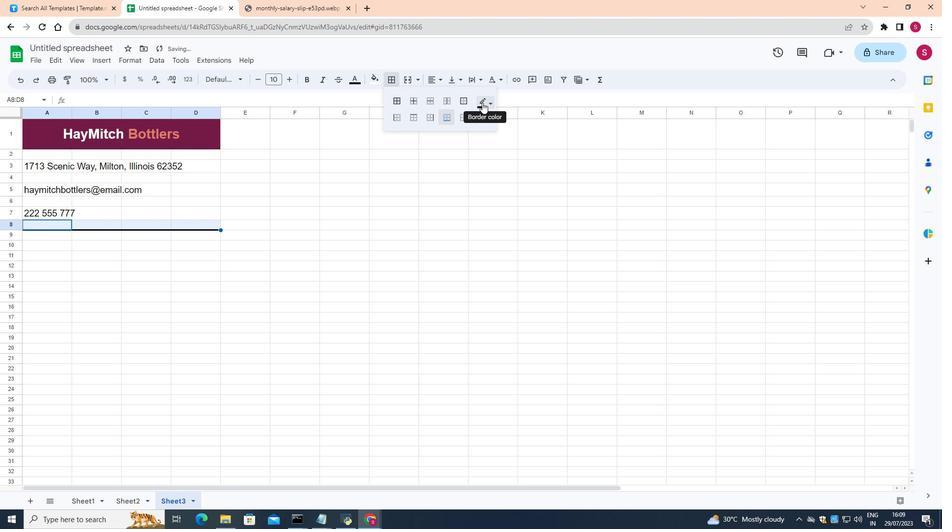 
Action: Mouse moved to (489, 199)
Screenshot: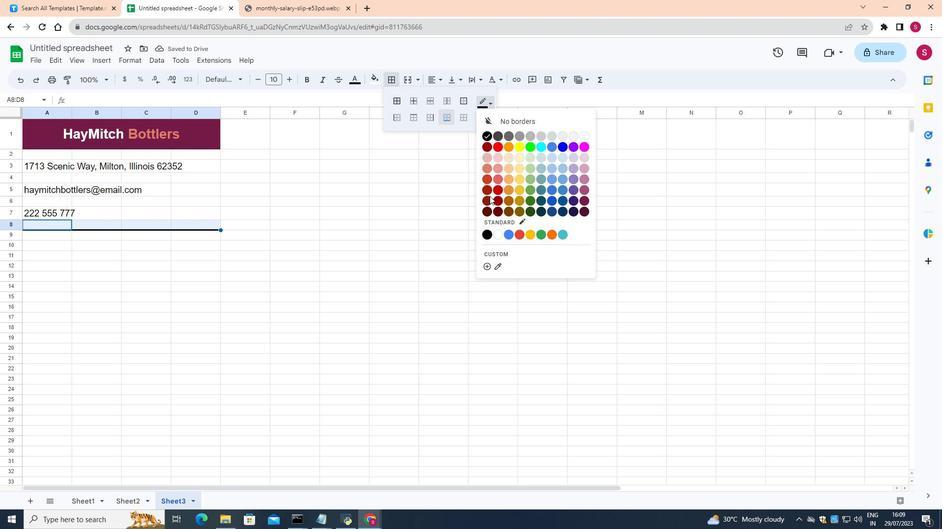 
Action: Mouse pressed left at (489, 199)
Screenshot: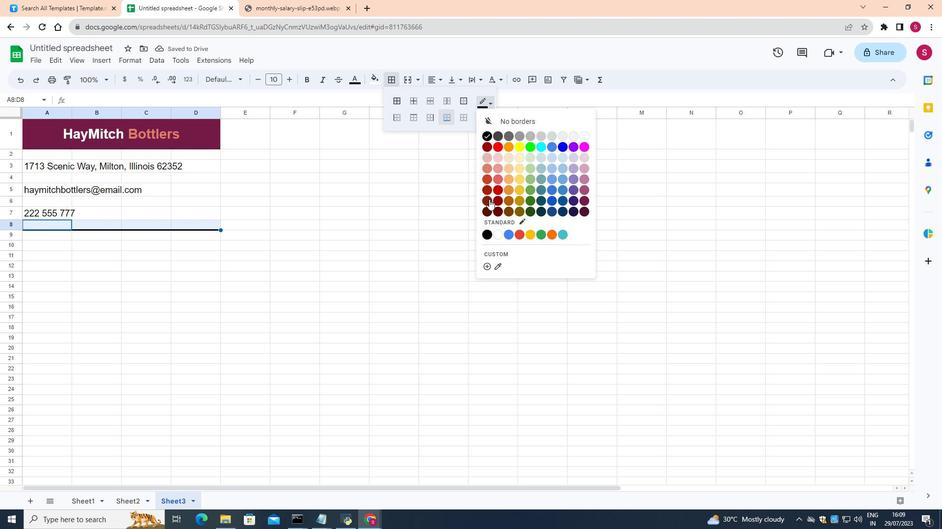 
Action: Mouse moved to (481, 113)
Screenshot: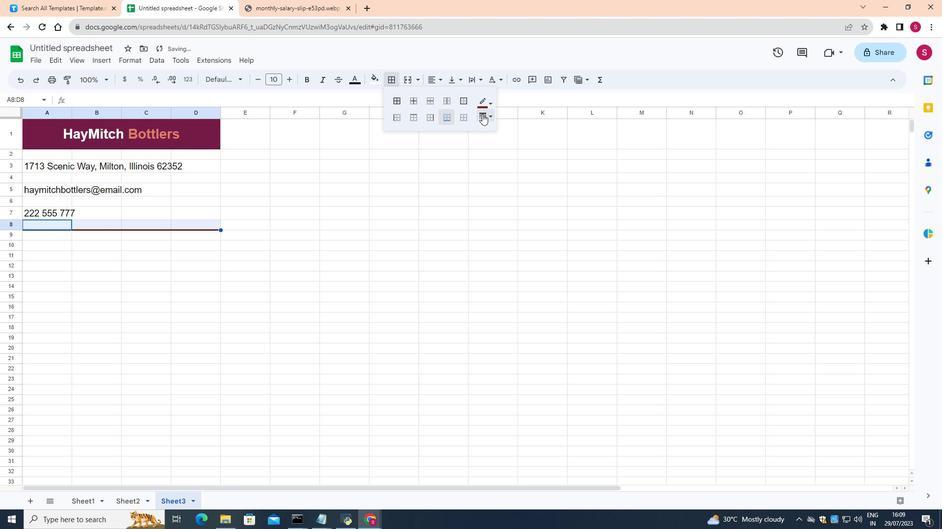 
Action: Mouse pressed left at (481, 113)
Screenshot: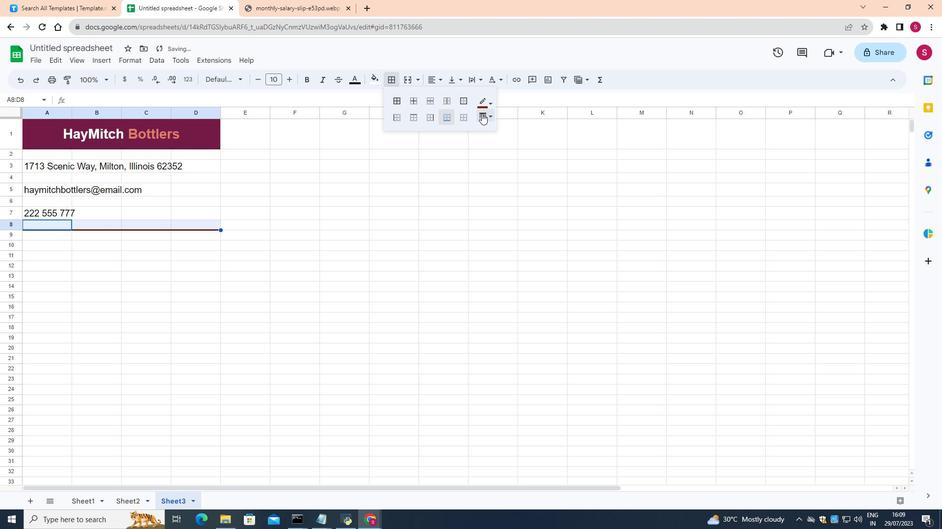 
Action: Mouse moved to (503, 155)
Screenshot: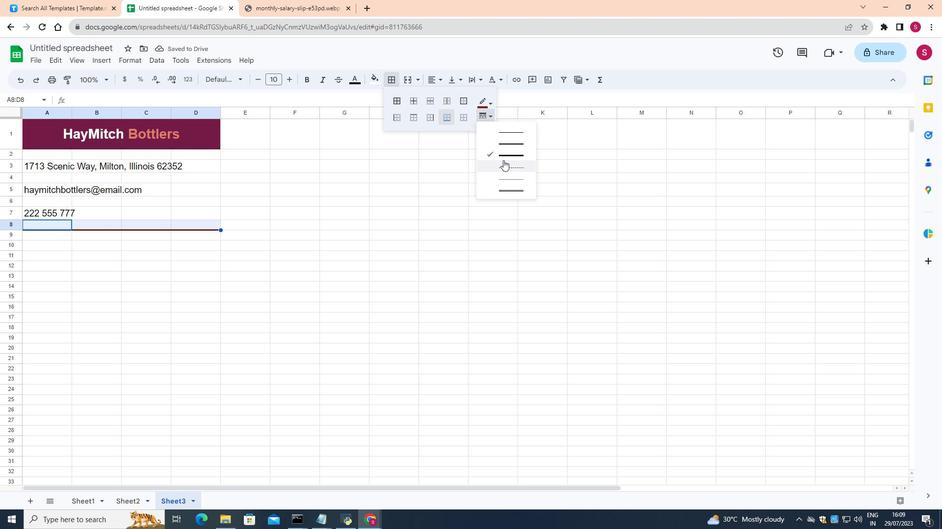 
Action: Mouse pressed left at (503, 155)
Screenshot: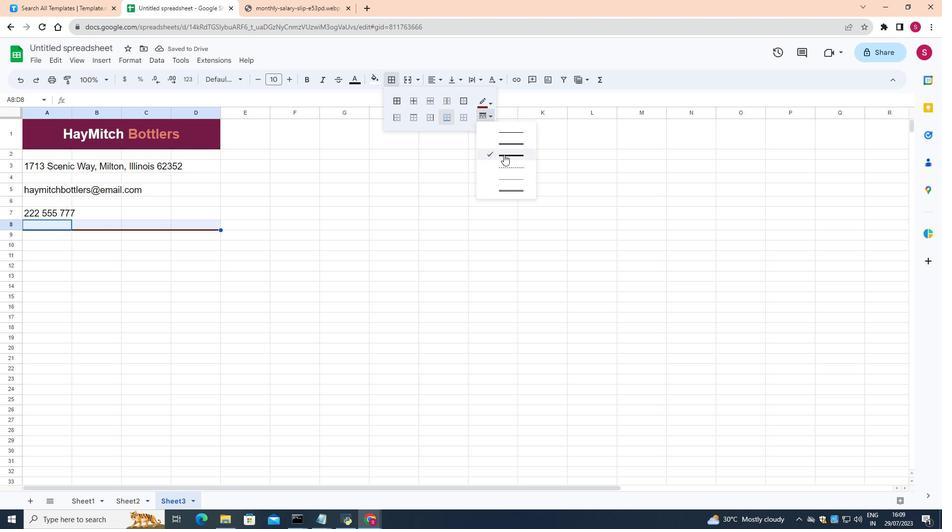 
Action: Mouse moved to (101, 247)
Screenshot: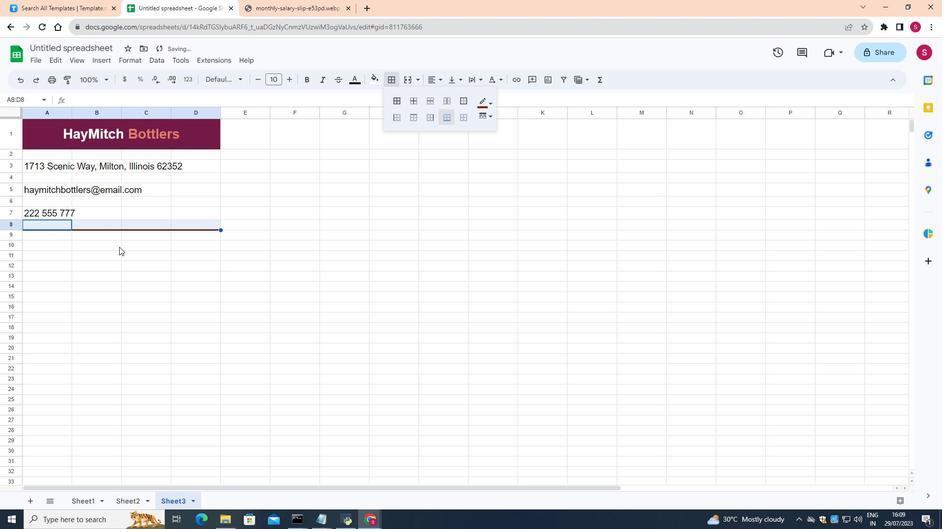 
Action: Mouse pressed left at (101, 247)
Screenshot: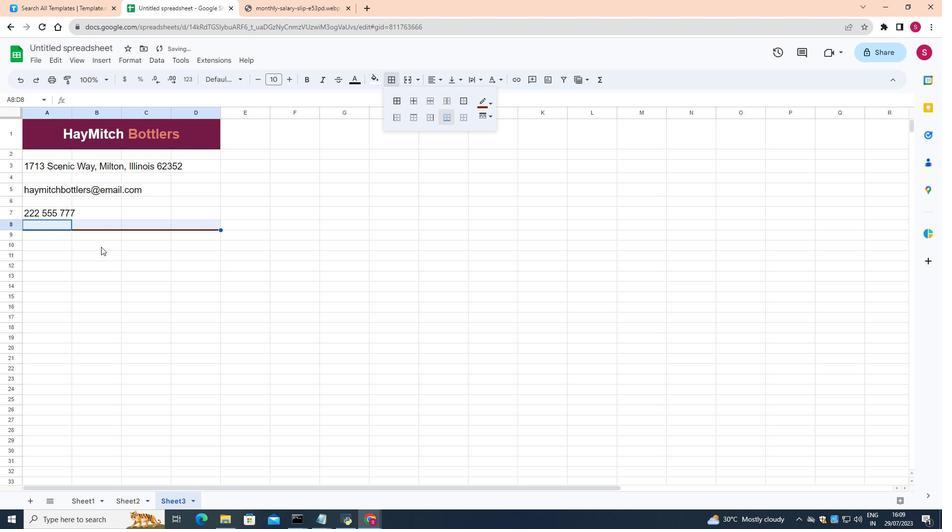
Action: Mouse moved to (58, 156)
Screenshot: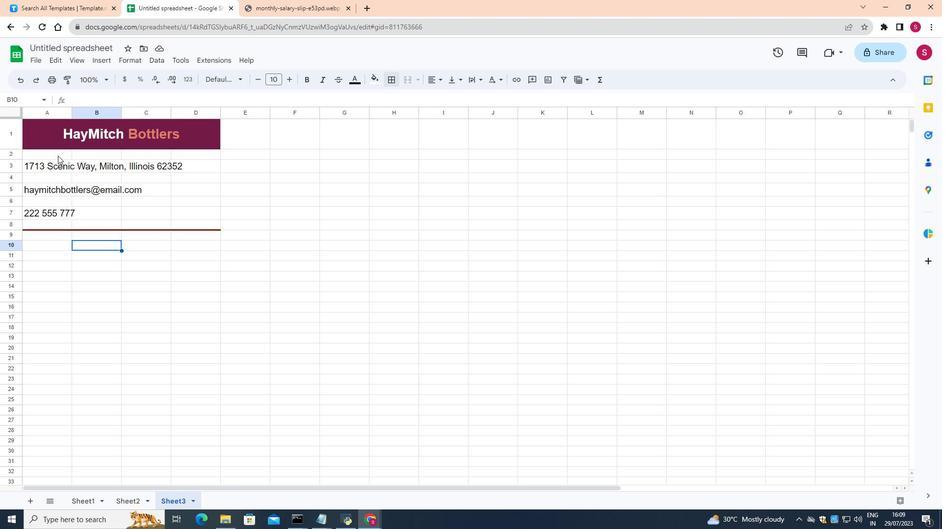 
Action: Mouse pressed left at (58, 156)
Screenshot: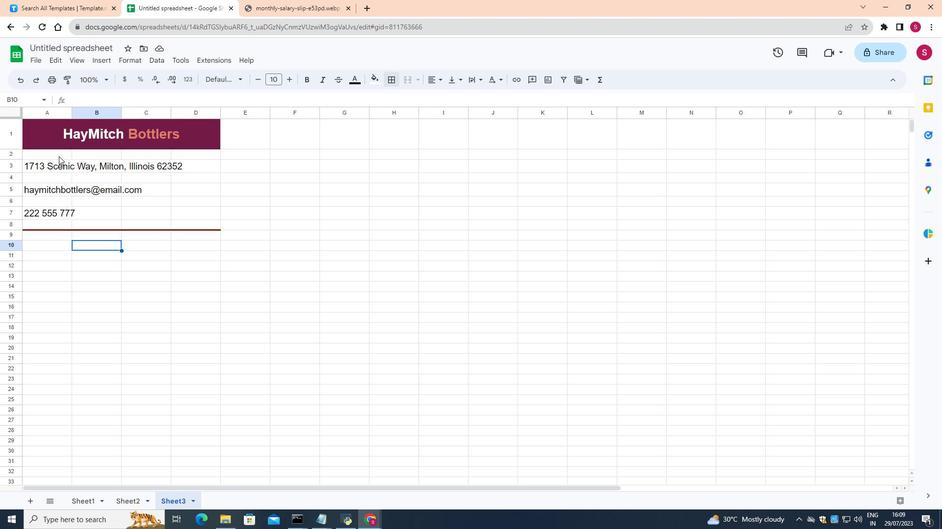 
Action: Mouse moved to (390, 78)
Screenshot: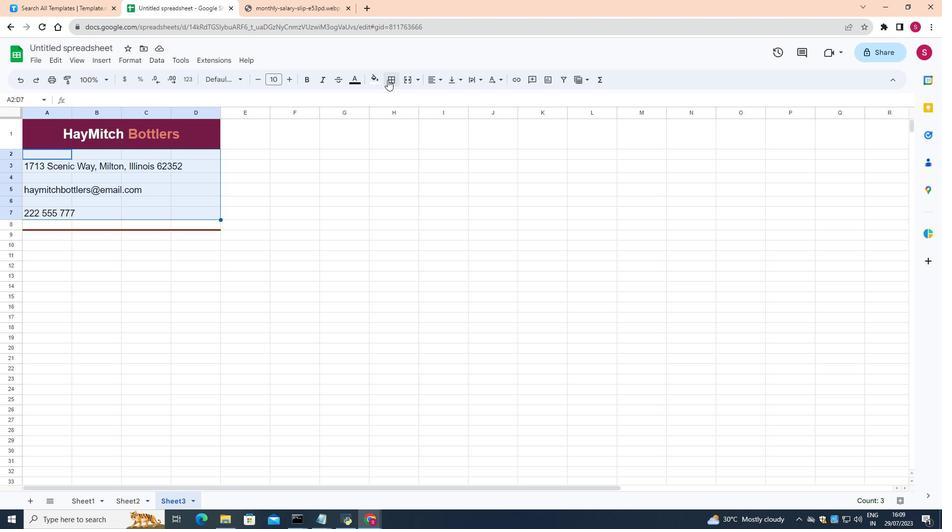 
Action: Mouse pressed left at (390, 78)
Screenshot: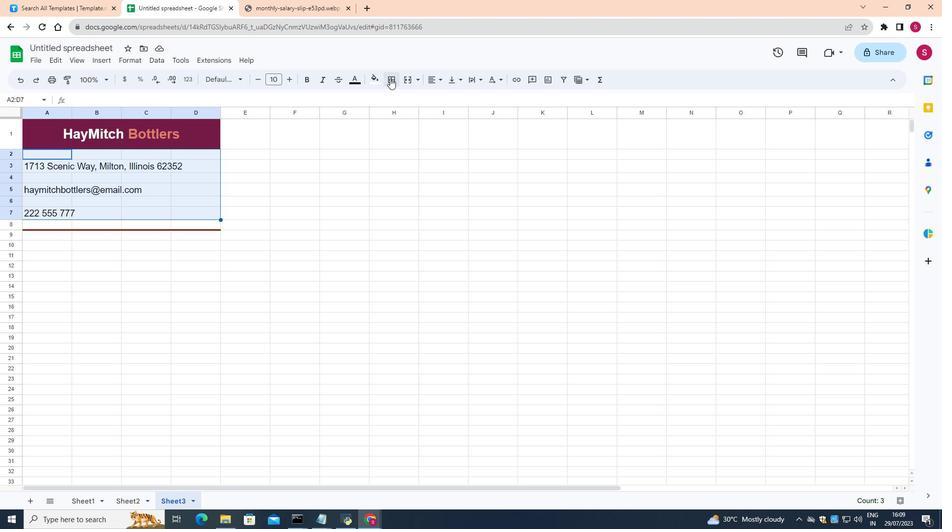 
Action: Mouse moved to (395, 98)
Screenshot: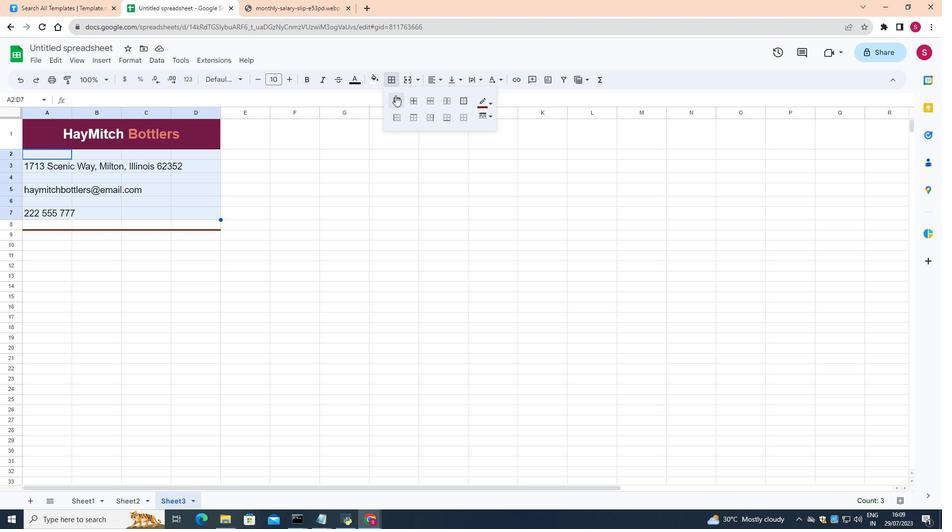 
Action: Mouse pressed left at (395, 98)
Screenshot: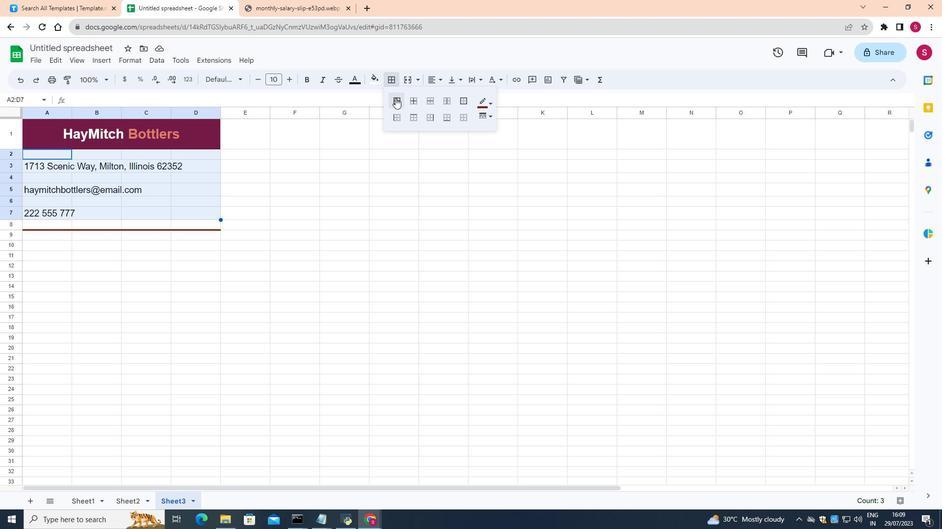 
Action: Mouse moved to (485, 100)
Screenshot: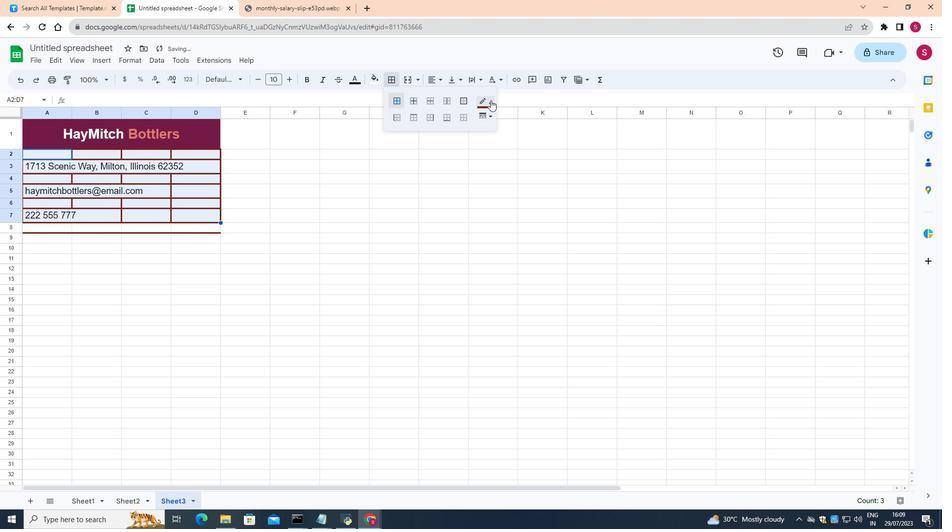 
Action: Mouse pressed left at (485, 100)
Screenshot: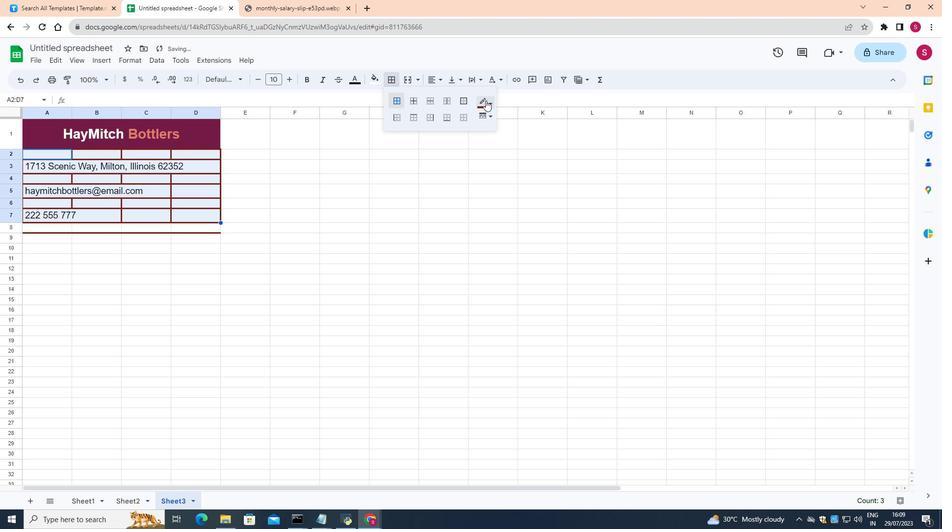 
Action: Mouse moved to (583, 135)
Screenshot: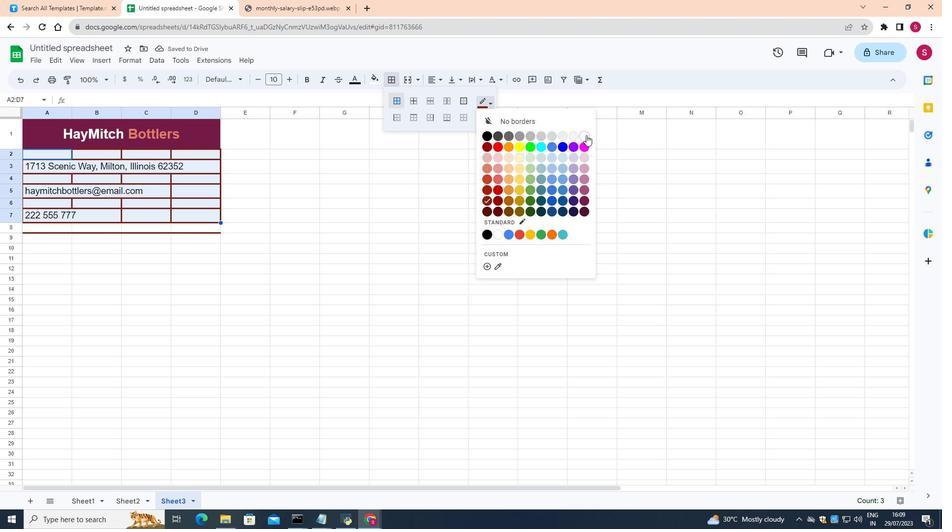 
Action: Mouse pressed left at (583, 135)
Screenshot: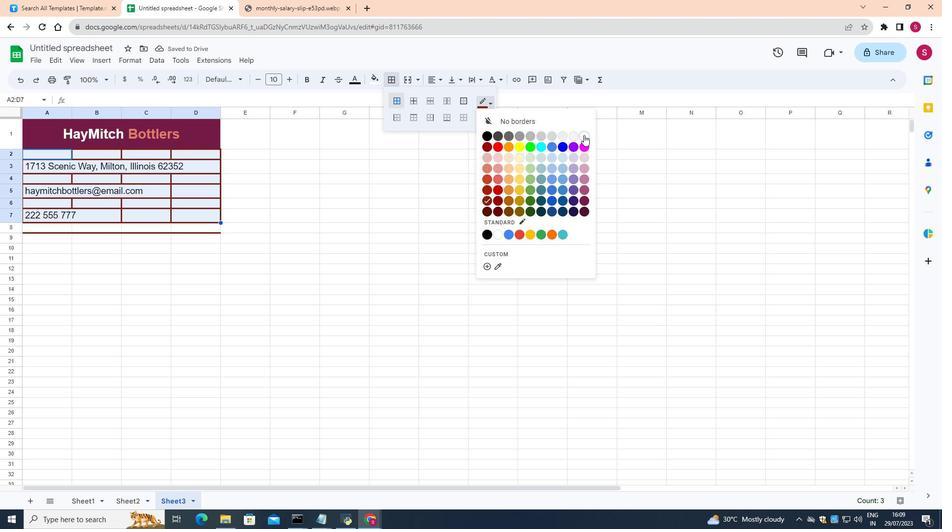 
Action: Mouse moved to (266, 216)
Screenshot: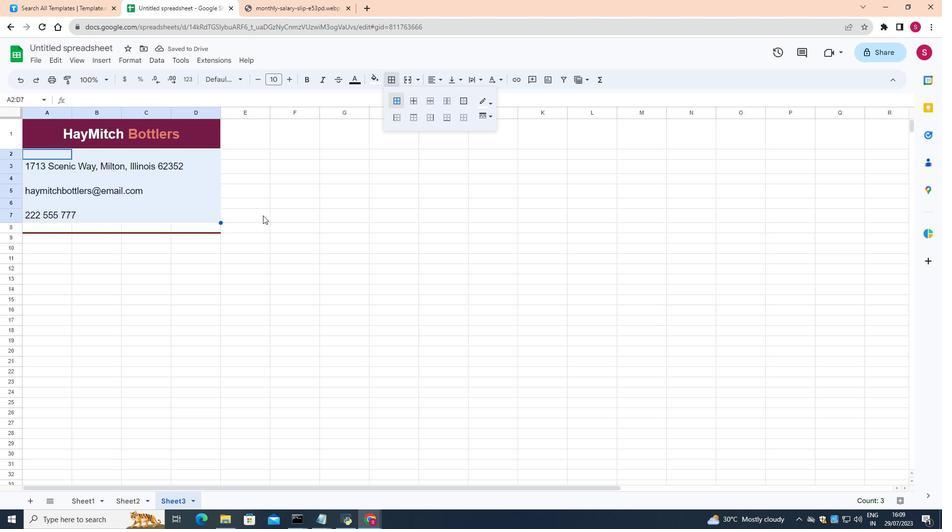
Action: Mouse pressed left at (266, 216)
Screenshot: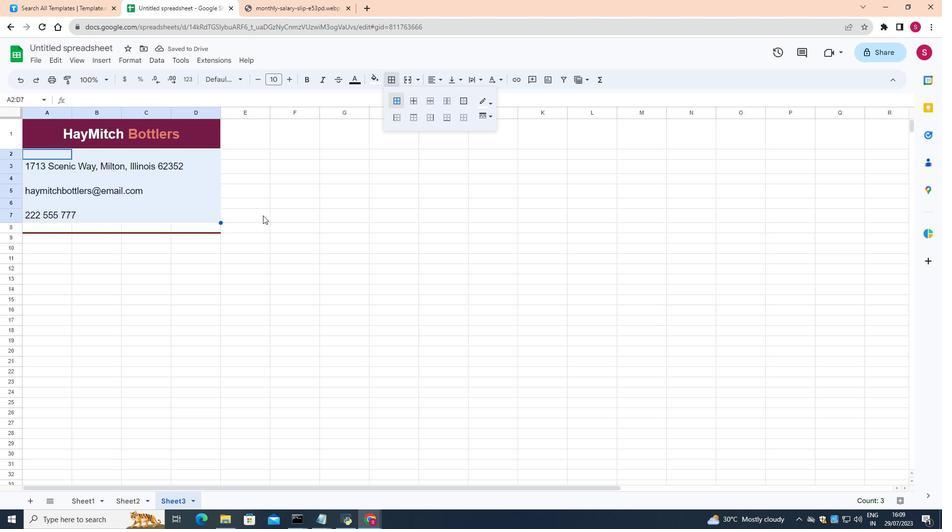 
Action: Mouse moved to (64, 227)
Screenshot: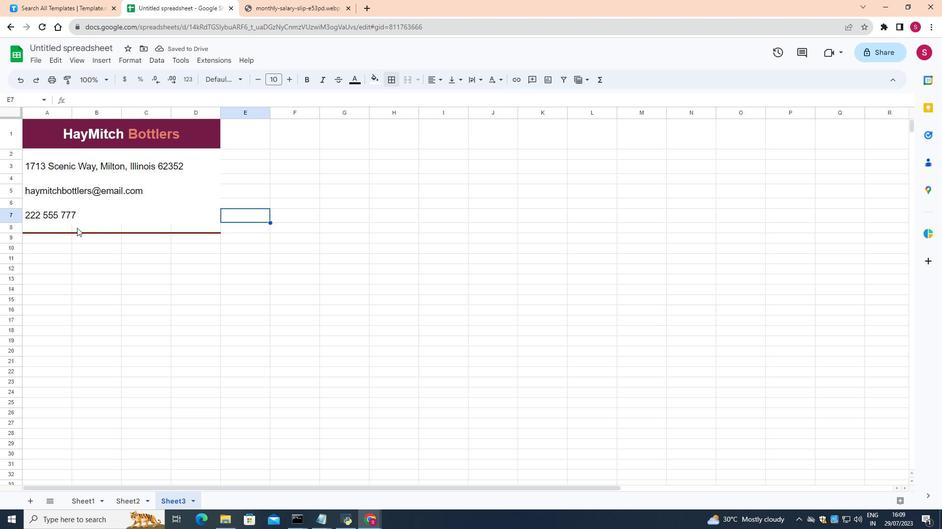 
Action: Mouse pressed left at (64, 227)
Screenshot: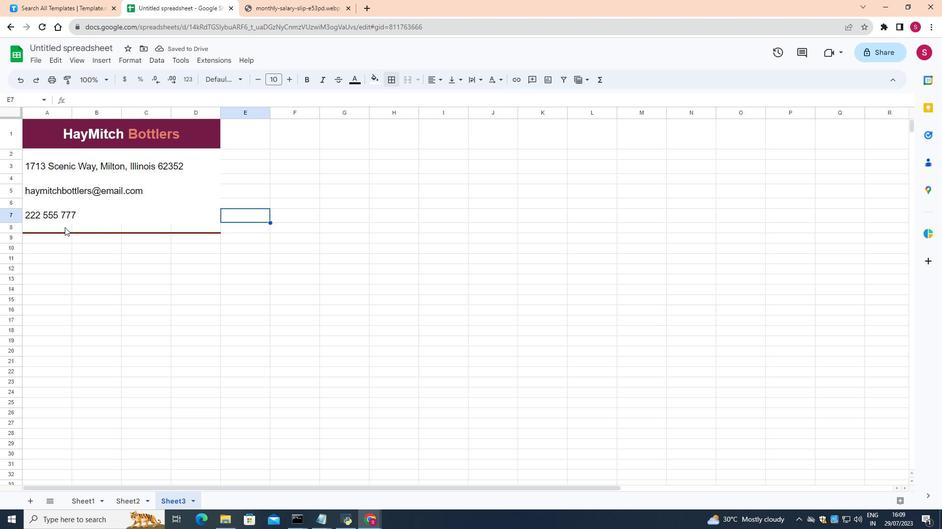 
Action: Mouse moved to (404, 79)
Screenshot: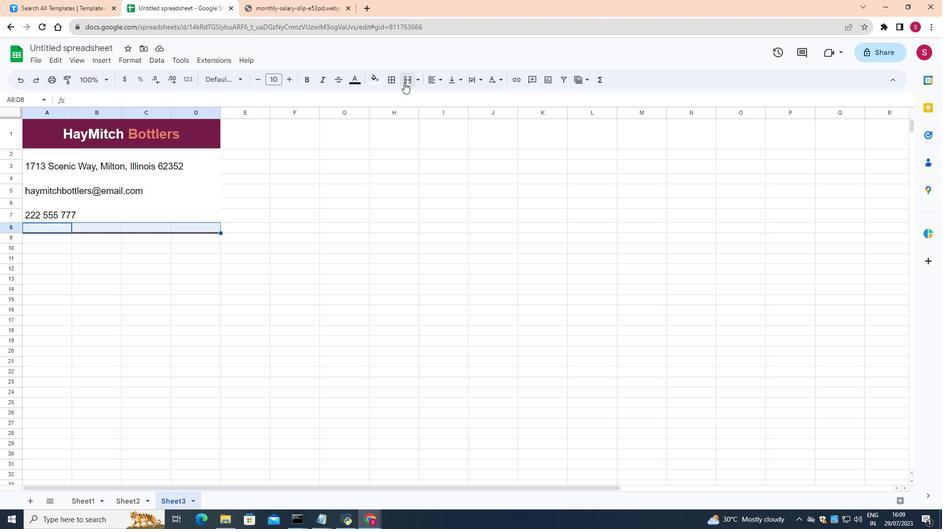 
Action: Mouse pressed left at (404, 79)
Screenshot: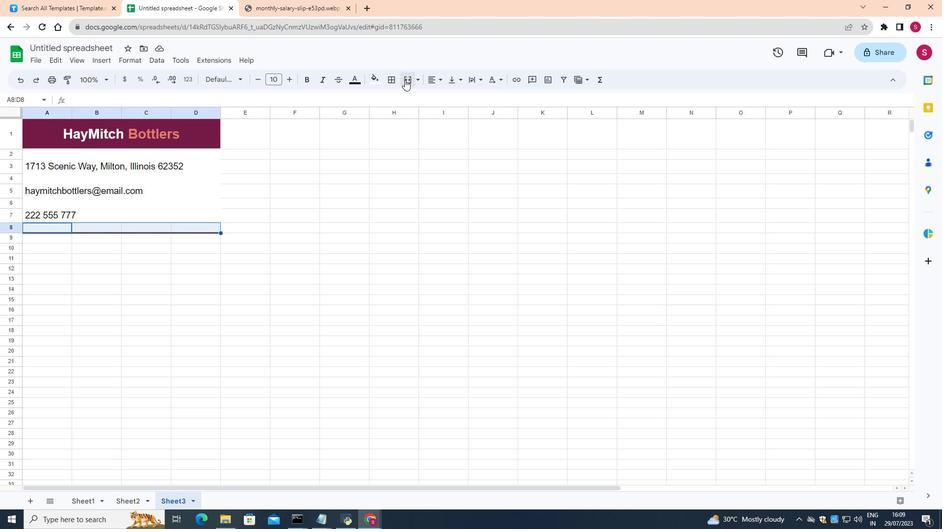 
Action: Mouse moved to (417, 143)
Screenshot: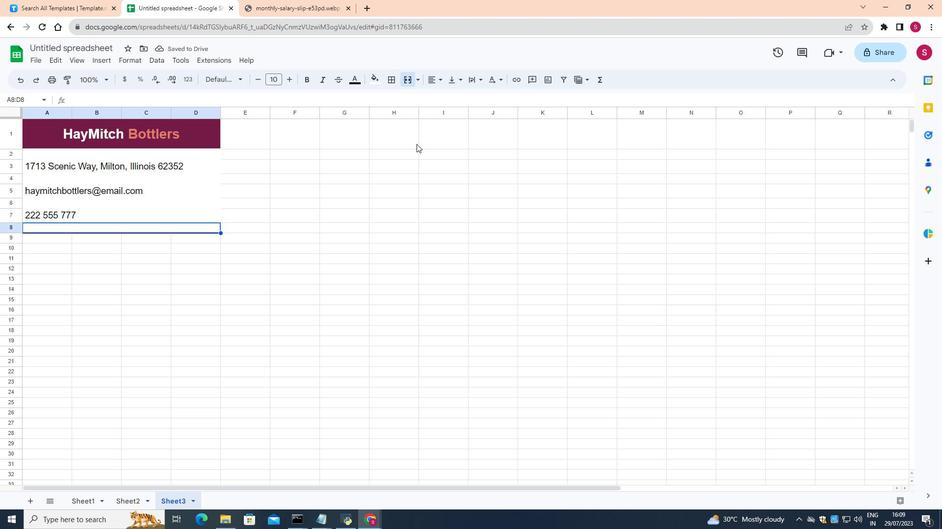 
Action: Mouse pressed left at (417, 143)
Screenshot: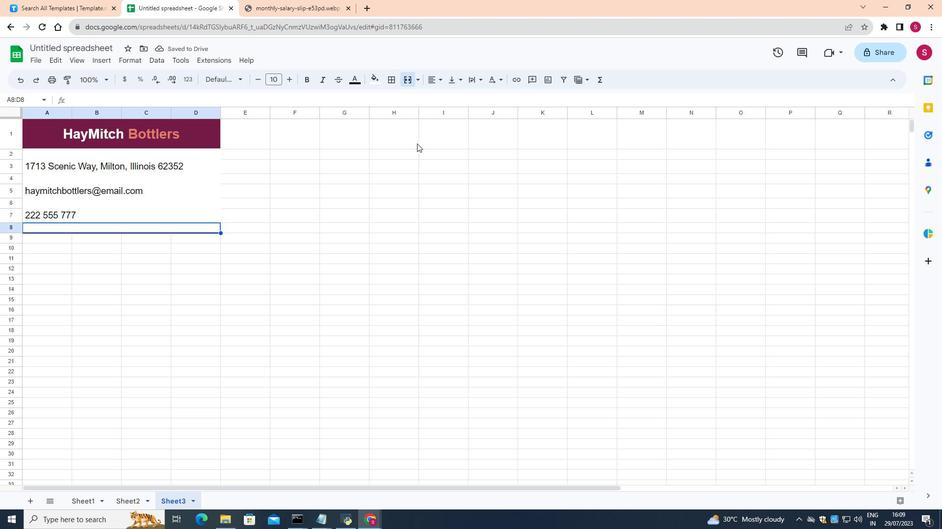 
Action: Mouse moved to (99, 58)
Screenshot: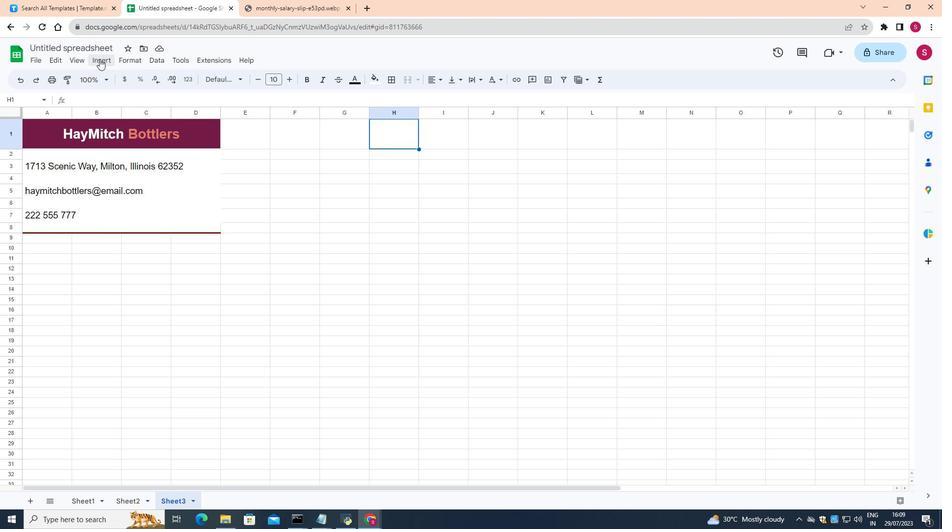 
Action: Mouse pressed left at (99, 58)
Screenshot: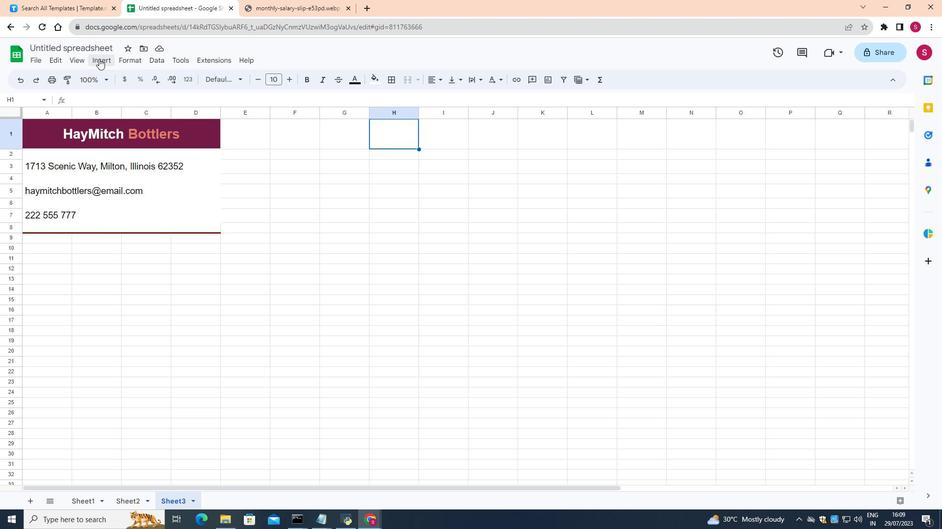 
Action: Mouse moved to (149, 216)
Screenshot: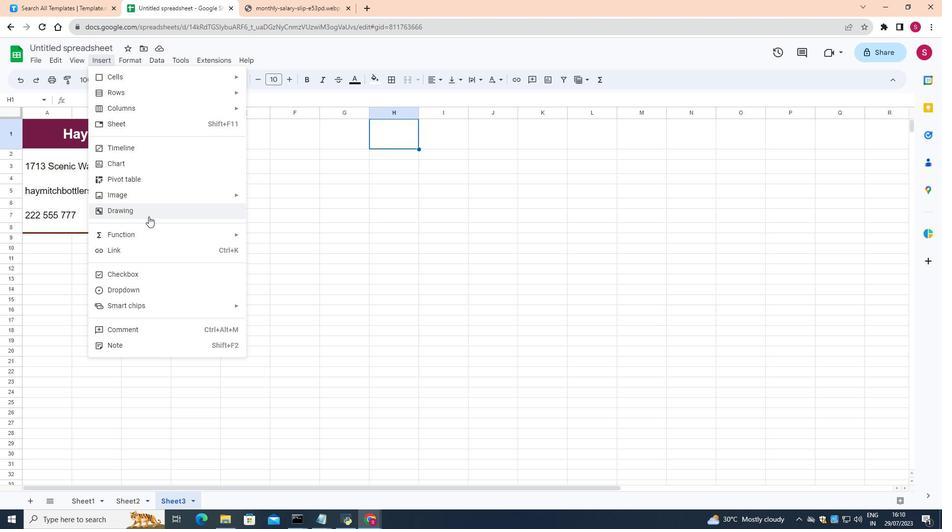 
Action: Mouse pressed left at (149, 216)
Screenshot: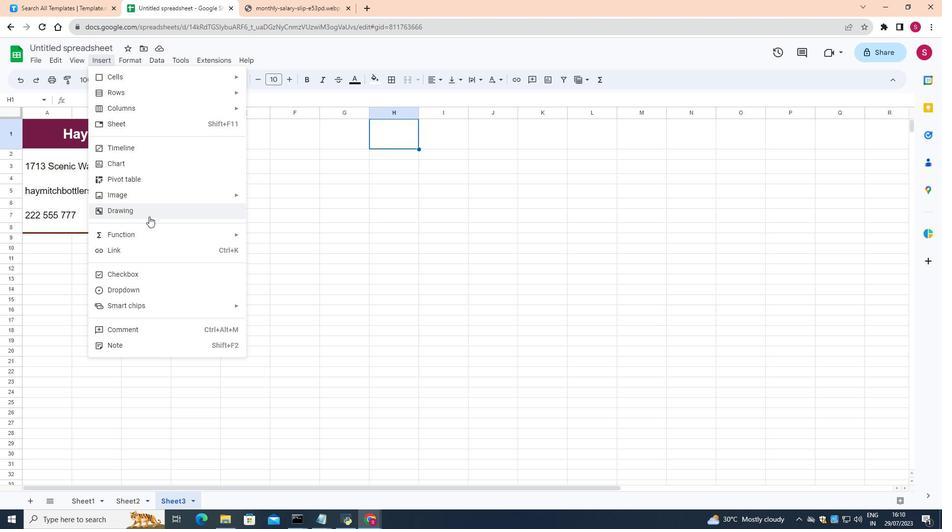
Action: Mouse moved to (355, 105)
Screenshot: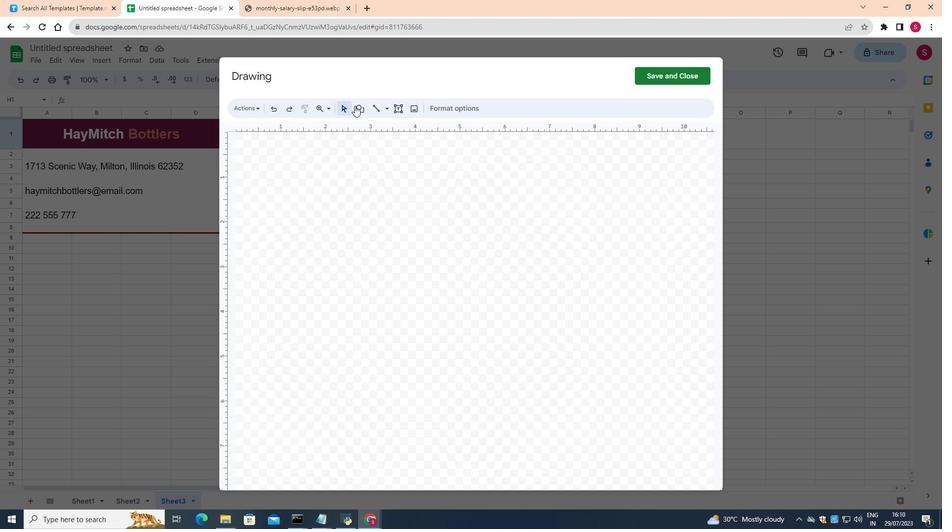 
Action: Mouse pressed left at (355, 105)
Screenshot: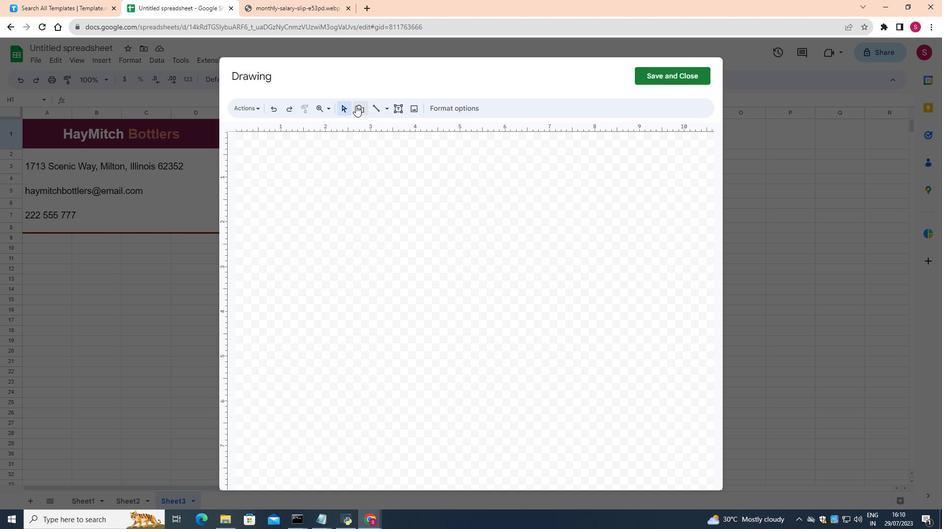 
Action: Mouse moved to (371, 126)
Screenshot: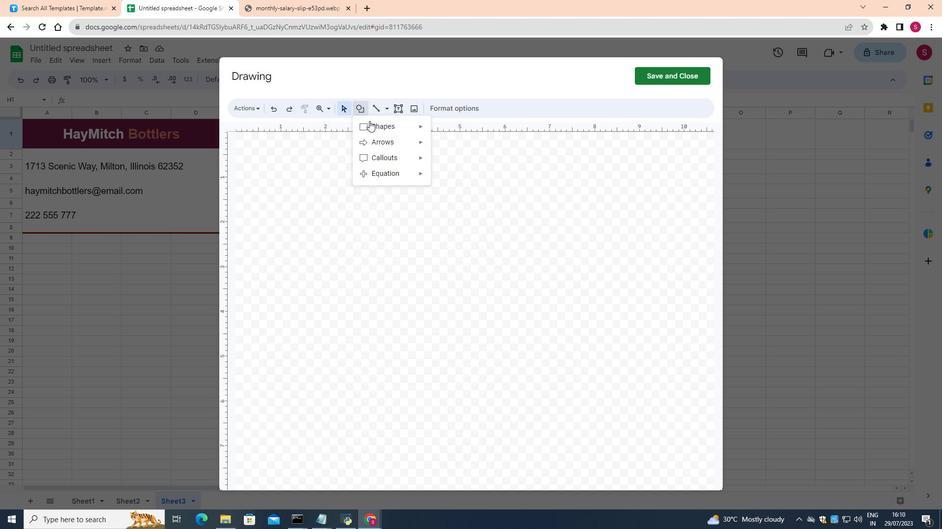 
Action: Mouse pressed left at (371, 126)
Screenshot: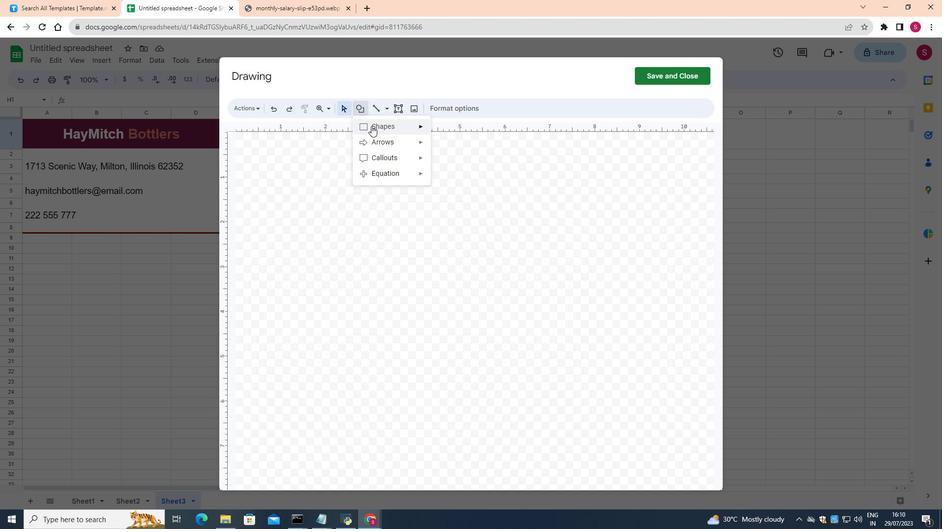 
Action: Mouse moved to (437, 149)
Screenshot: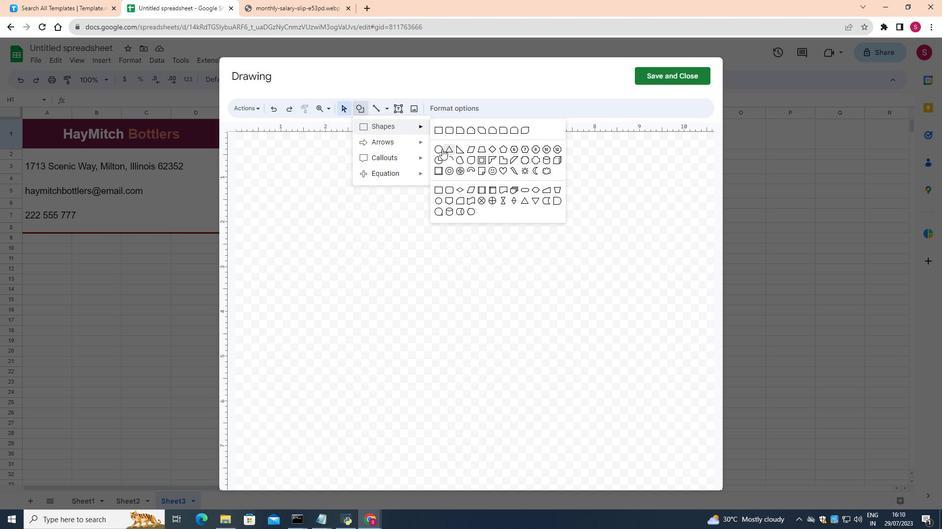
Action: Mouse pressed left at (437, 149)
Screenshot: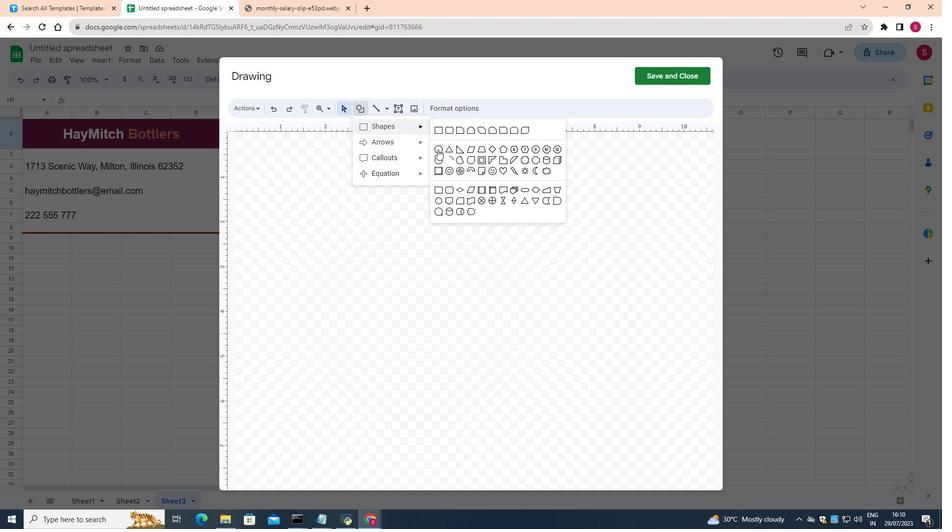 
Action: Mouse moved to (348, 182)
Screenshot: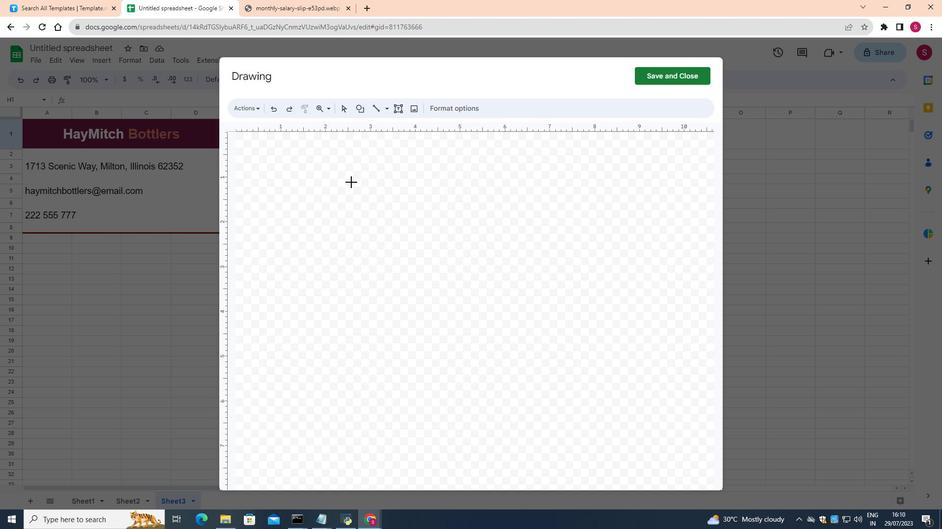 
Action: Mouse pressed left at (348, 182)
Screenshot: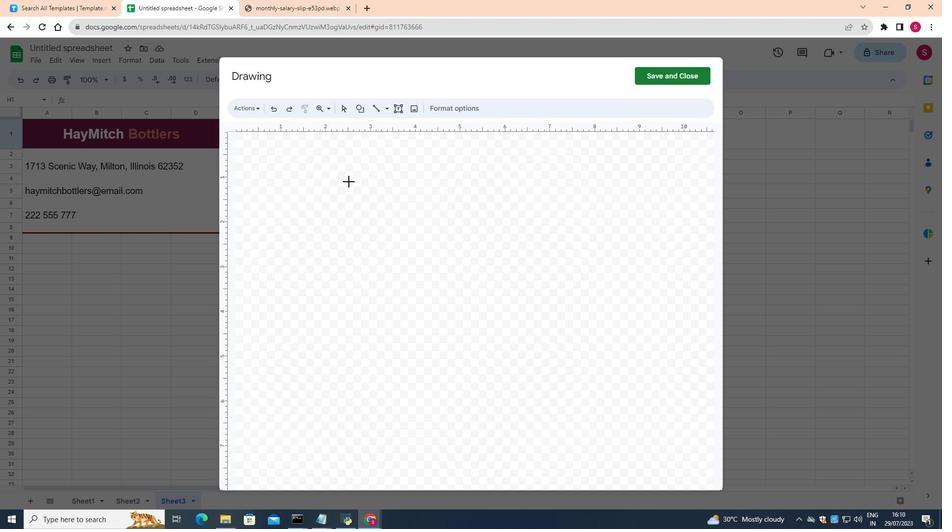 
Action: Mouse moved to (399, 105)
Screenshot: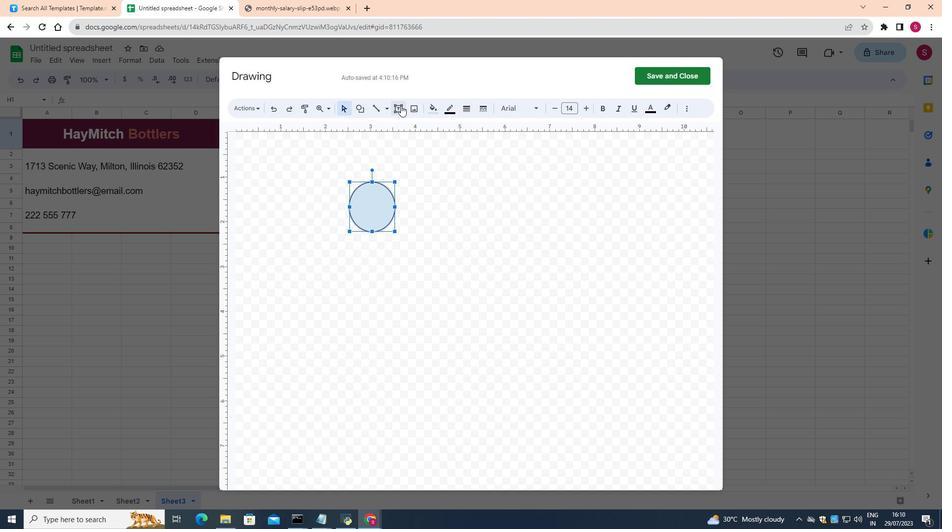 
Action: Mouse pressed left at (399, 105)
Screenshot: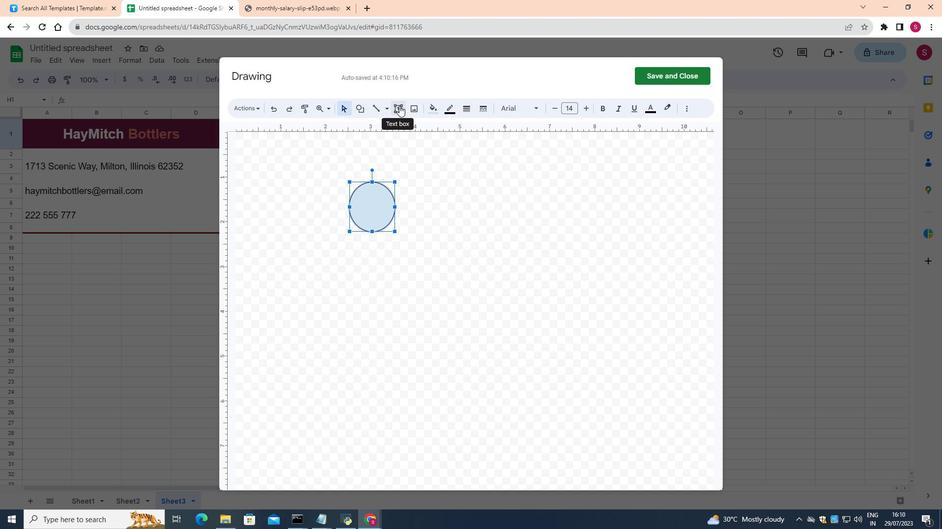 
Action: Mouse moved to (357, 195)
Screenshot: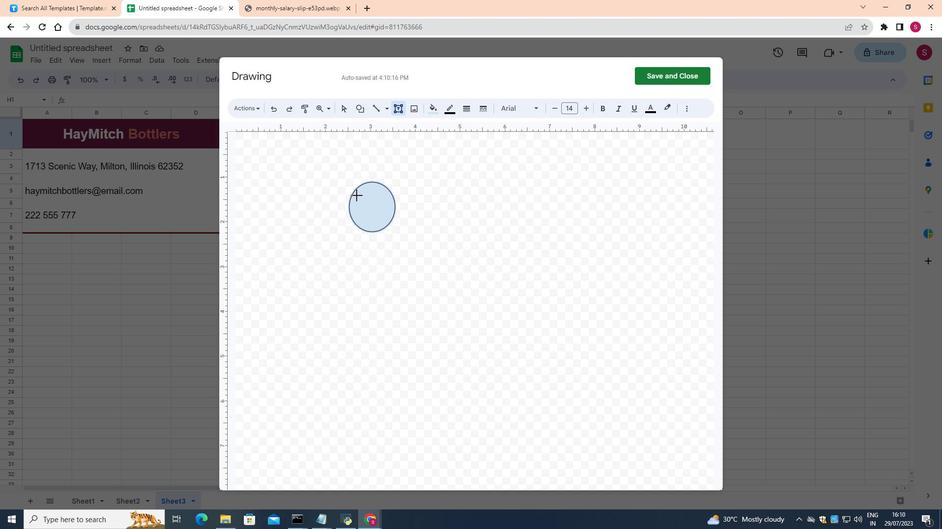
Action: Mouse pressed left at (357, 195)
Screenshot: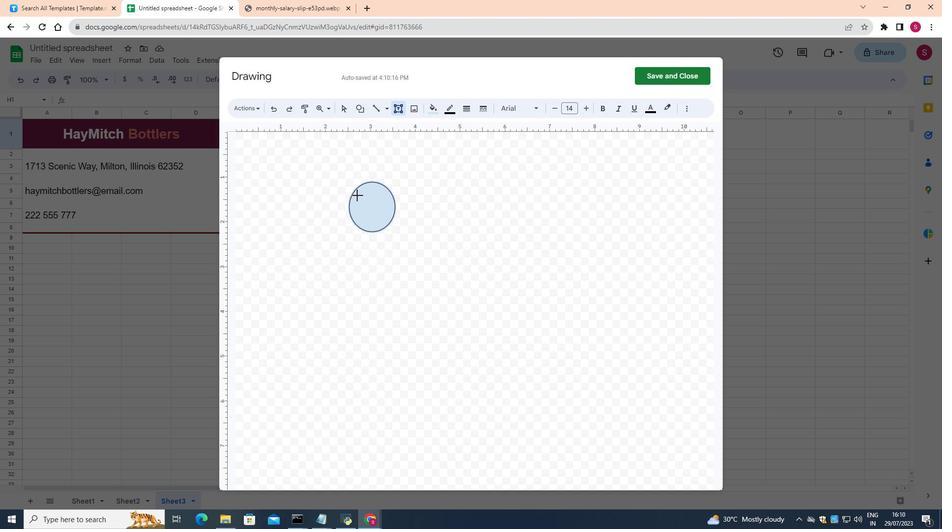 
Action: Mouse moved to (396, 175)
Screenshot: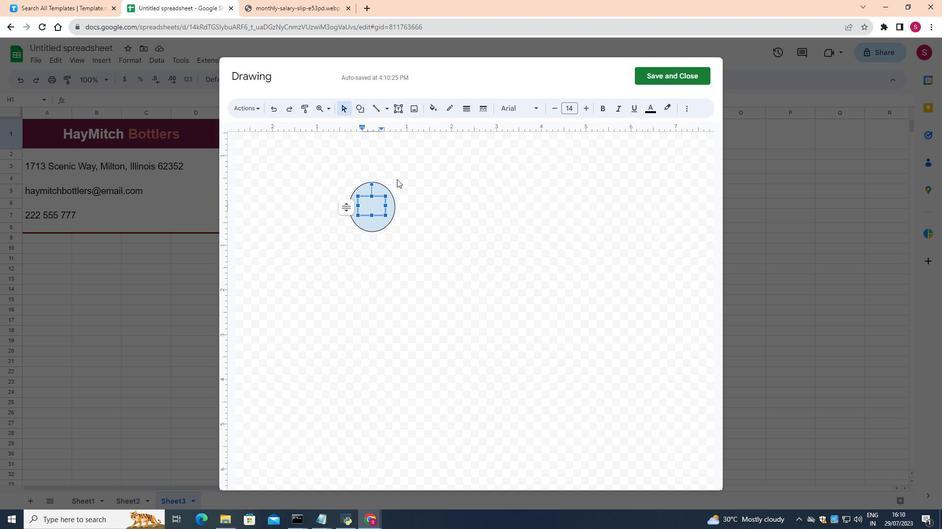 
Action: Key pressed <Key.shift><Key.shift><Key.shift><Key.shift><Key.shift>LO<Key.enter><Key.shift>GO
Screenshot: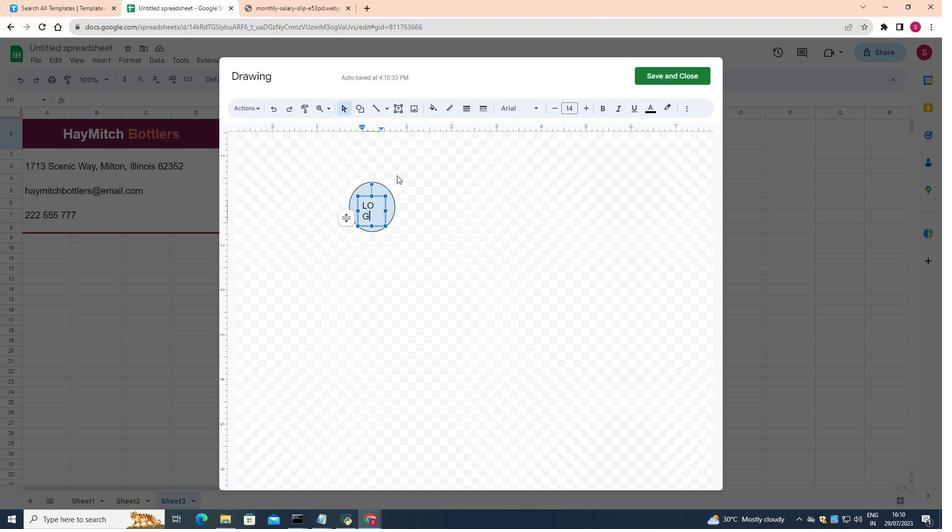 
Action: Mouse moved to (362, 205)
Screenshot: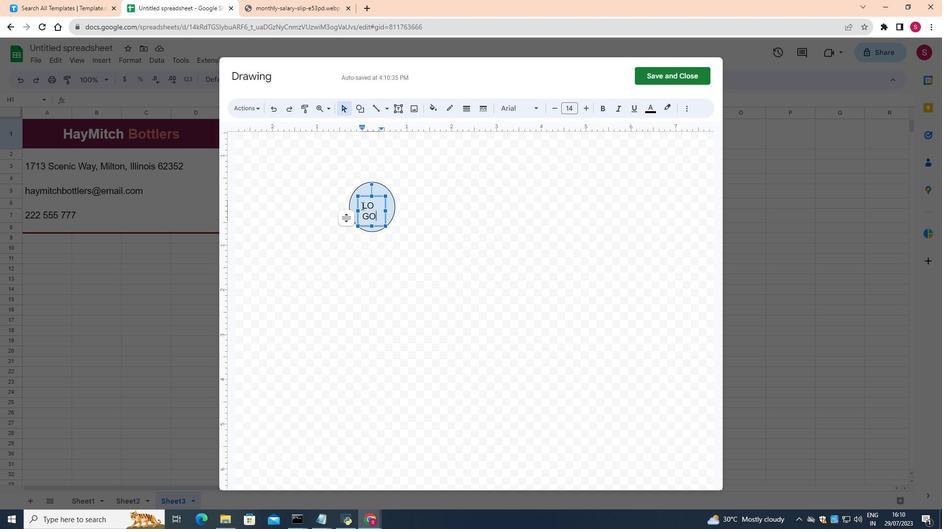 
Action: Mouse pressed left at (362, 205)
Screenshot: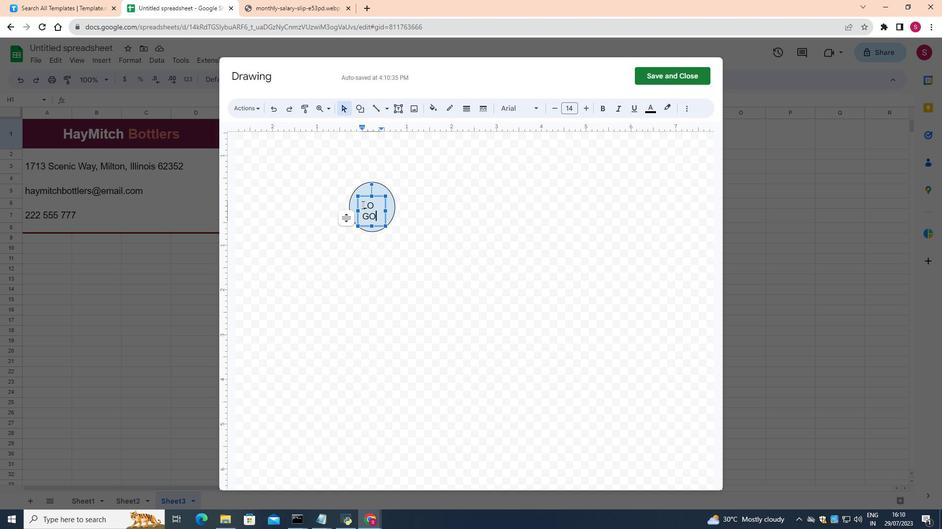
Action: Mouse moved to (587, 105)
Screenshot: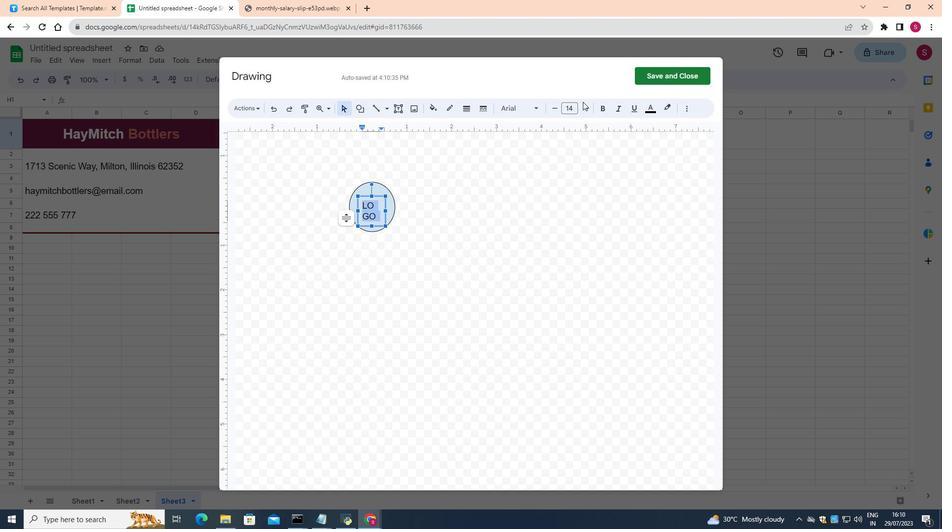 
Action: Mouse pressed left at (587, 105)
Screenshot: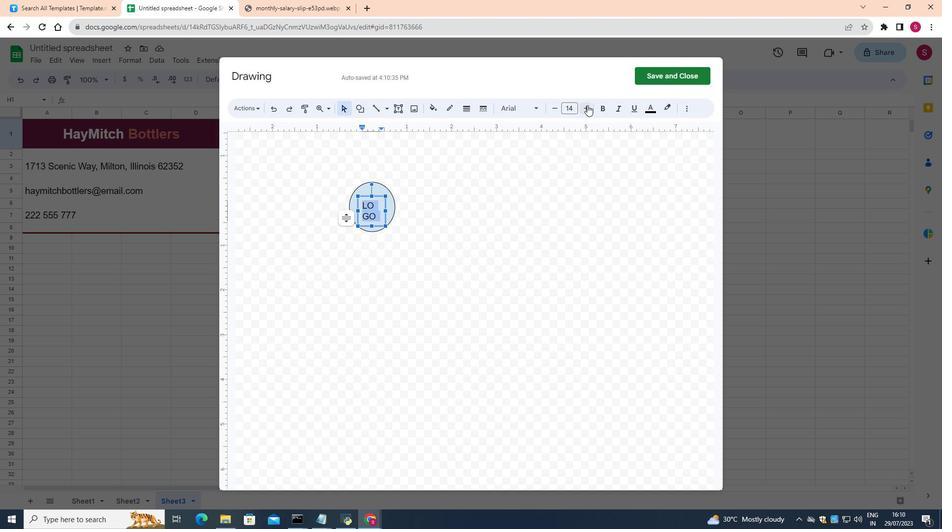 
Action: Mouse pressed left at (587, 105)
Screenshot: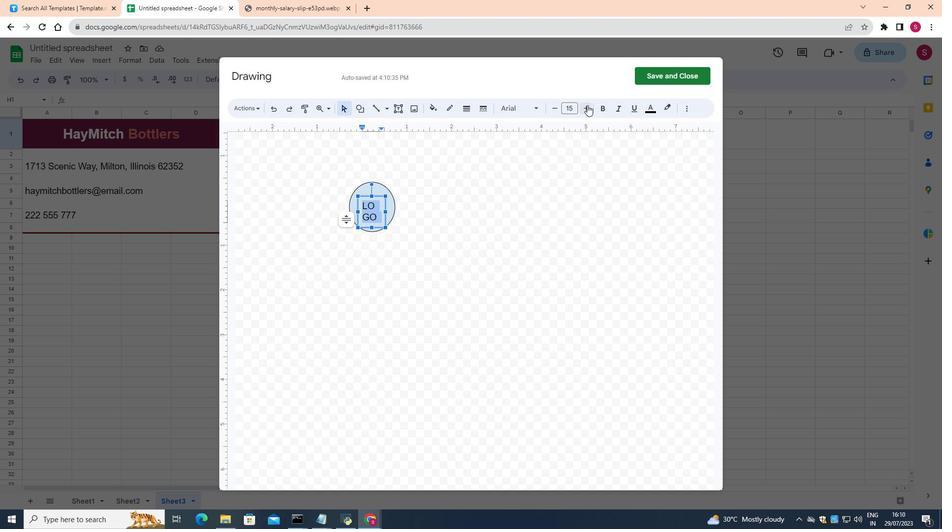 
Action: Mouse pressed left at (587, 105)
Screenshot: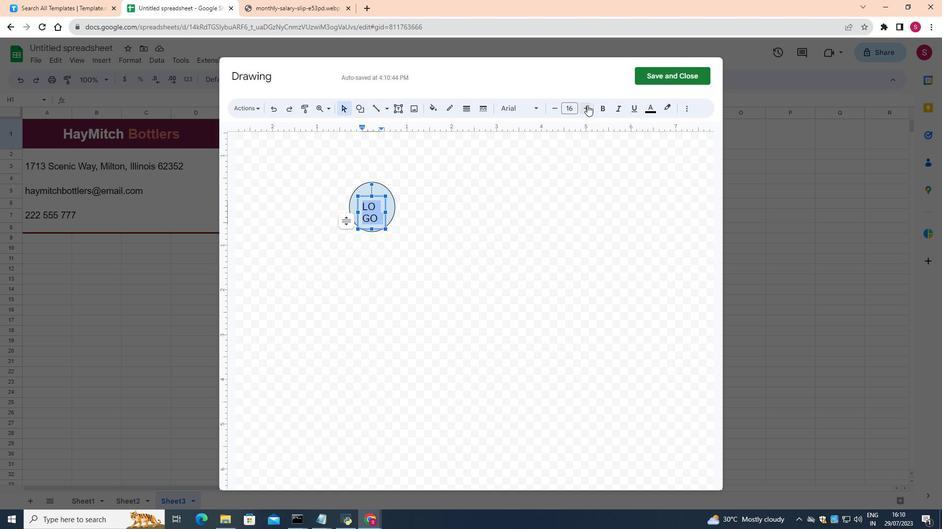 
Action: Mouse pressed left at (587, 105)
Screenshot: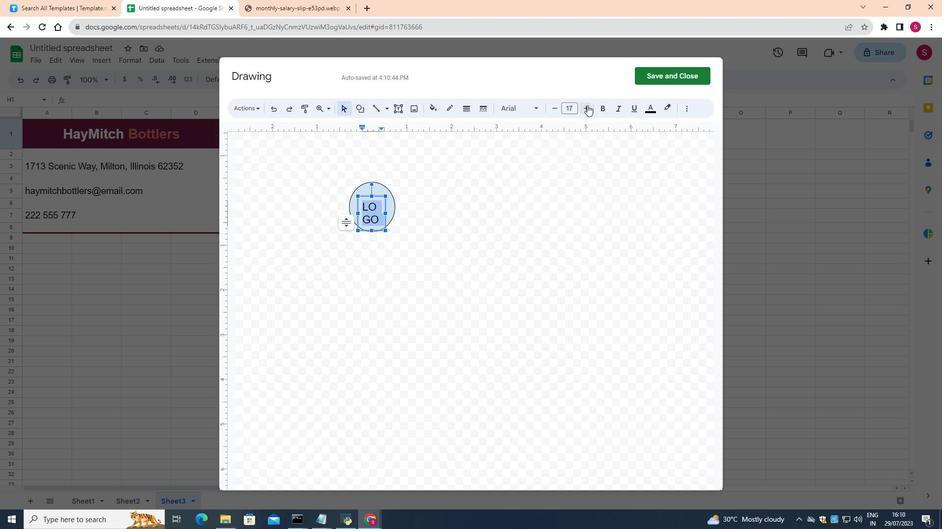 
Action: Mouse moved to (536, 107)
Screenshot: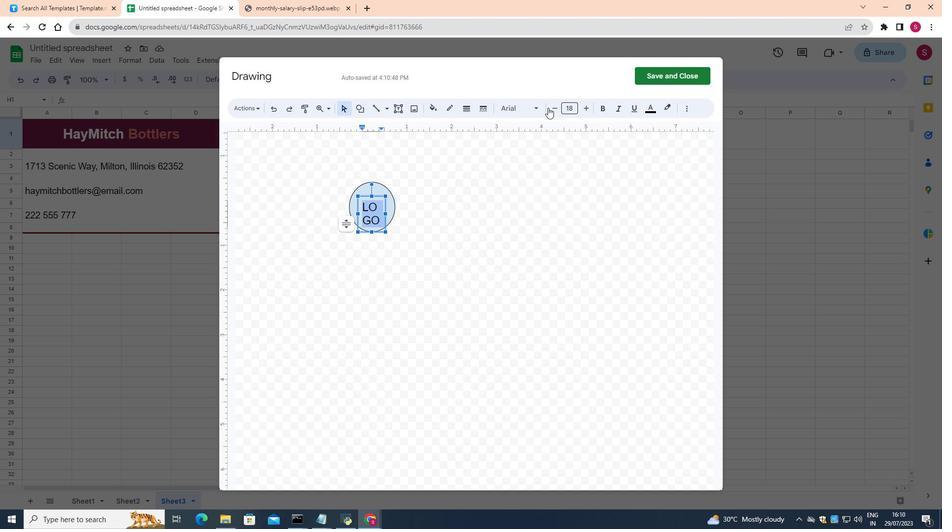 
Action: Mouse pressed left at (536, 107)
Screenshot: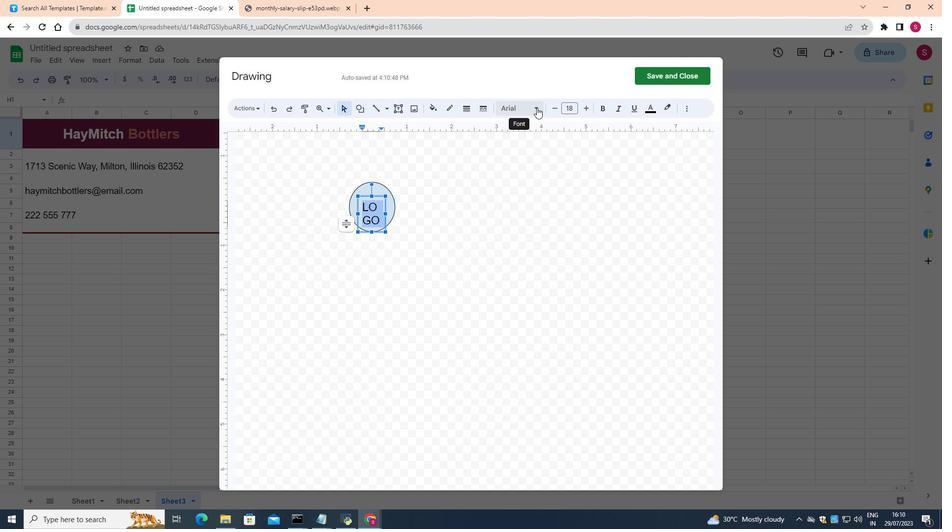 
Action: Mouse moved to (564, 170)
Screenshot: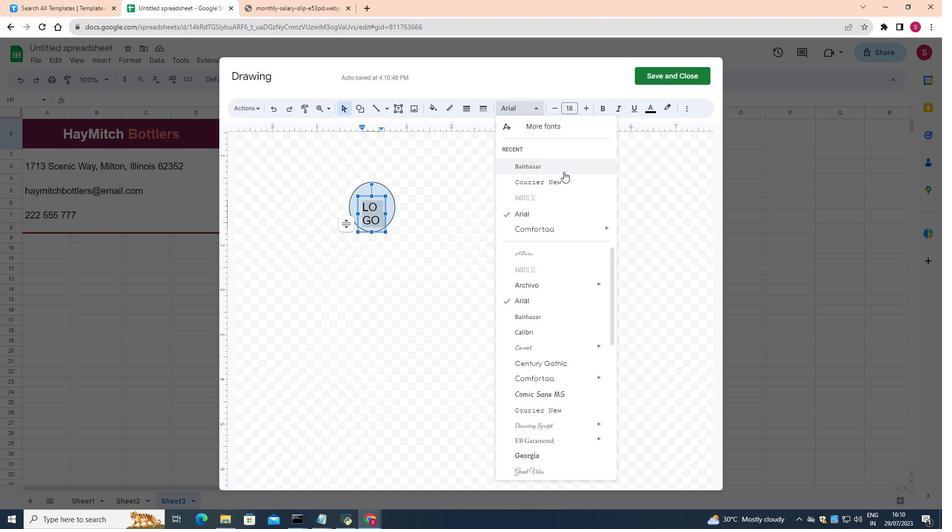 
Action: Mouse pressed left at (564, 170)
Screenshot: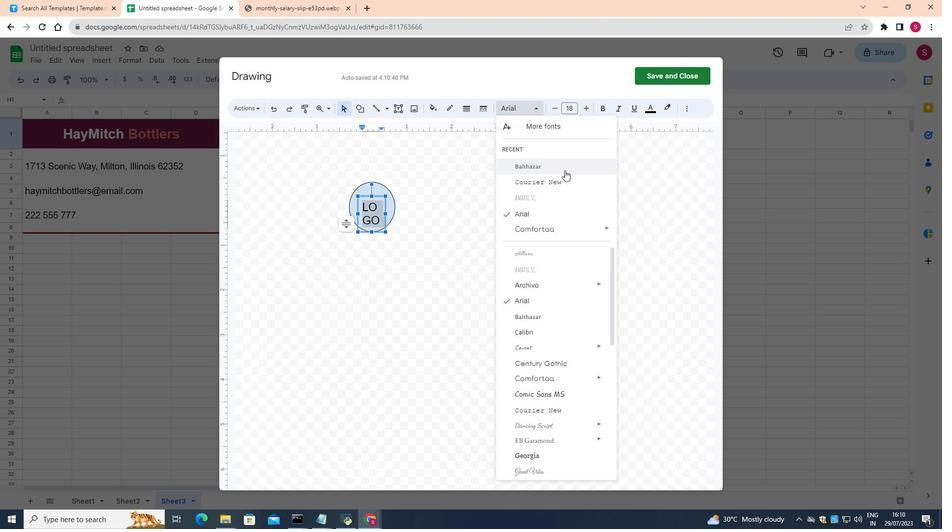 
Action: Mouse moved to (603, 106)
Screenshot: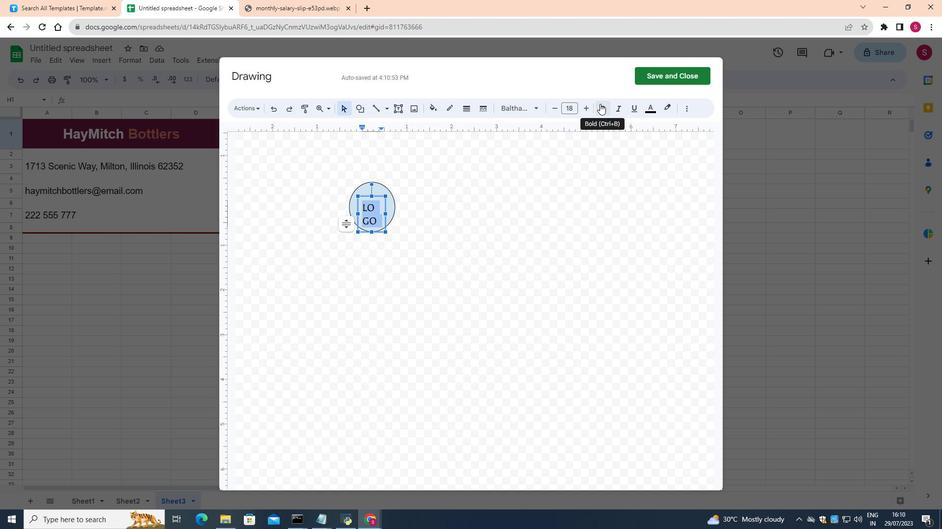 
Action: Mouse pressed left at (603, 106)
Screenshot: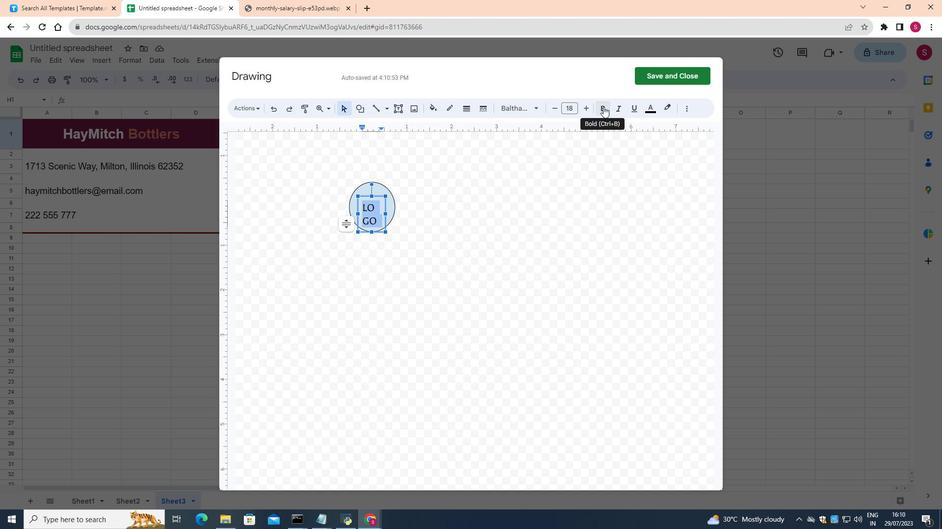 
Action: Mouse moved to (584, 105)
Screenshot: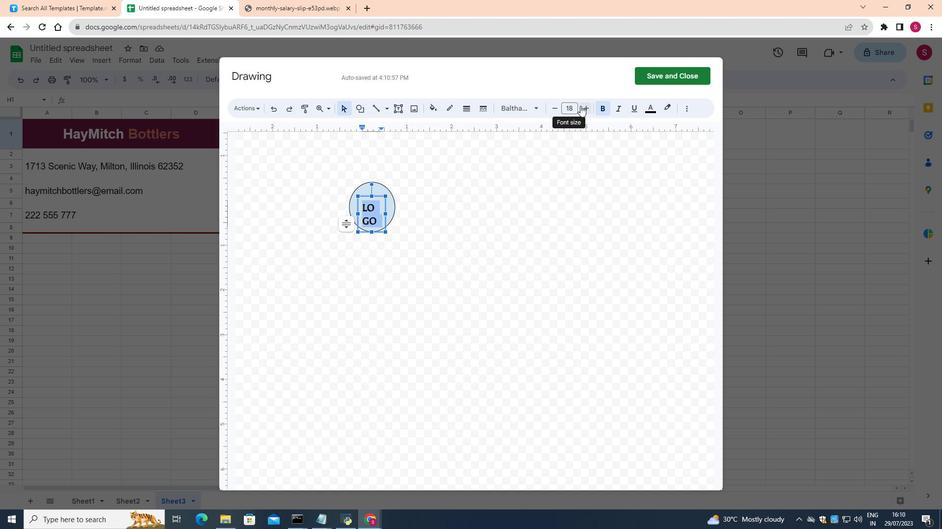 
Action: Mouse pressed left at (584, 105)
Screenshot: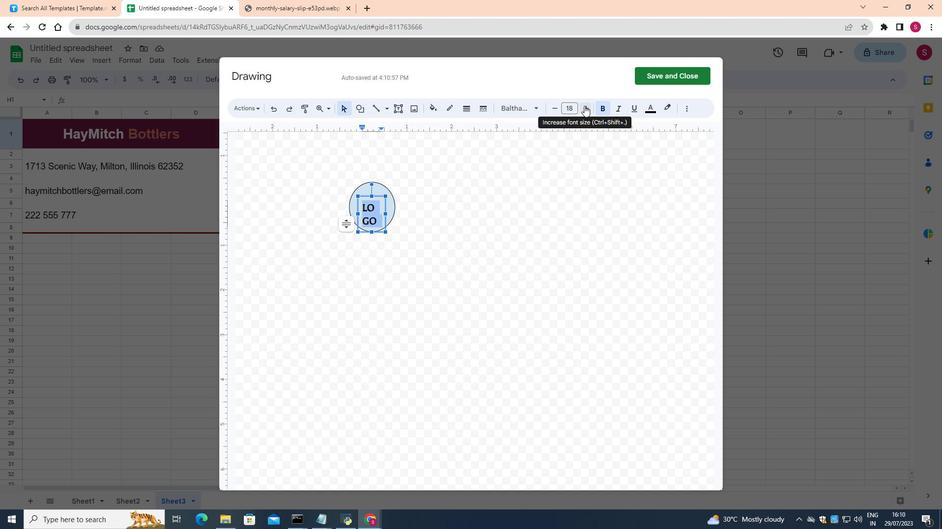
Action: Mouse pressed left at (584, 105)
Screenshot: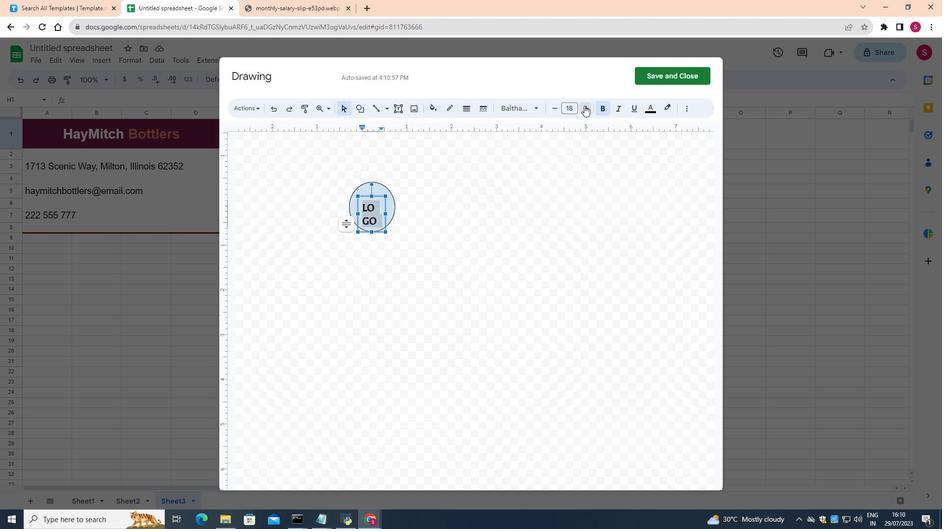 
Action: Mouse moved to (584, 104)
Screenshot: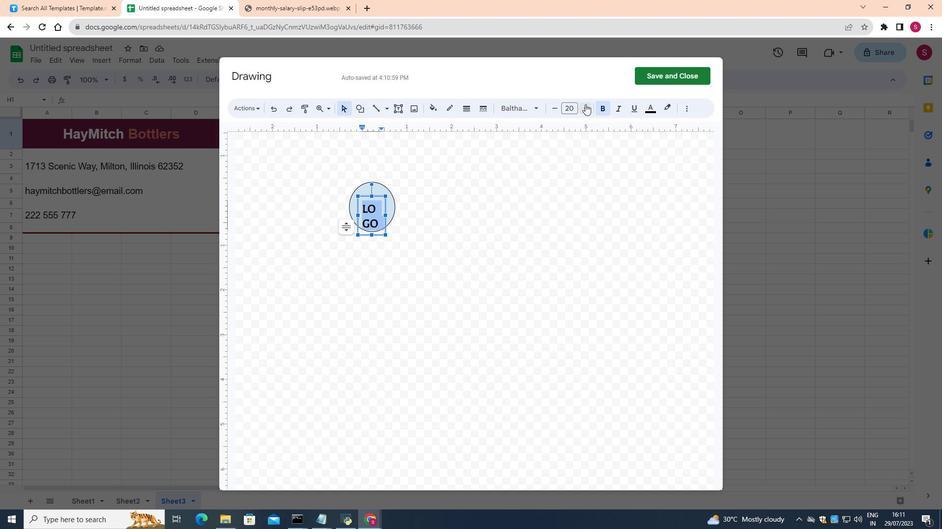 
Action: Mouse pressed left at (584, 104)
Screenshot: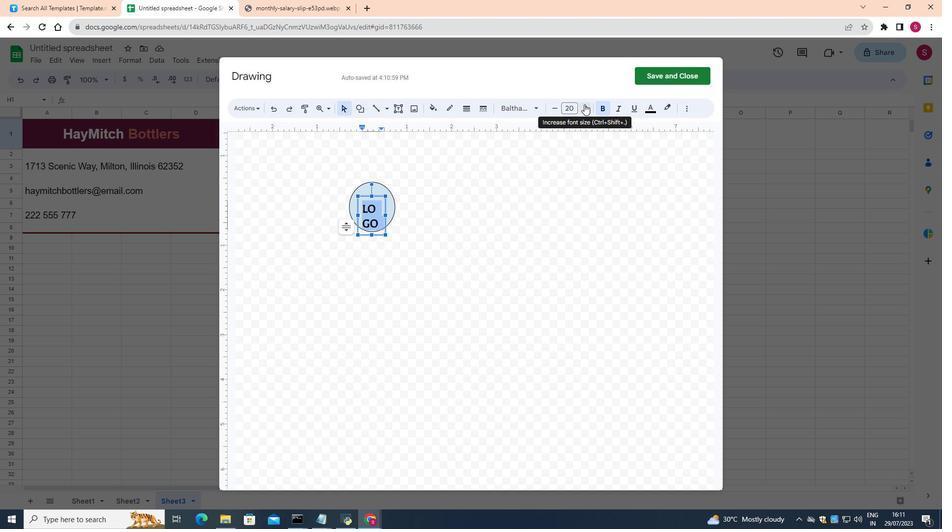 
Action: Mouse pressed left at (584, 104)
Screenshot: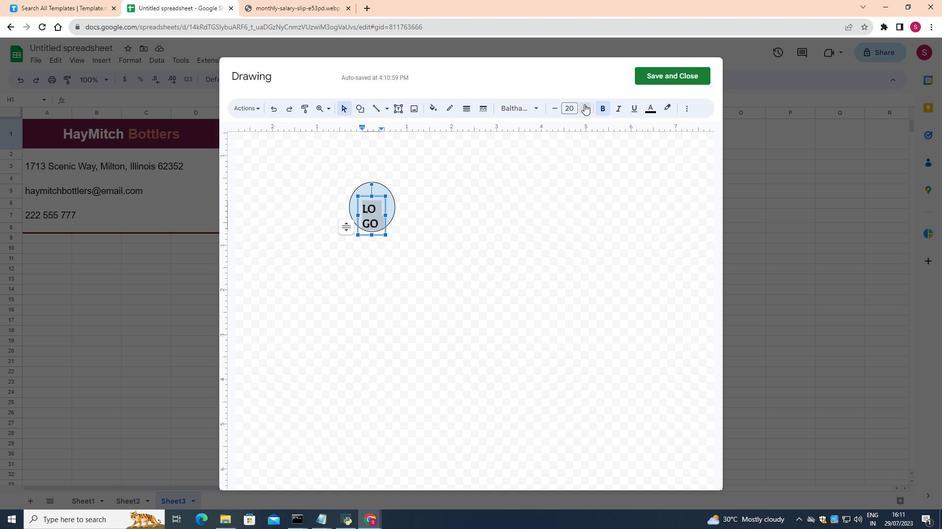 
Action: Mouse moved to (374, 198)
Screenshot: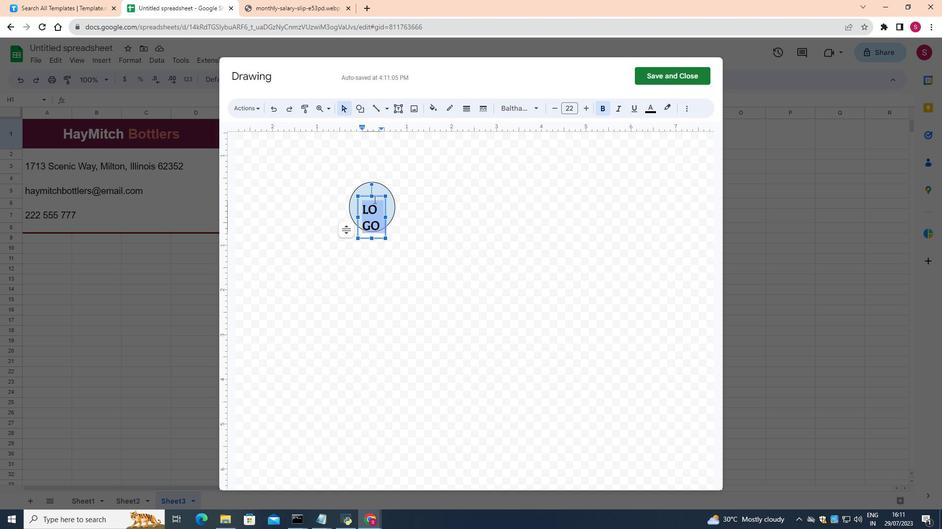 
Action: Mouse pressed left at (374, 198)
Screenshot: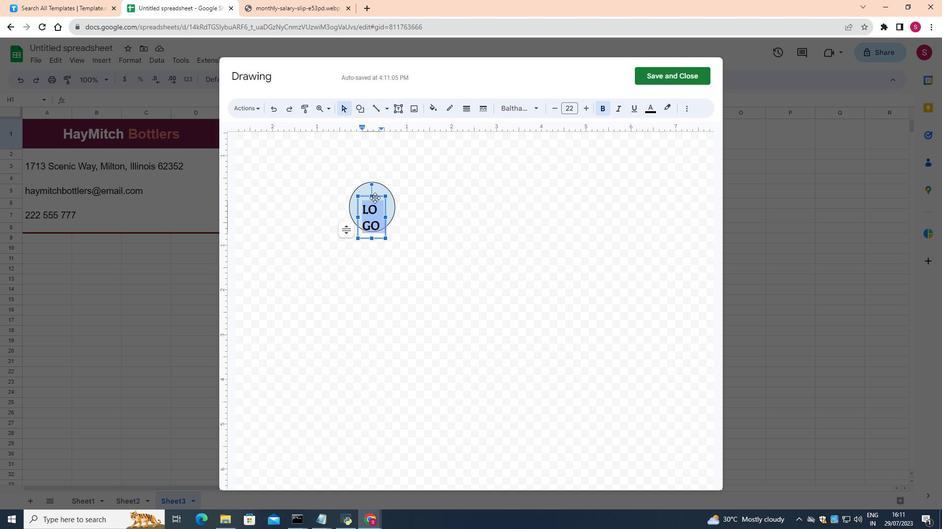 
Action: Mouse moved to (377, 191)
Screenshot: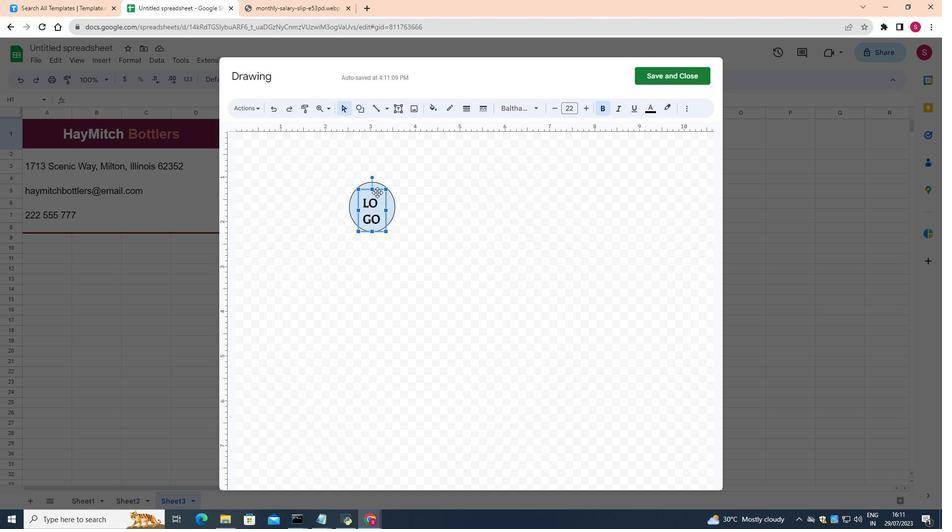 
Action: Mouse pressed left at (377, 191)
Screenshot: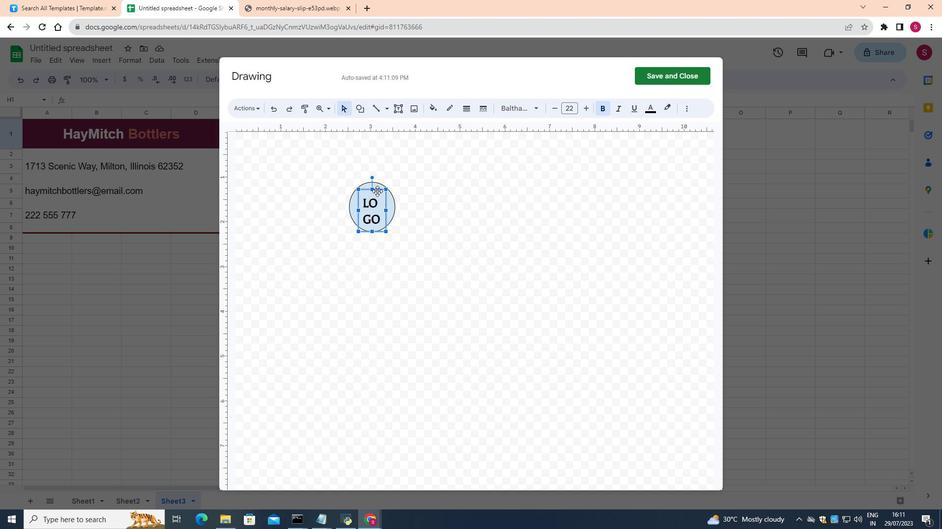 
Action: Mouse moved to (393, 209)
Screenshot: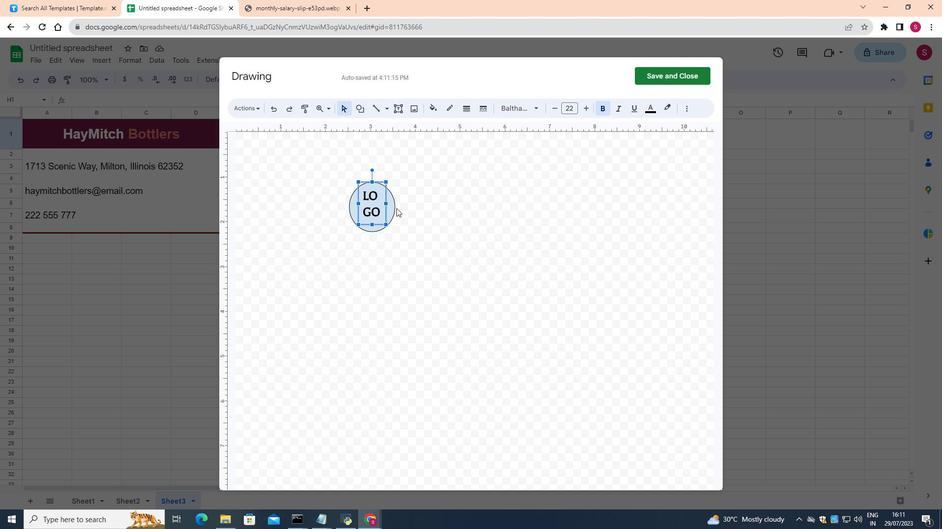
Action: Mouse pressed left at (393, 209)
Screenshot: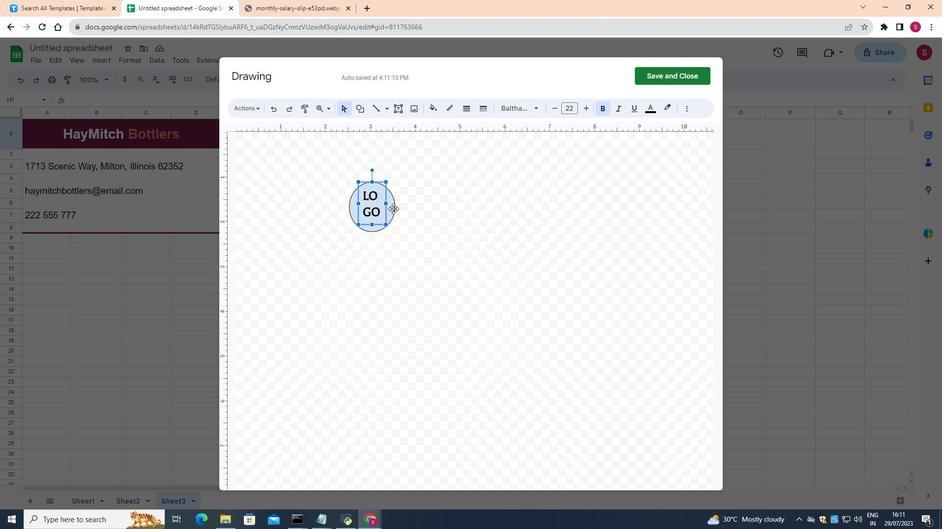 
Action: Mouse moved to (371, 230)
Screenshot: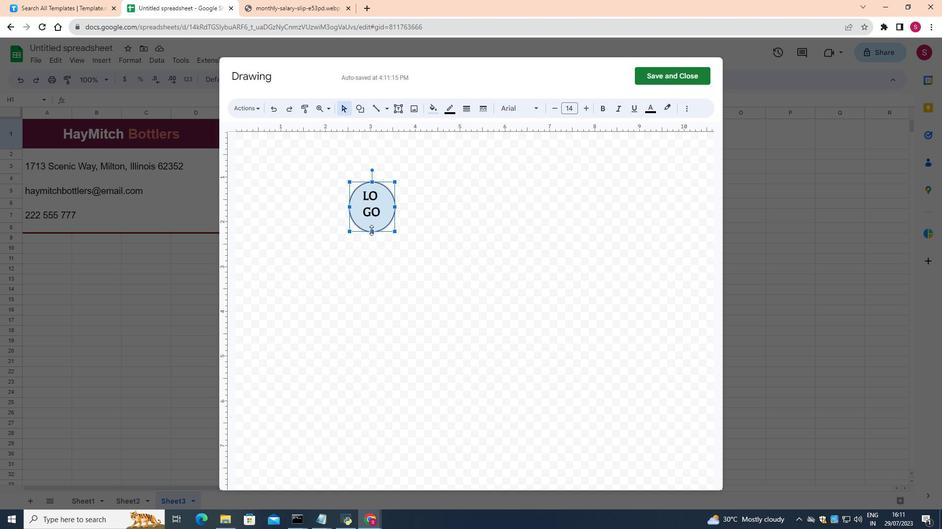 
Action: Mouse pressed left at (371, 230)
Screenshot: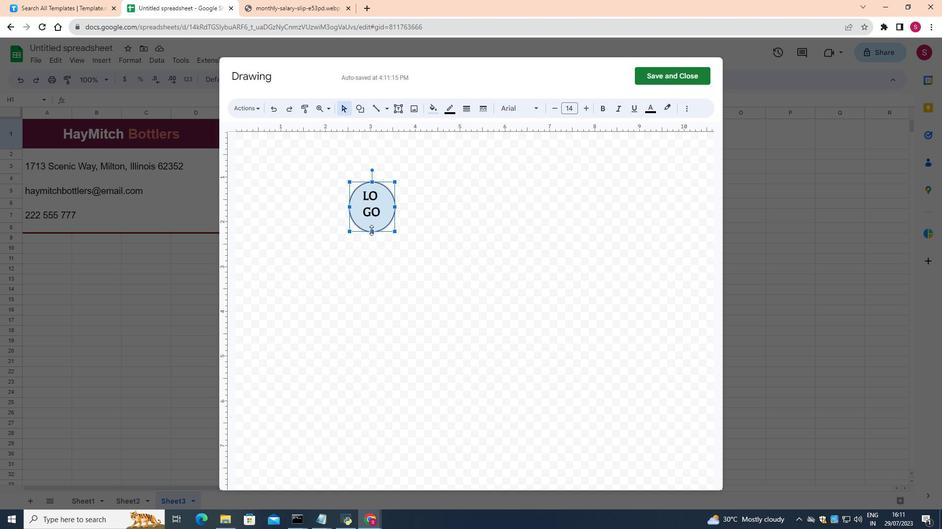 
Action: Mouse moved to (372, 209)
Screenshot: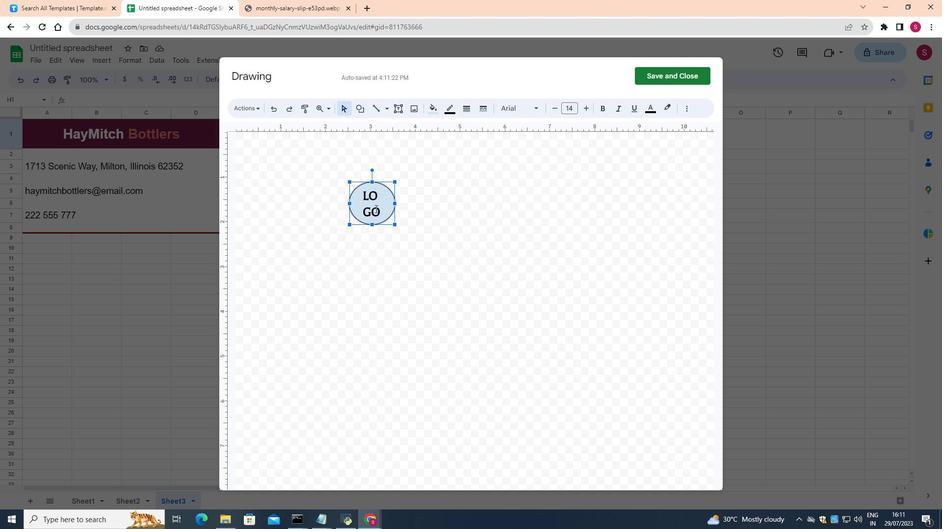
Action: Mouse pressed left at (372, 209)
Screenshot: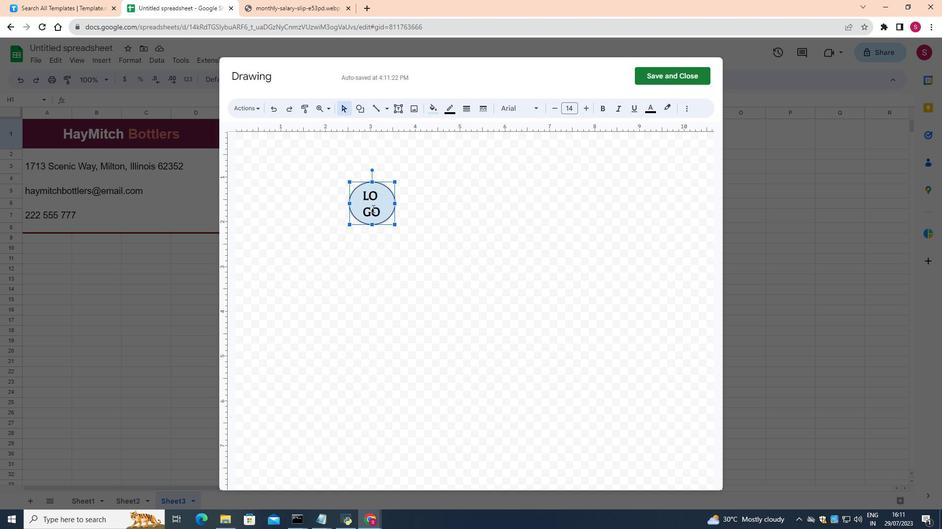 
Action: Mouse moved to (362, 191)
Screenshot: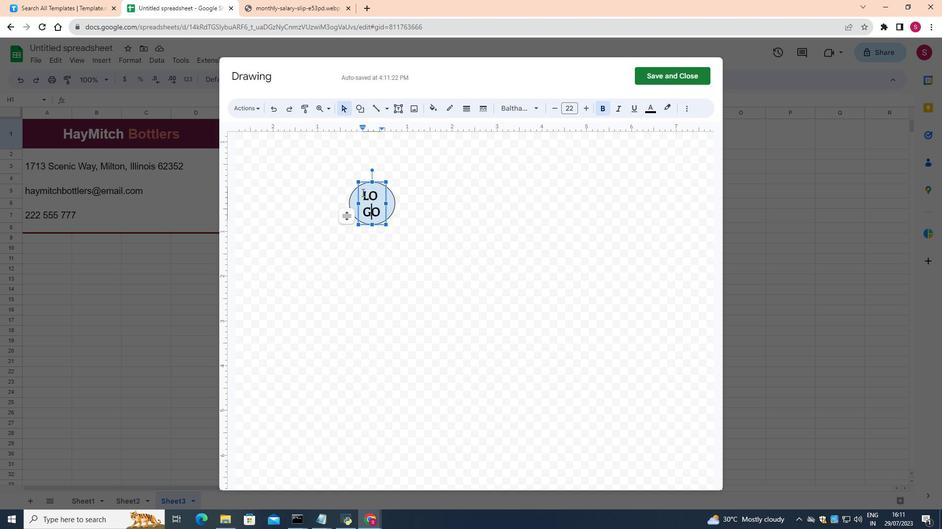 
Action: Mouse pressed left at (362, 191)
Screenshot: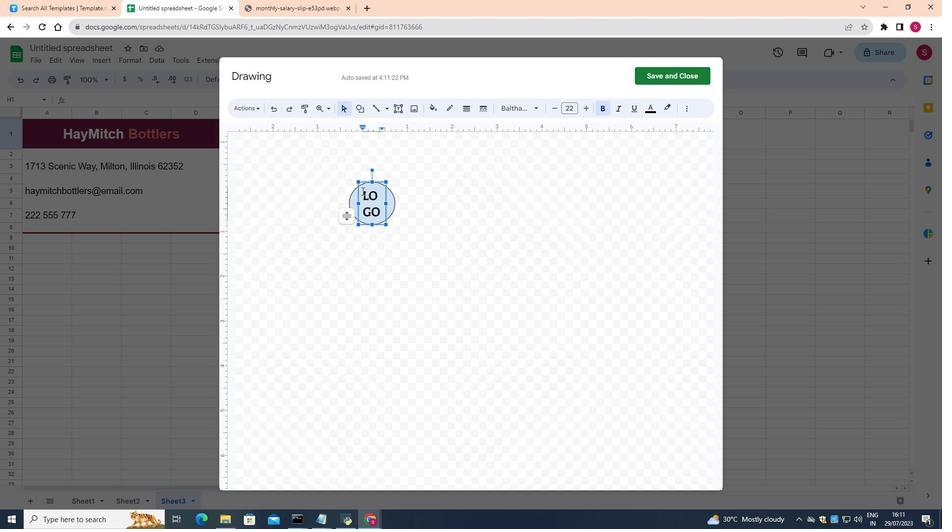 
Action: Mouse moved to (650, 105)
Screenshot: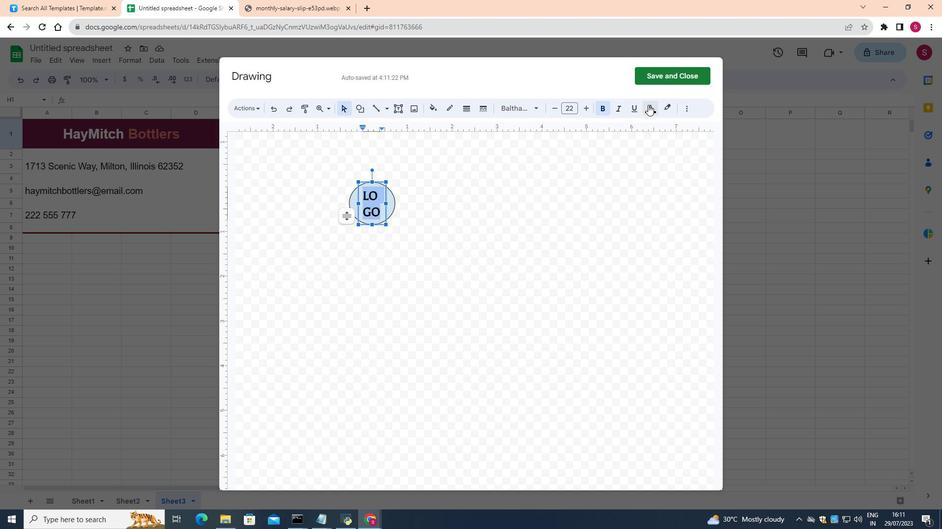 
Action: Mouse pressed left at (650, 105)
Screenshot: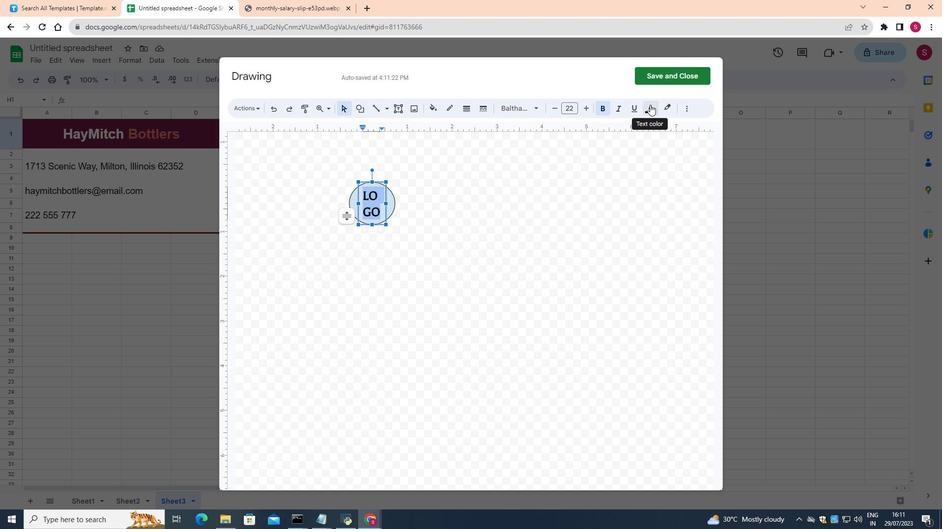 
Action: Mouse moved to (647, 158)
Screenshot: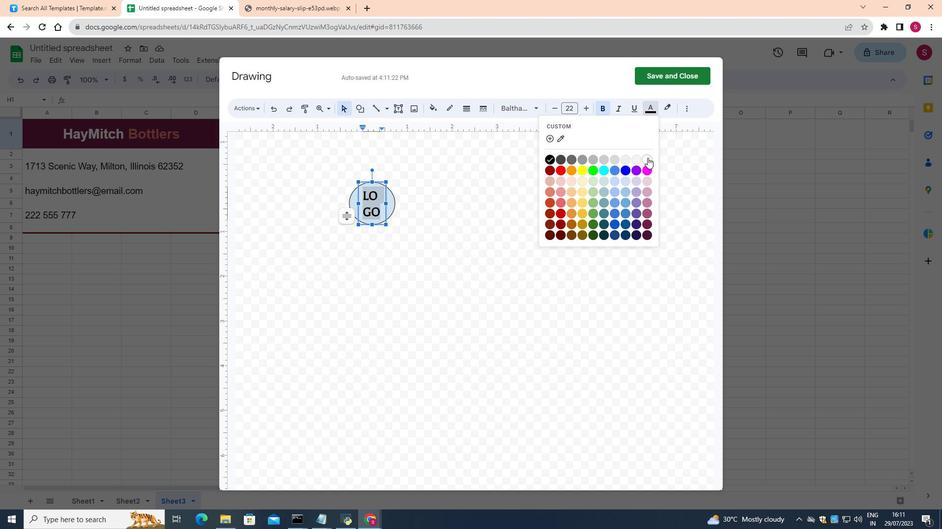 
Action: Mouse pressed left at (647, 158)
Screenshot: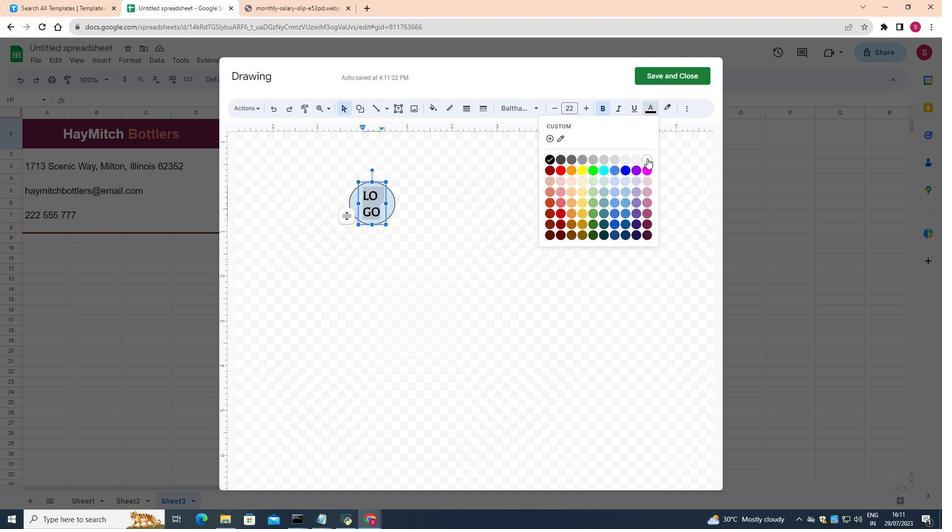 
Action: Mouse moved to (393, 201)
Screenshot: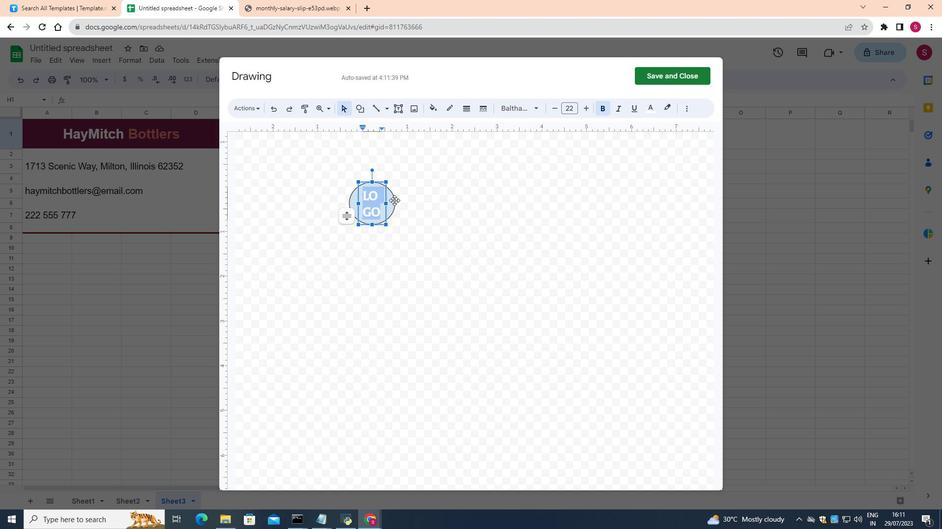 
Action: Mouse pressed left at (393, 201)
Screenshot: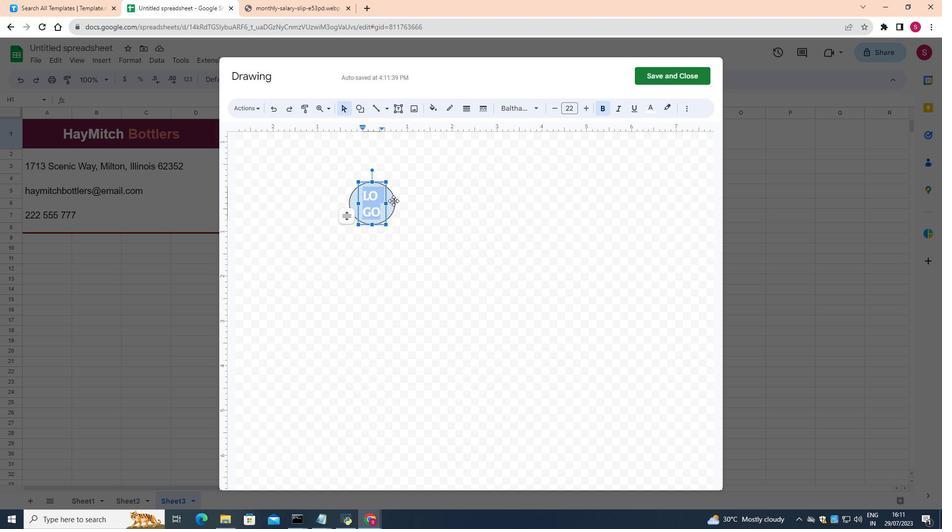 
Action: Mouse moved to (430, 109)
Screenshot: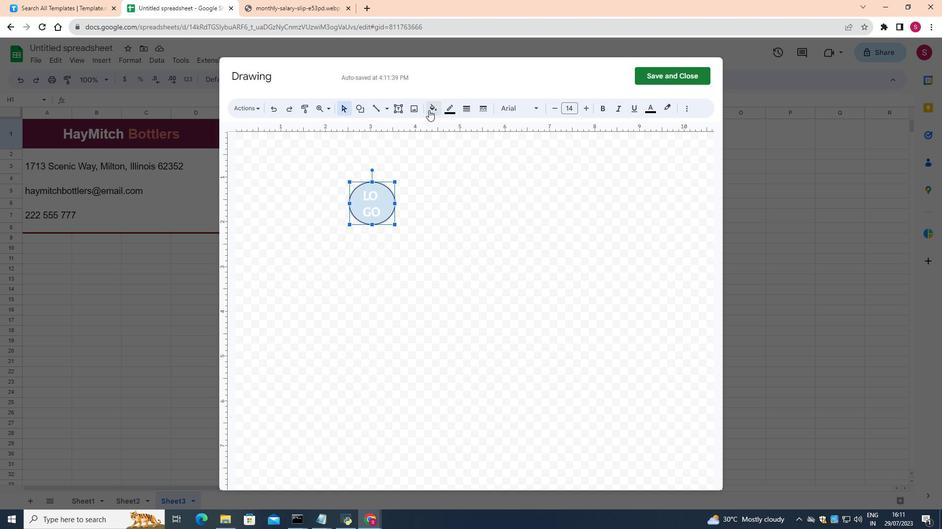 
Action: Mouse pressed left at (430, 109)
Screenshot: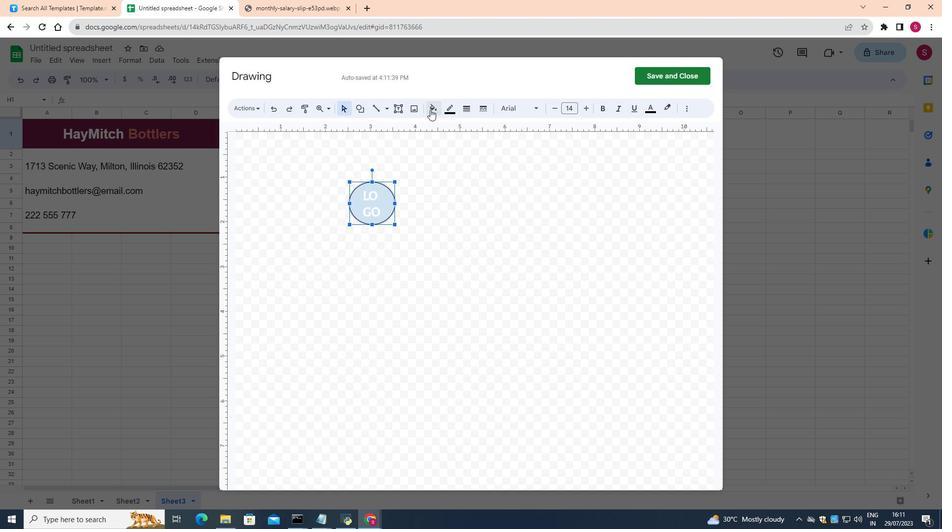 
Action: Mouse moved to (435, 176)
Screenshot: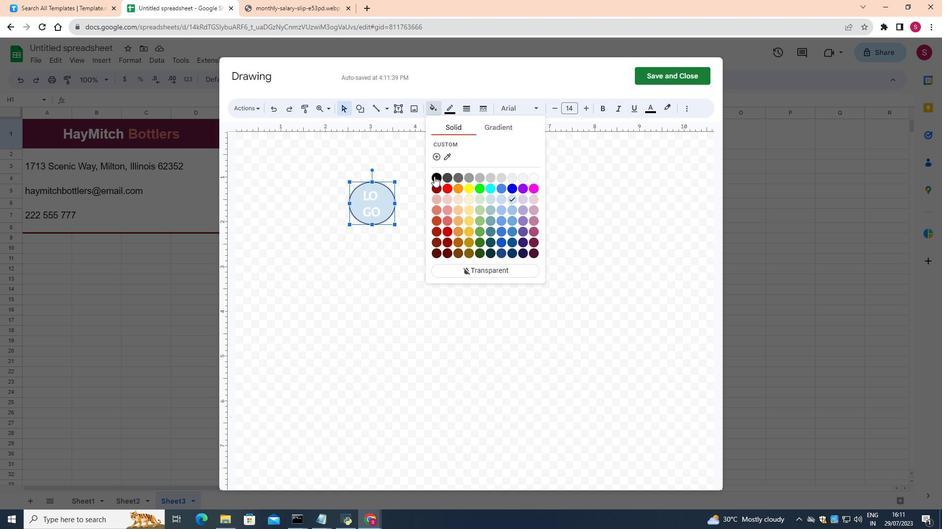 
Action: Mouse pressed left at (435, 176)
Screenshot: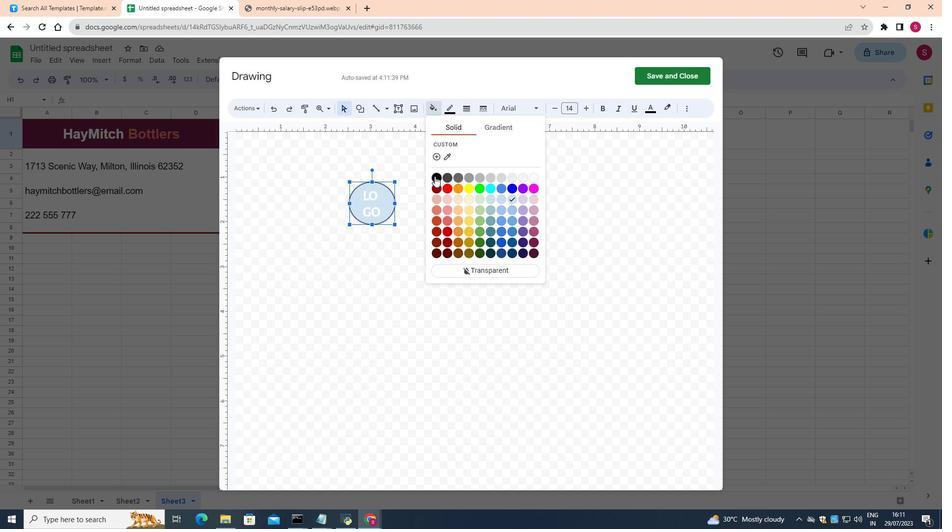 
Action: Mouse moved to (686, 73)
Screenshot: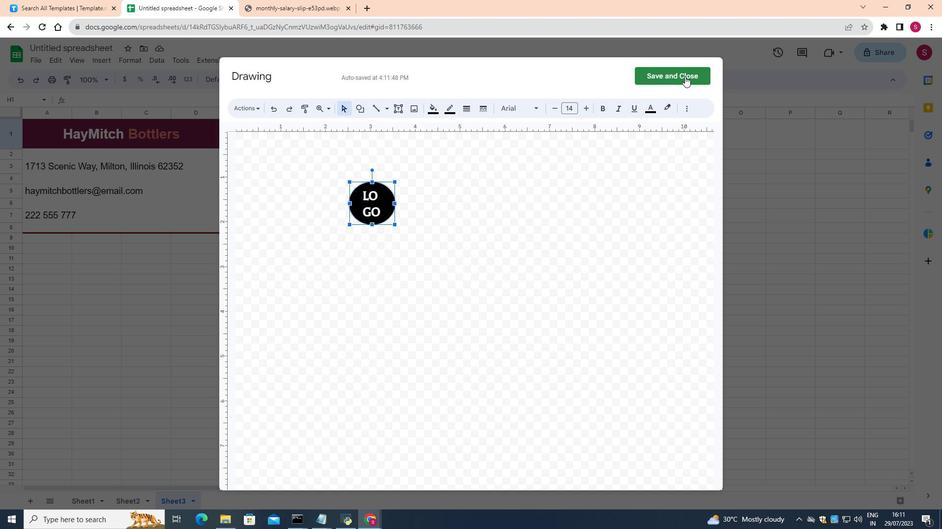 
Action: Mouse pressed left at (686, 73)
Screenshot: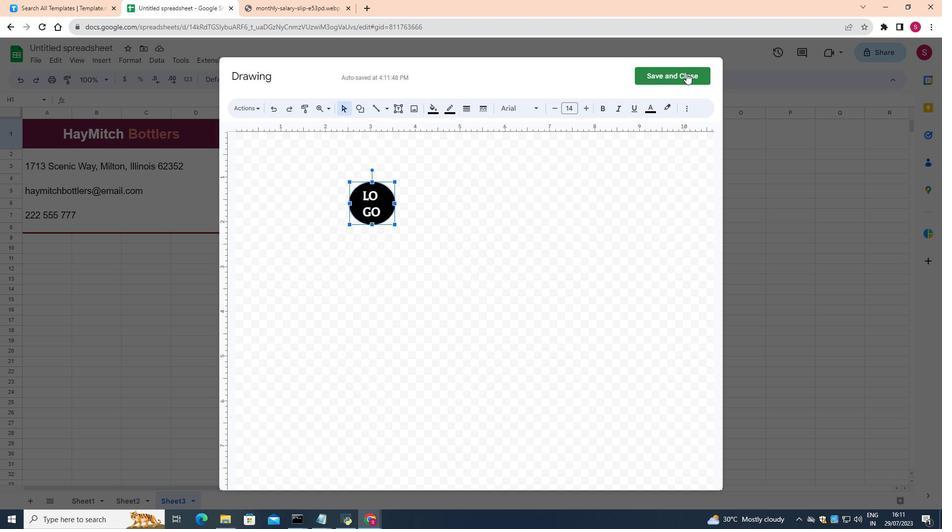 
Action: Mouse moved to (408, 148)
Screenshot: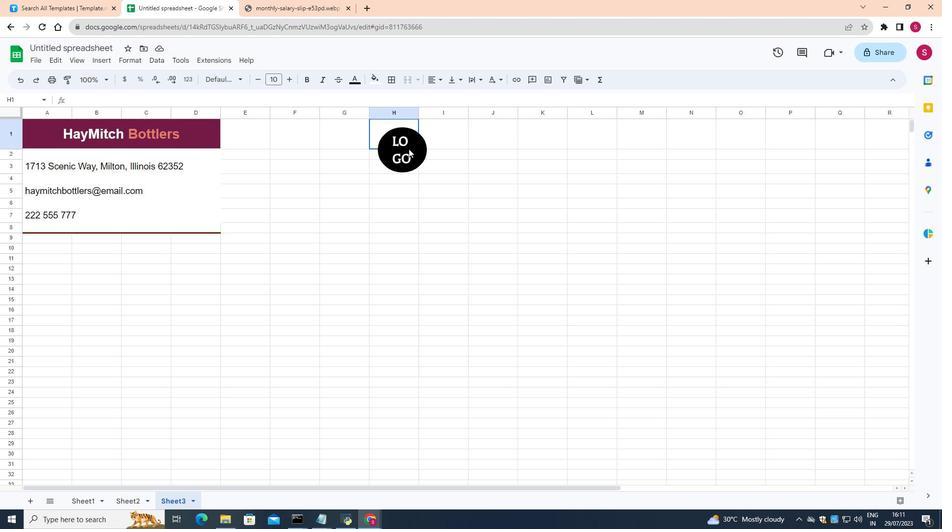 
Action: Mouse pressed left at (408, 148)
Screenshot: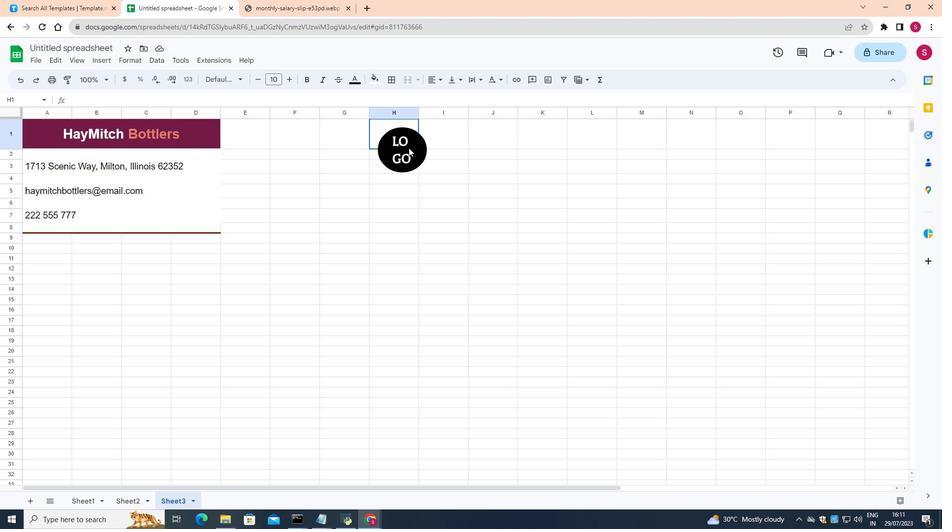 
Action: Mouse moved to (408, 141)
Screenshot: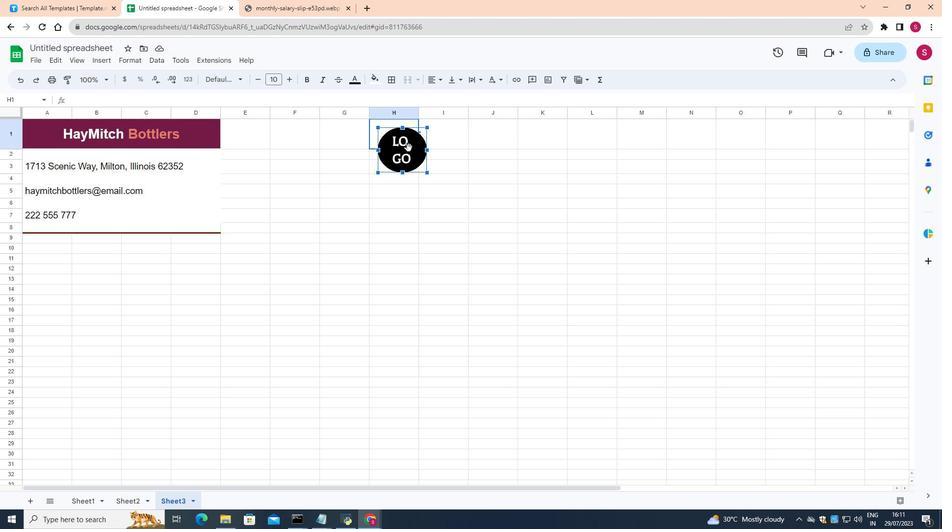 
Action: Mouse pressed left at (408, 141)
Screenshot: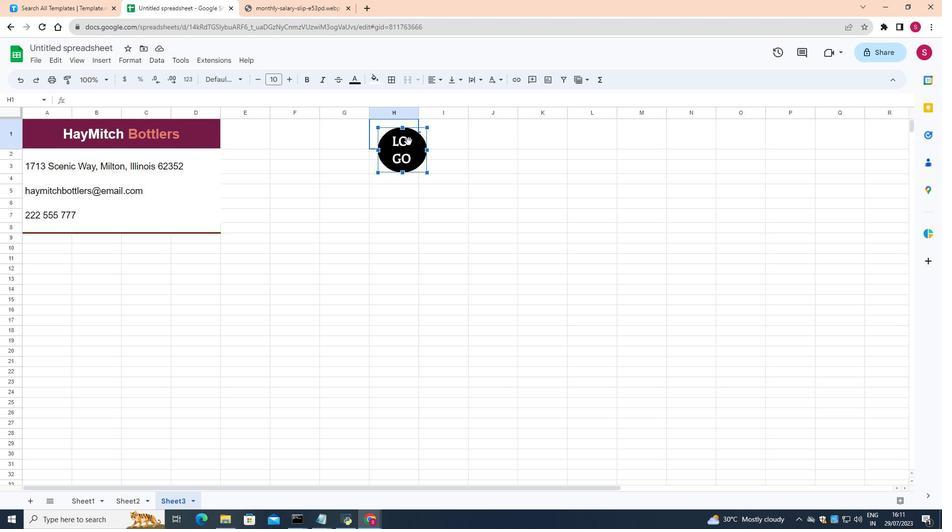 
Action: Mouse moved to (422, 149)
Screenshot: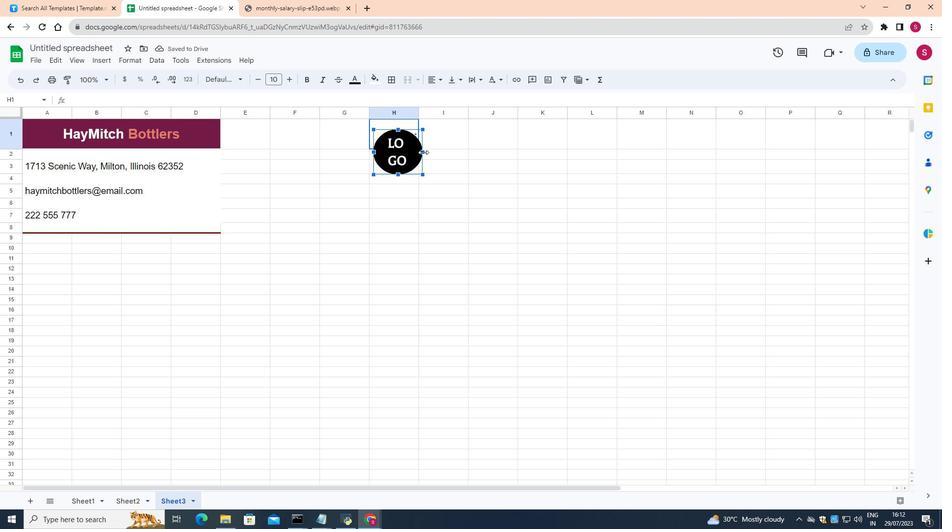 
Action: Mouse pressed left at (422, 149)
Screenshot: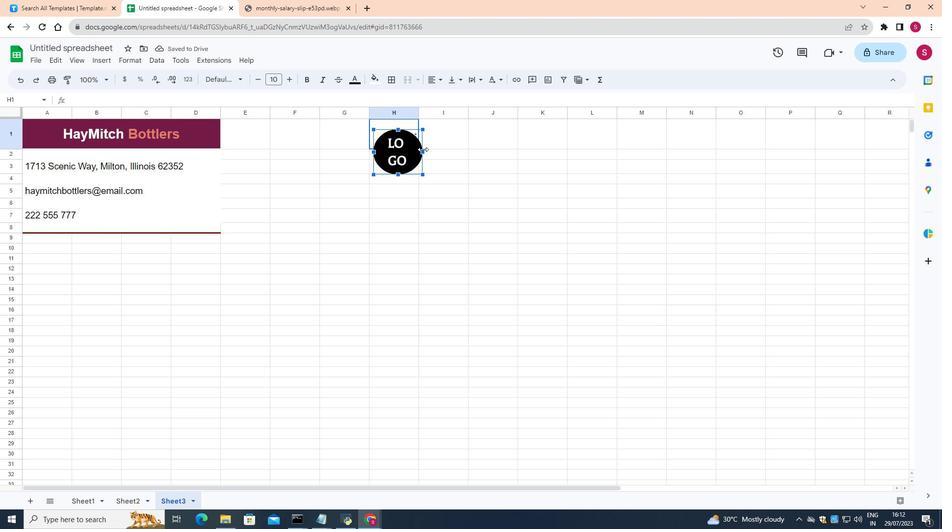 
Action: Mouse moved to (384, 201)
Screenshot: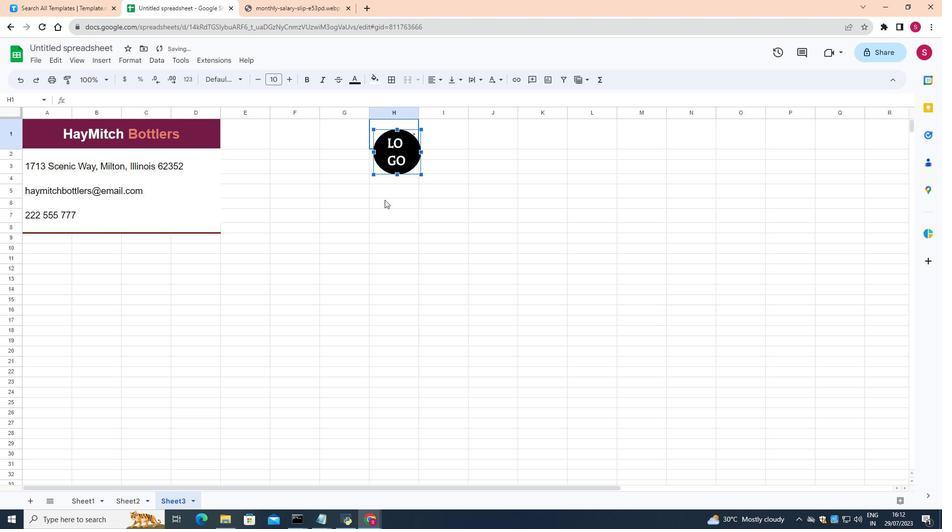 
Action: Mouse pressed left at (384, 201)
Screenshot: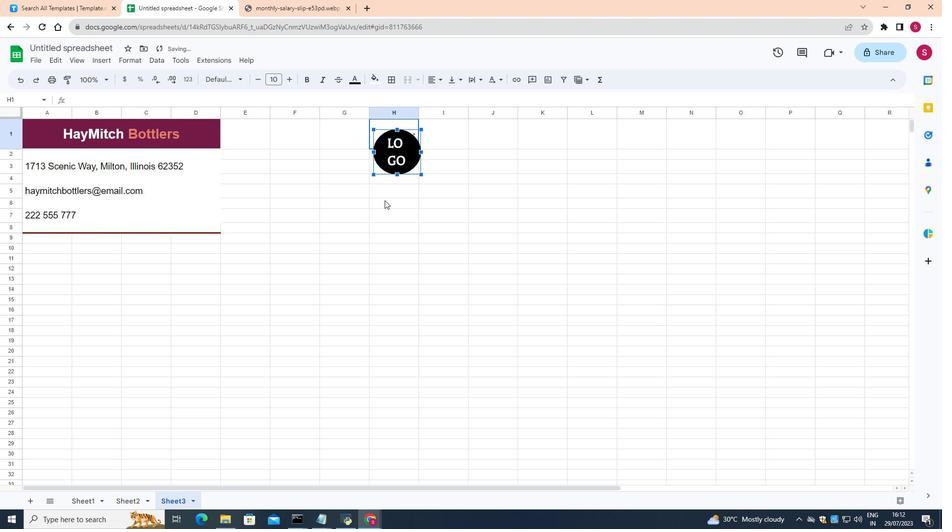 
Action: Mouse moved to (376, 176)
Screenshot: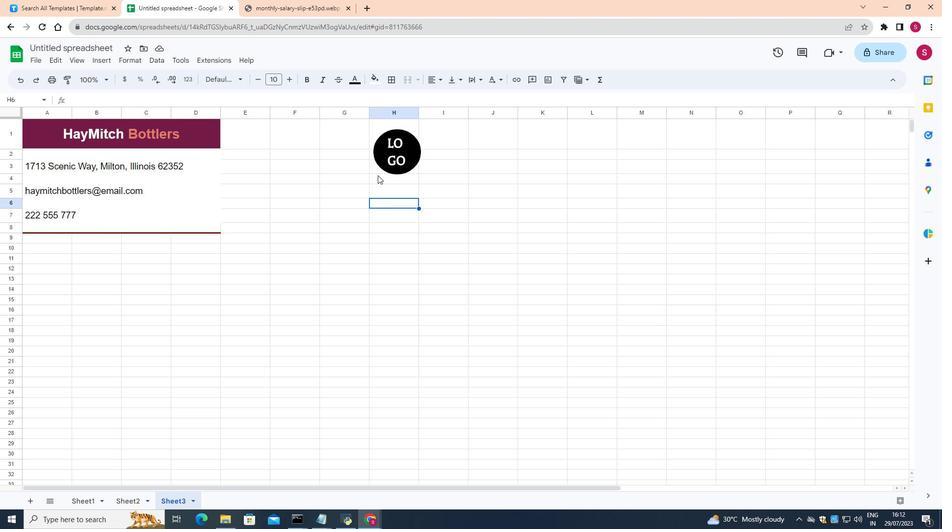 
Action: Mouse pressed left at (376, 176)
Screenshot: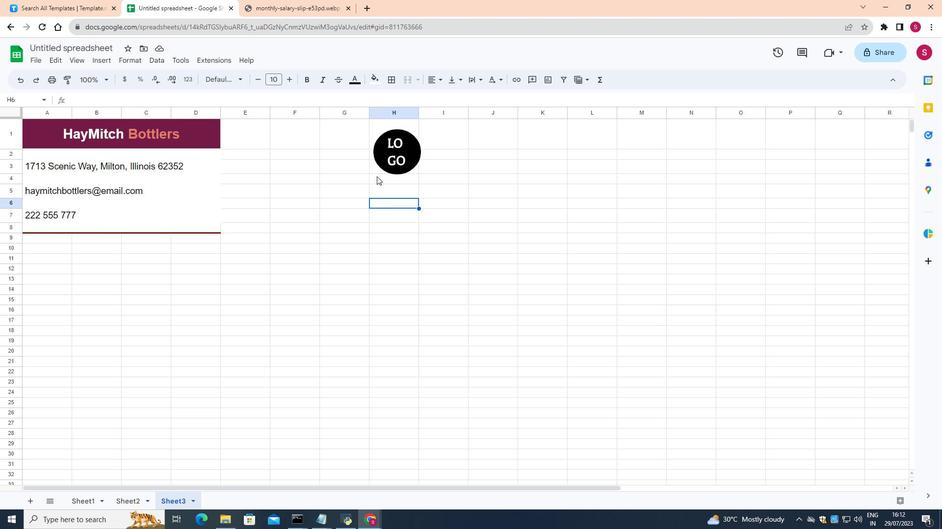 
Action: Mouse moved to (289, 78)
Screenshot: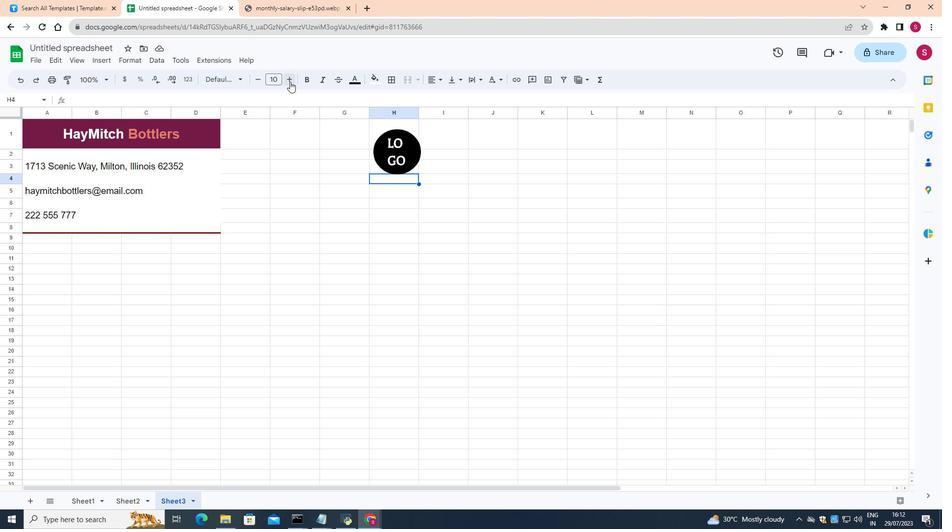
Action: Mouse pressed left at (289, 78)
Screenshot: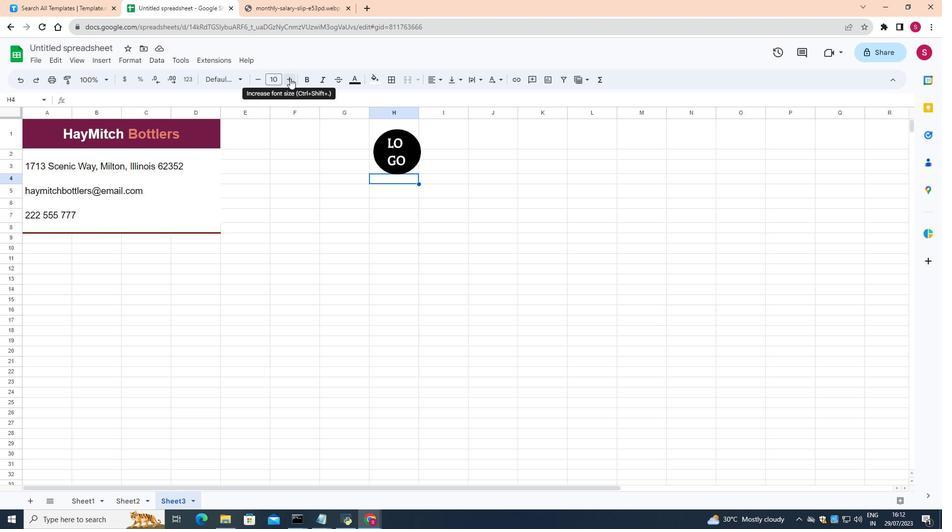 
Action: Mouse pressed left at (289, 78)
Screenshot: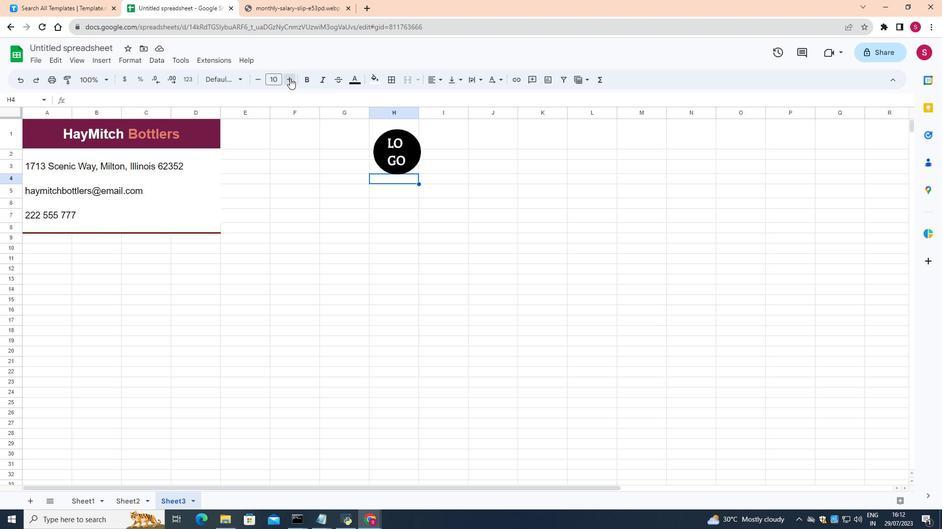 
Action: Mouse moved to (389, 178)
Screenshot: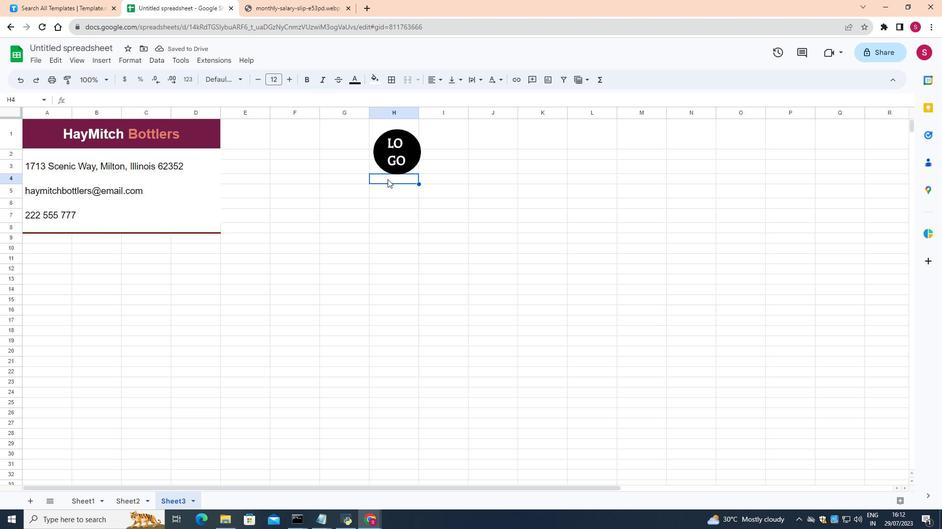 
Action: Mouse pressed left at (389, 178)
Screenshot: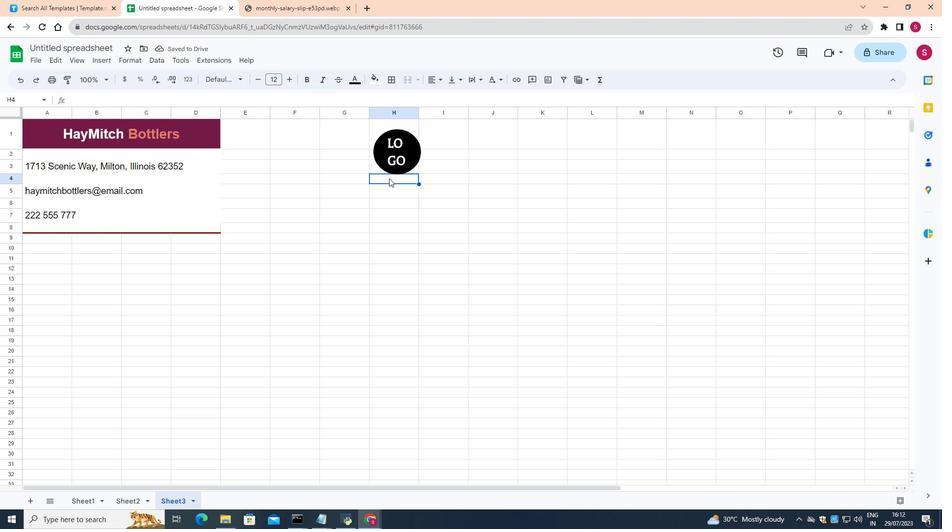 
Action: Mouse pressed left at (389, 178)
Screenshot: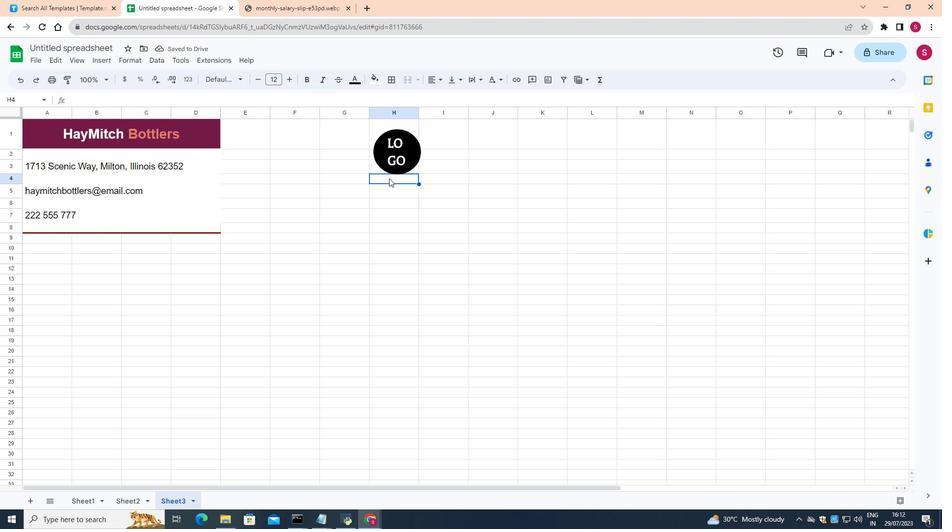 
Action: Key pressed <Key.shift>LOGO<Key.space>COMPANY
Screenshot: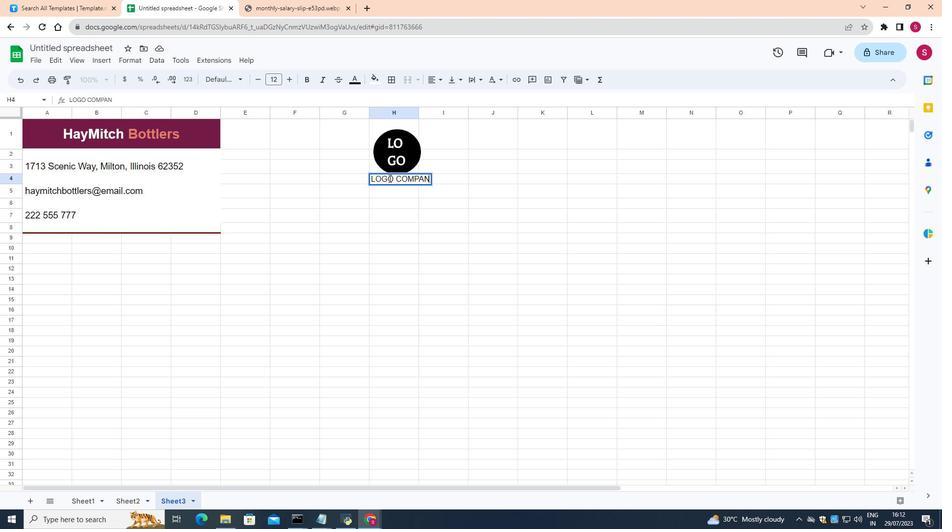 
Action: Mouse moved to (172, 125)
Screenshot: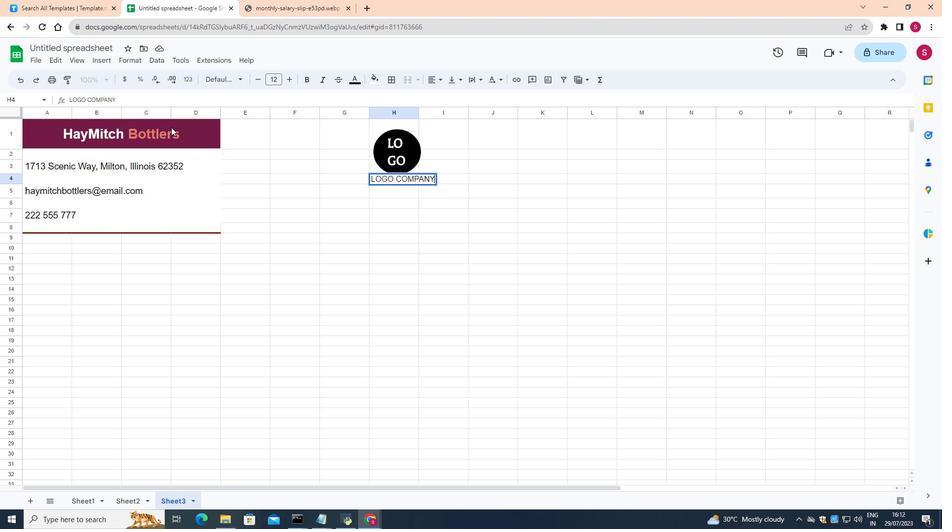 
Action: Mouse pressed left at (172, 125)
Screenshot: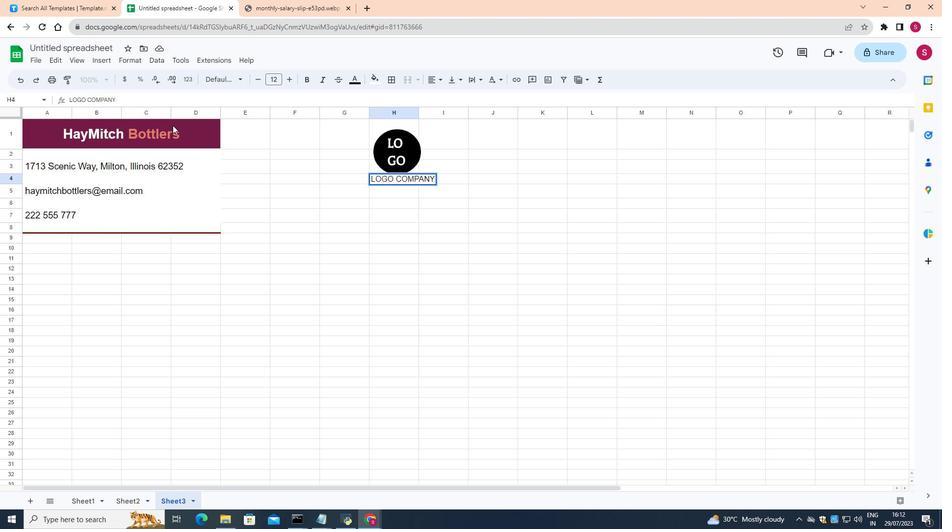 
Action: Mouse moved to (239, 133)
Screenshot: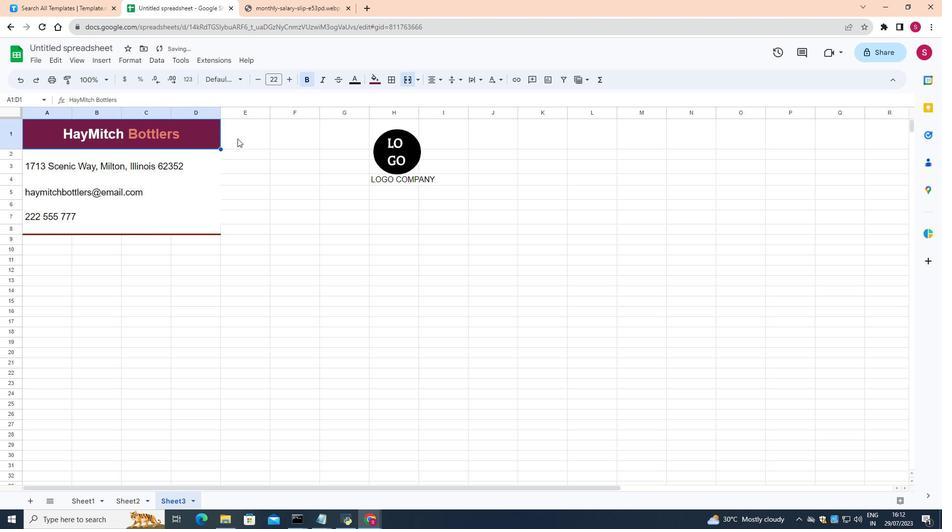 
Action: Mouse pressed left at (239, 133)
